 Task: Look for space in Kotabumi, Indonesia from 2nd June, 2023 to 15th June, 2023 for 2 adults and 1 pet in price range Rs.10000 to Rs.15000. Place can be entire place with 1  bedroom having 1 bed and 1 bathroom. Property type can be house, flat, guest house, hotel. Booking option can be shelf check-in. Required host language is English.
Action: Mouse moved to (471, 68)
Screenshot: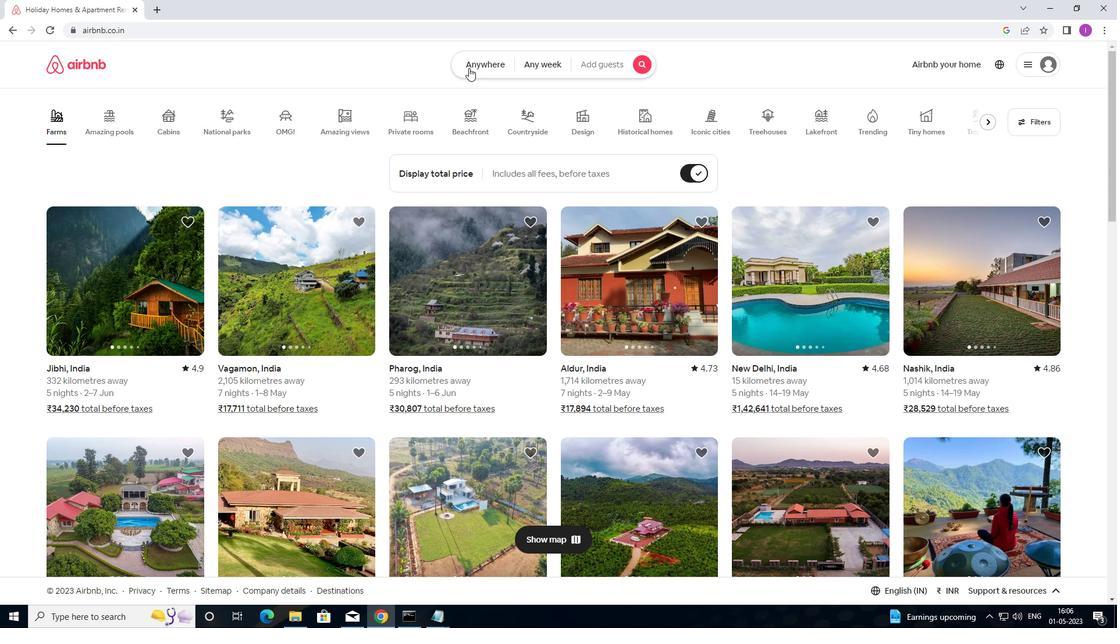 
Action: Mouse pressed left at (471, 68)
Screenshot: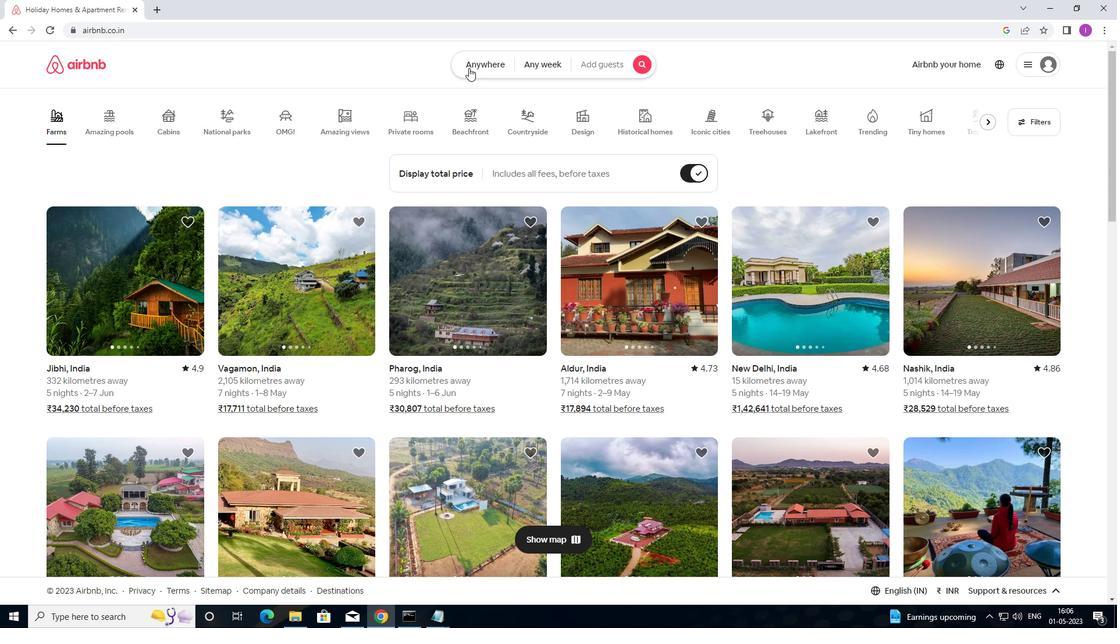 
Action: Mouse moved to (433, 112)
Screenshot: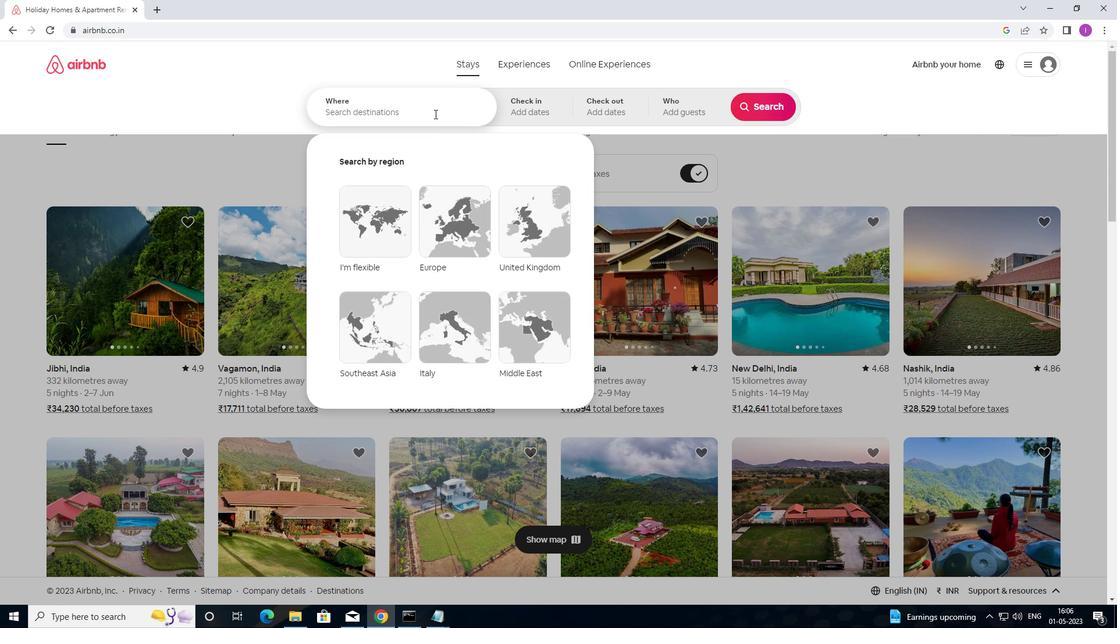 
Action: Mouse pressed left at (433, 112)
Screenshot: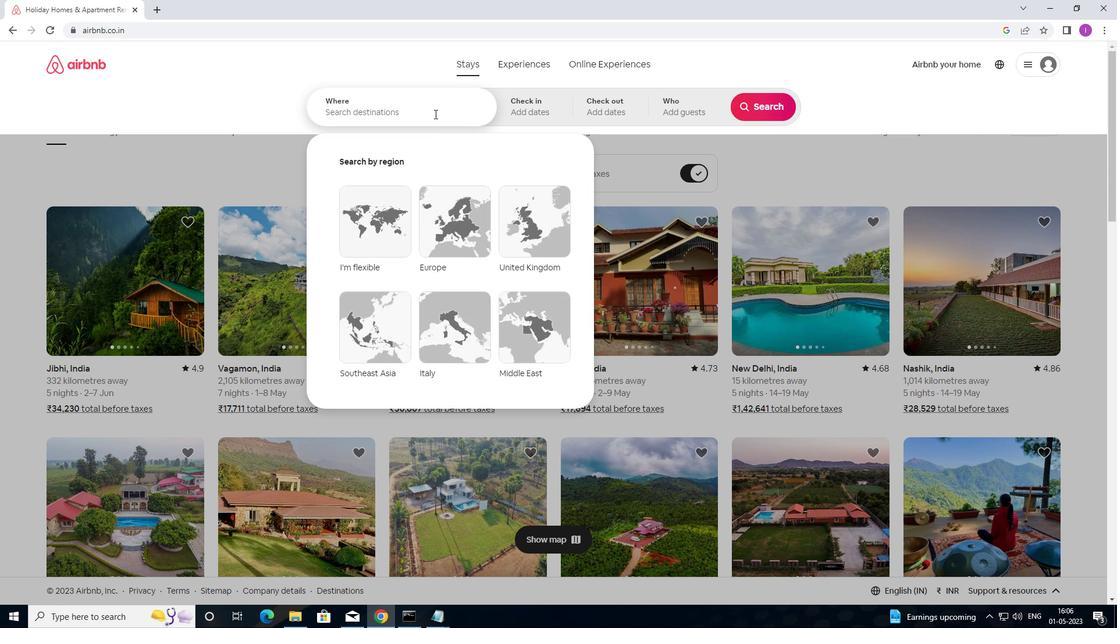 
Action: Mouse moved to (691, 49)
Screenshot: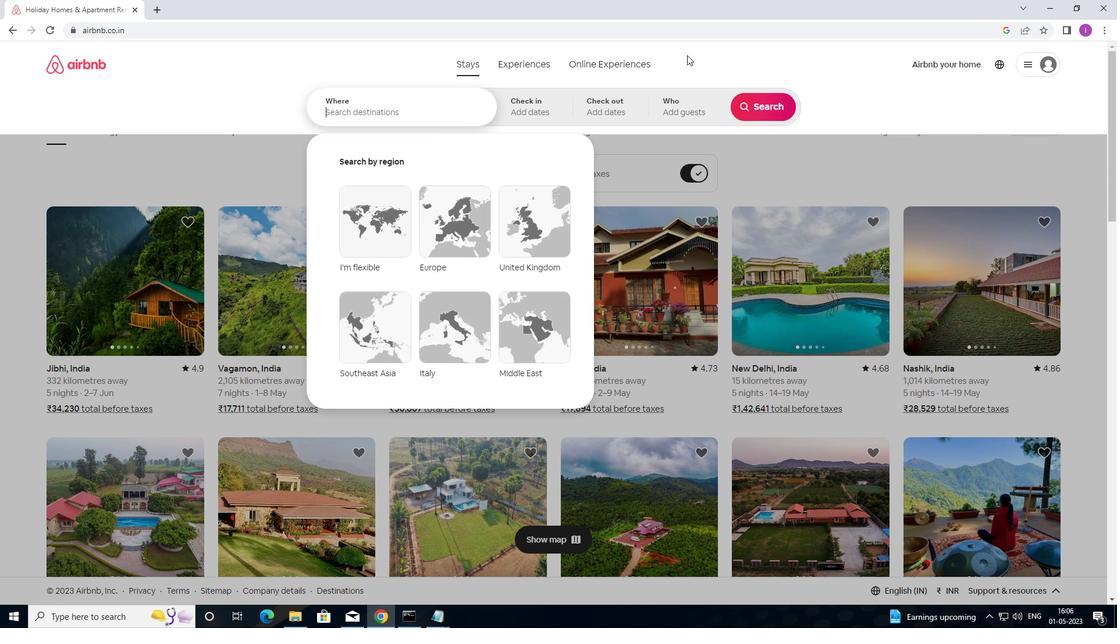 
Action: Key pressed <Key.shift>
Screenshot: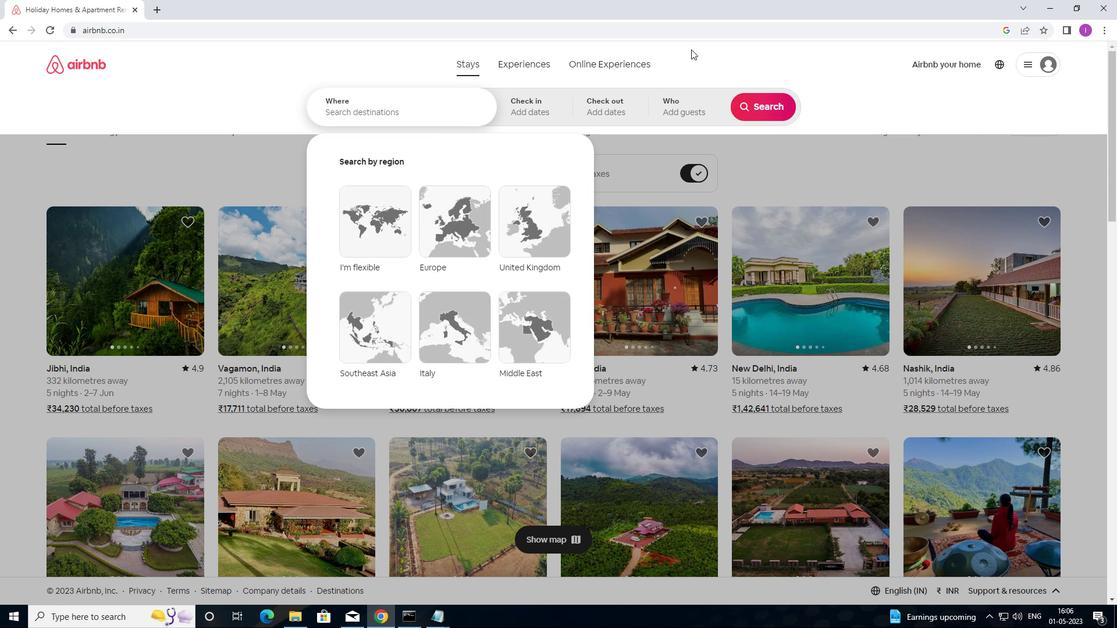
Action: Mouse moved to (727, 30)
Screenshot: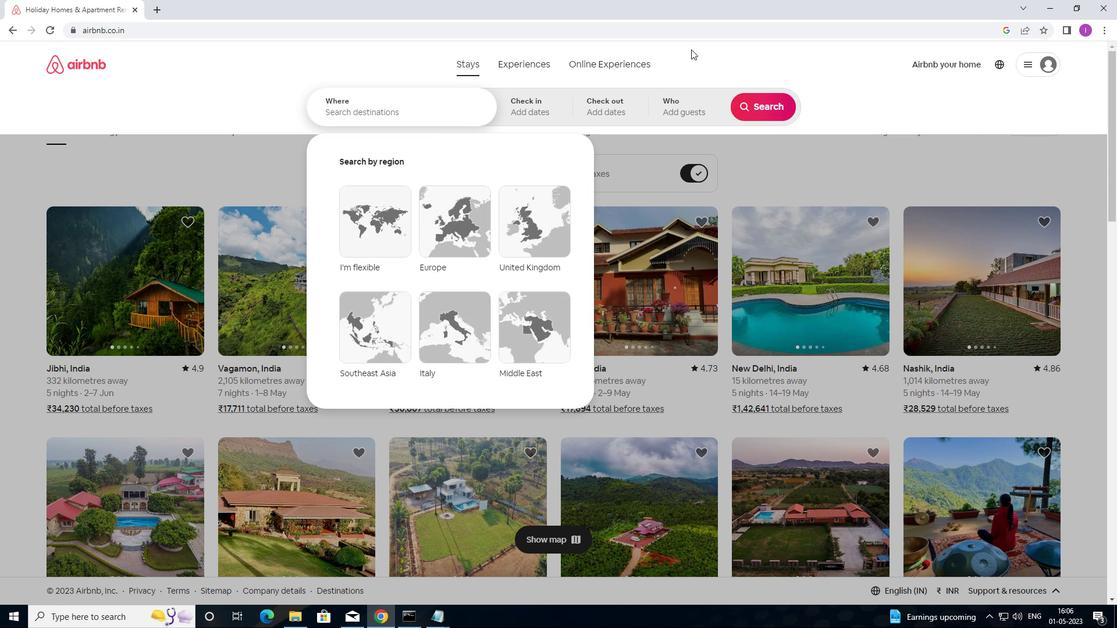 
Action: Key pressed K
Screenshot: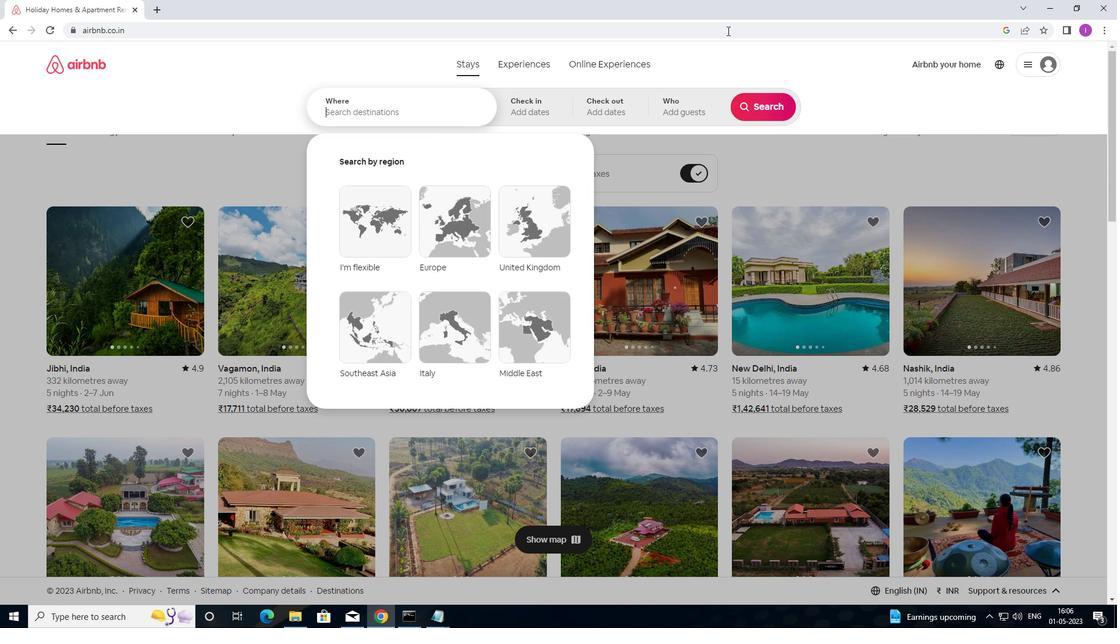
Action: Mouse moved to (734, 31)
Screenshot: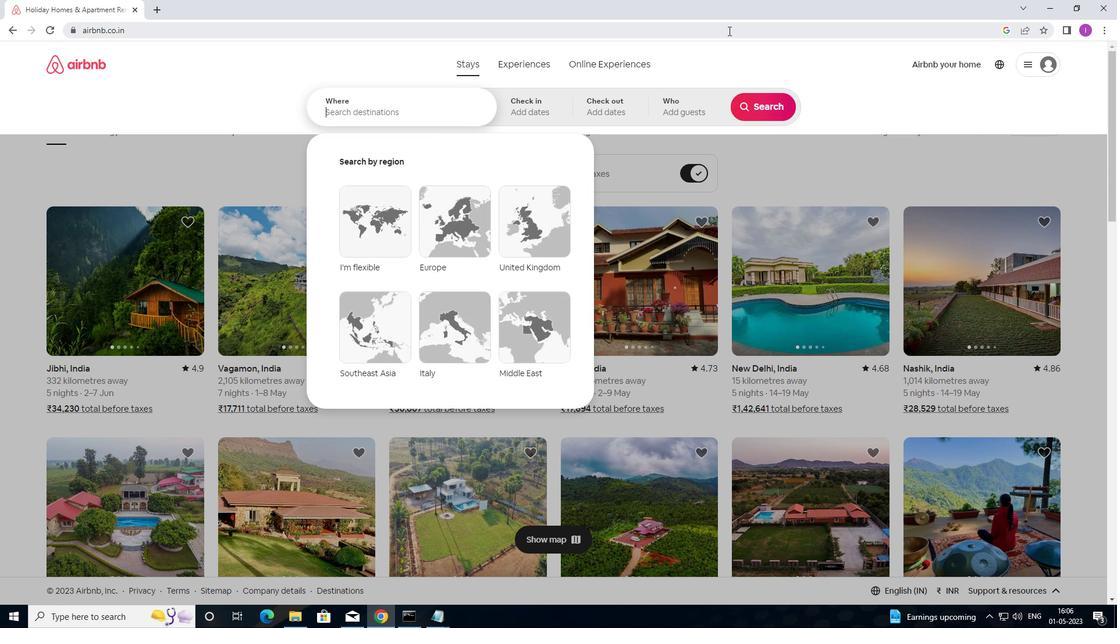 
Action: Key pressed OT
Screenshot: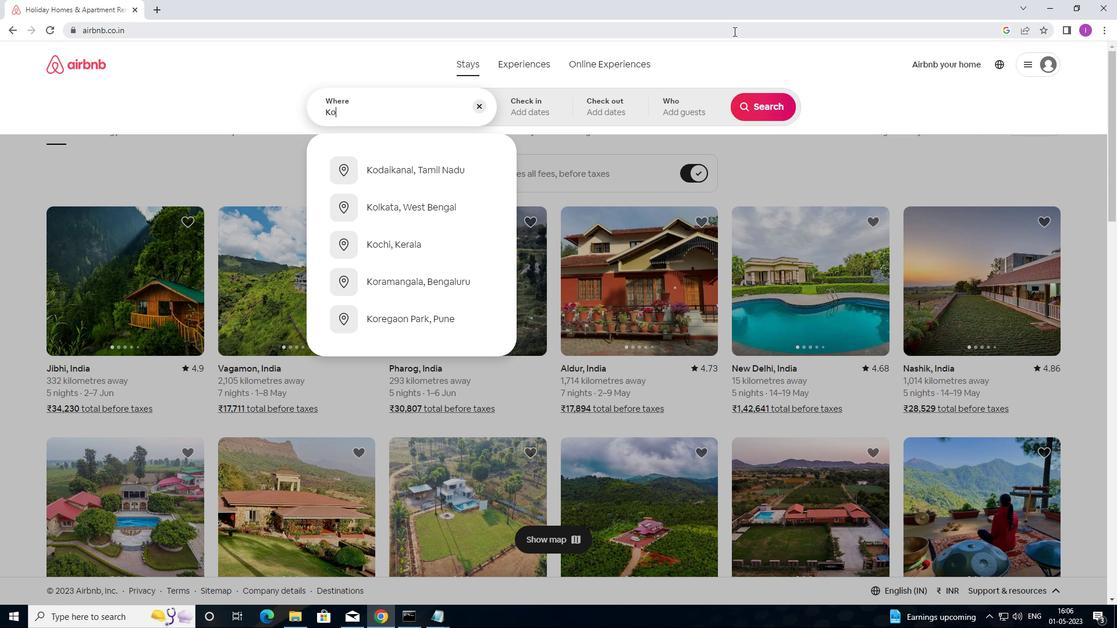 
Action: Mouse moved to (739, 31)
Screenshot: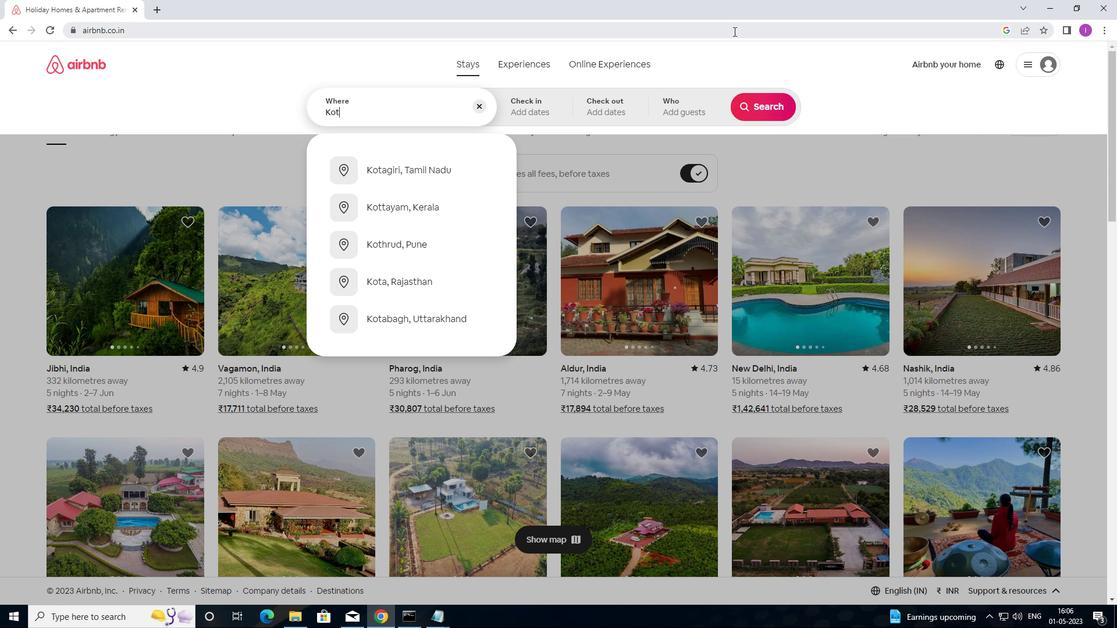 
Action: Key pressed A
Screenshot: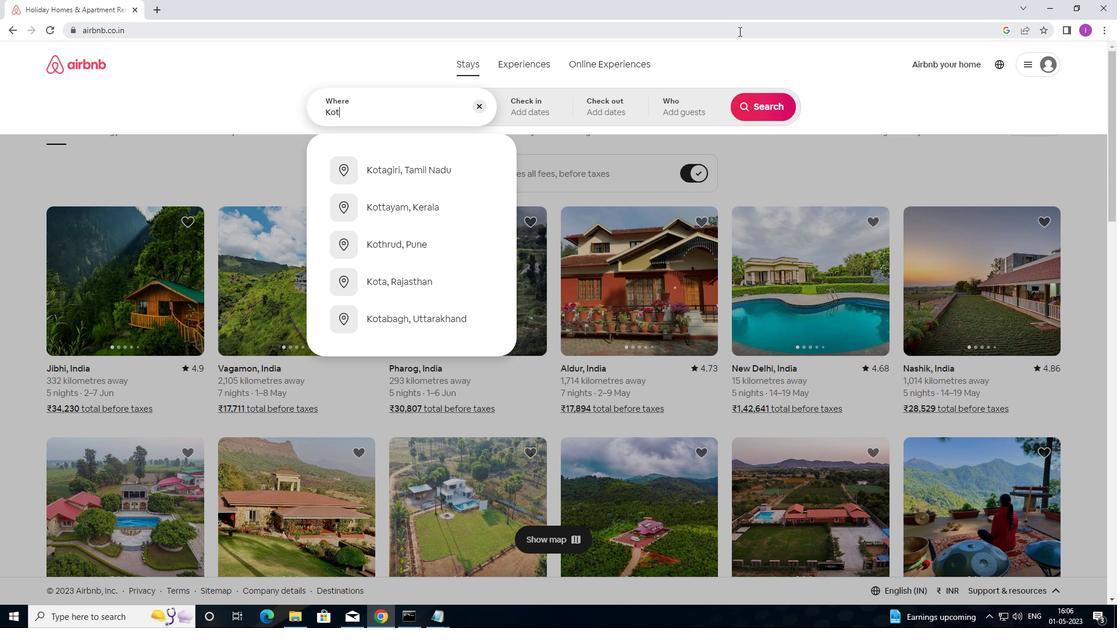 
Action: Mouse moved to (784, 54)
Screenshot: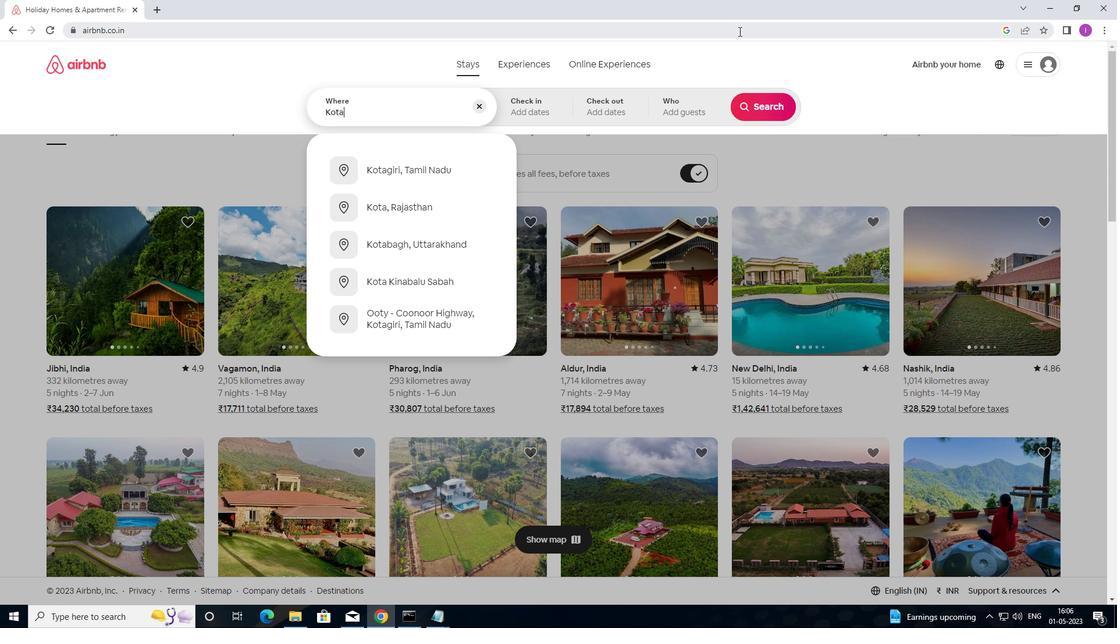 
Action: Key pressed BU
Screenshot: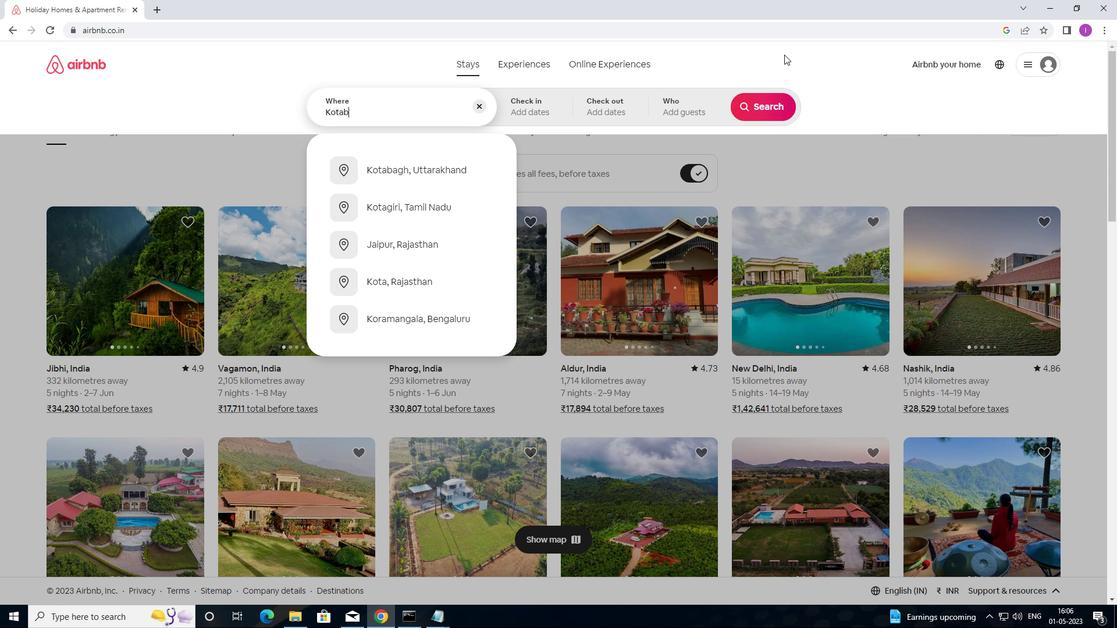 
Action: Mouse moved to (986, 68)
Screenshot: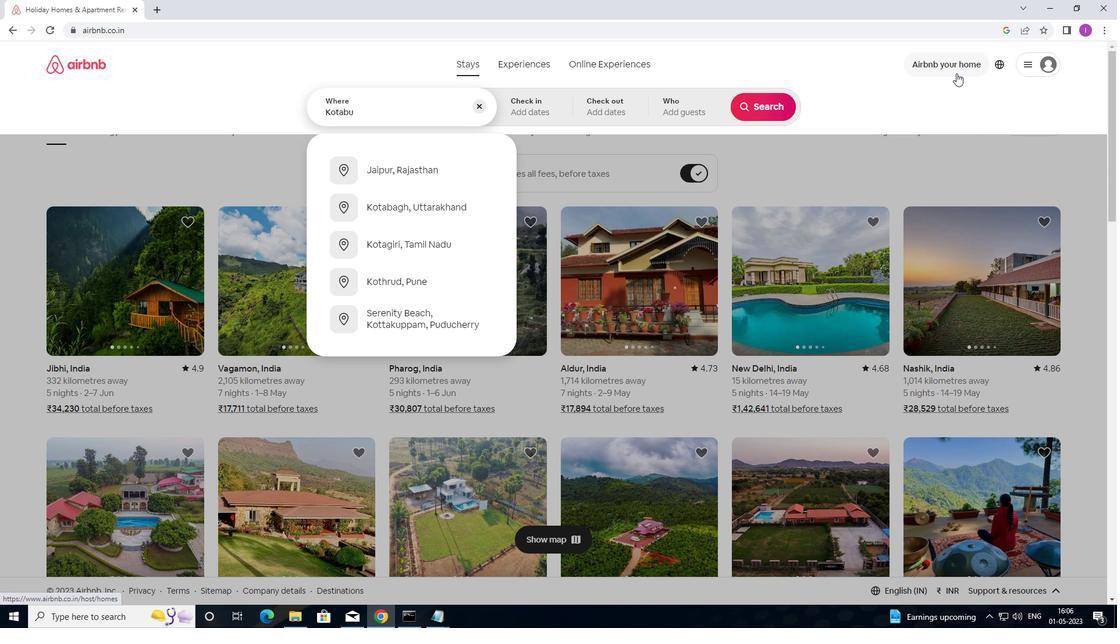 
Action: Key pressed MI,<Key.shift>INDONESIA
Screenshot: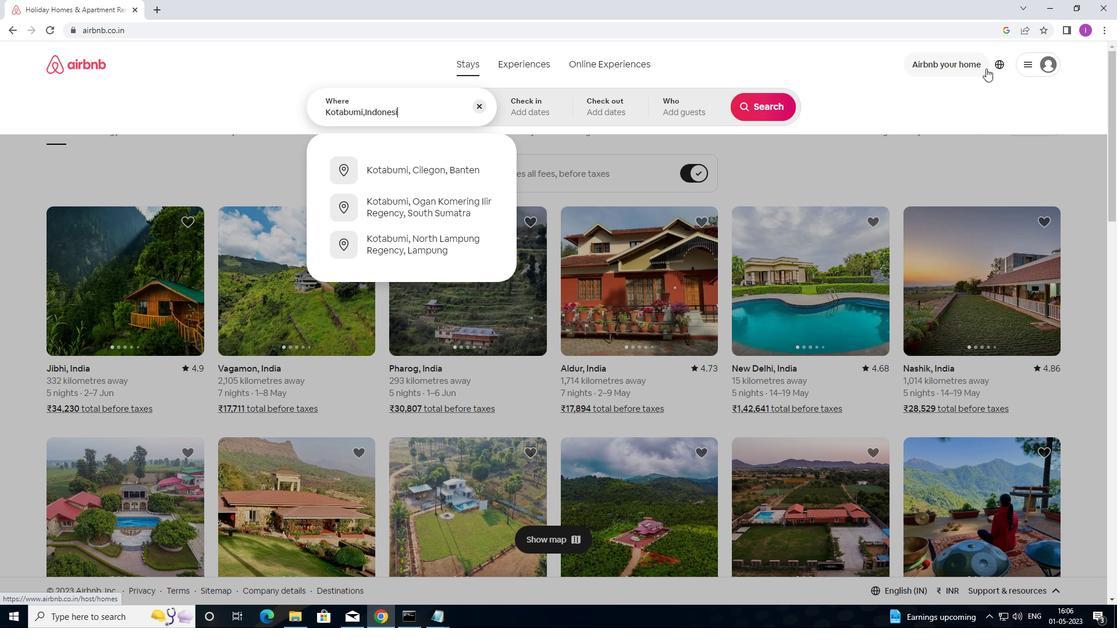 
Action: Mouse moved to (533, 114)
Screenshot: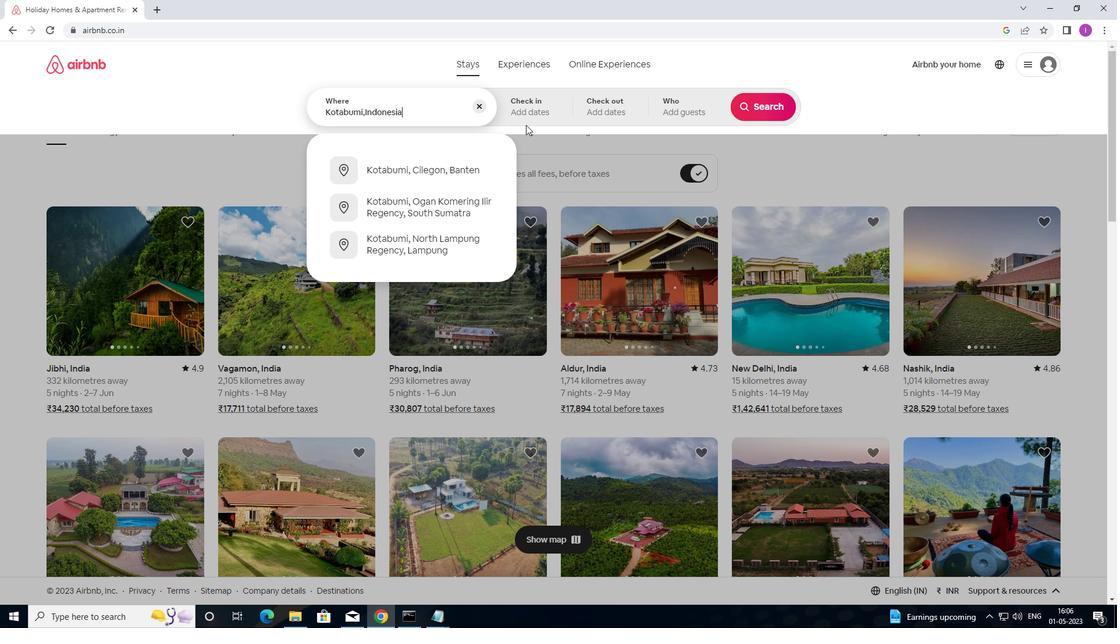 
Action: Mouse pressed left at (533, 114)
Screenshot: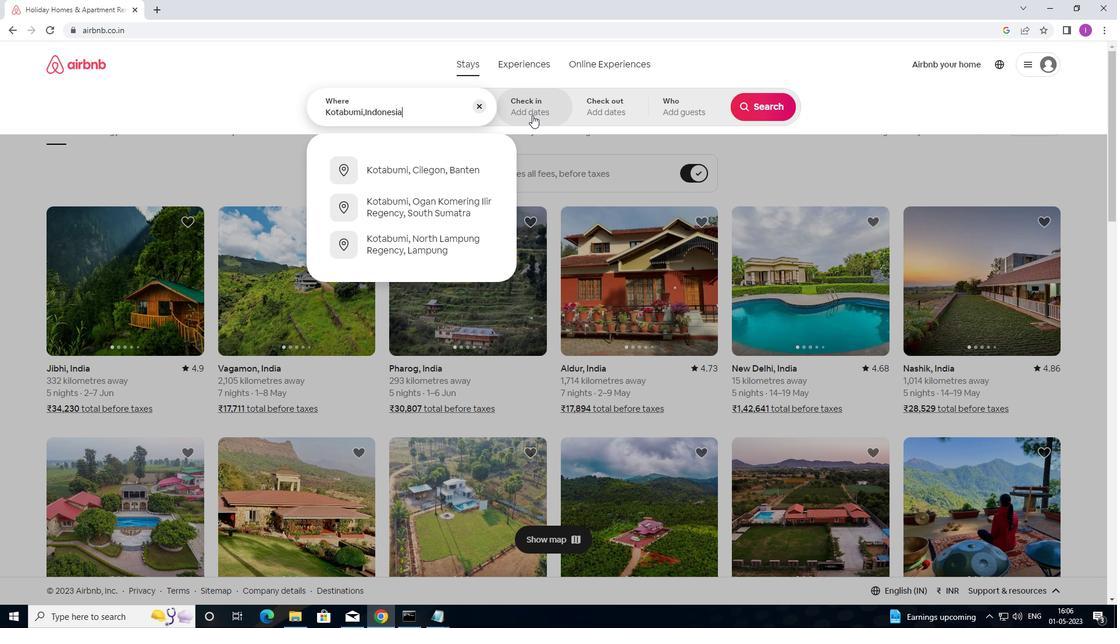 
Action: Mouse moved to (717, 245)
Screenshot: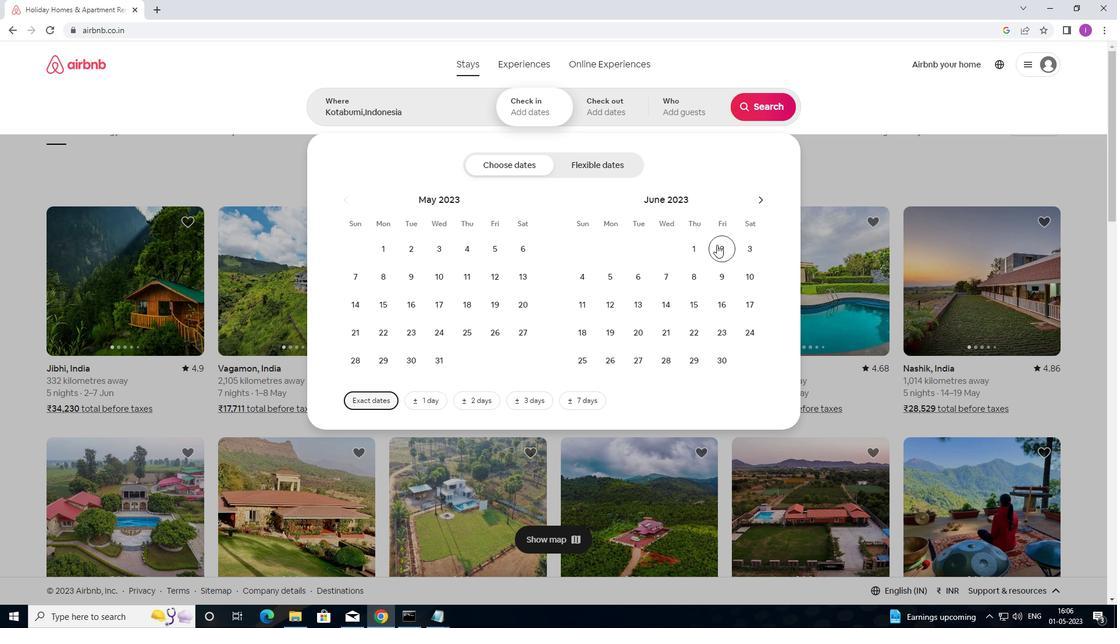 
Action: Mouse pressed left at (717, 245)
Screenshot: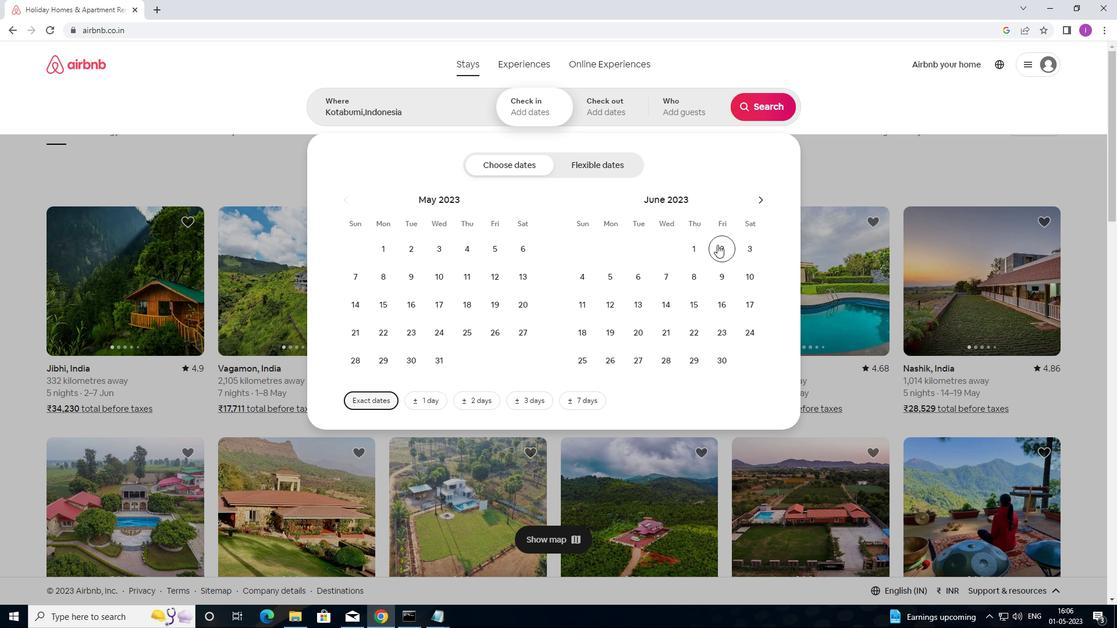 
Action: Mouse moved to (682, 304)
Screenshot: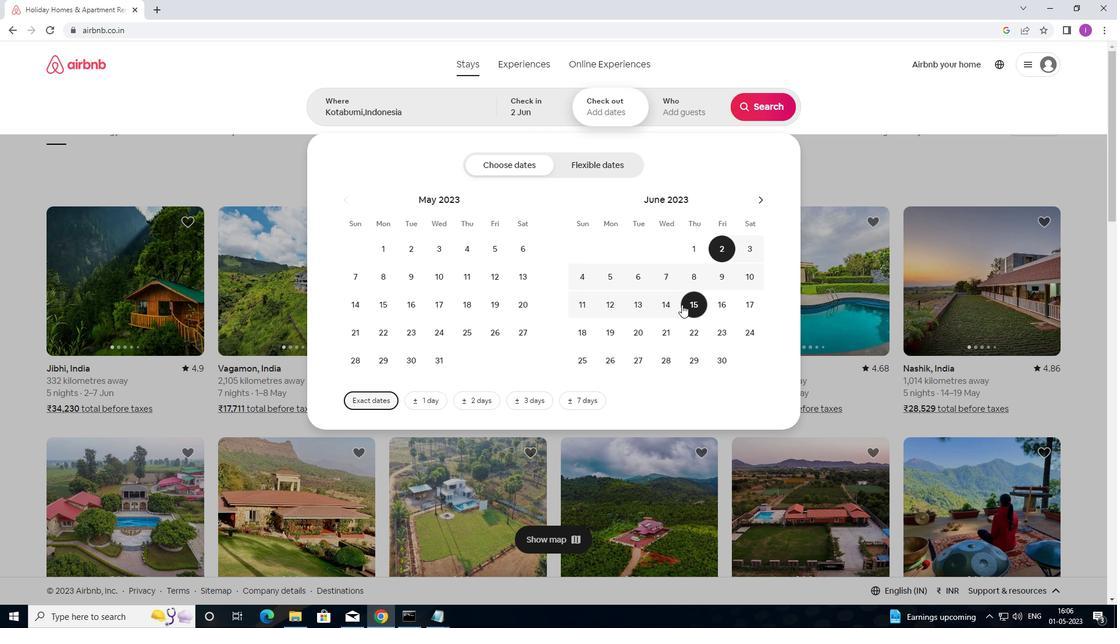 
Action: Mouse pressed left at (682, 304)
Screenshot: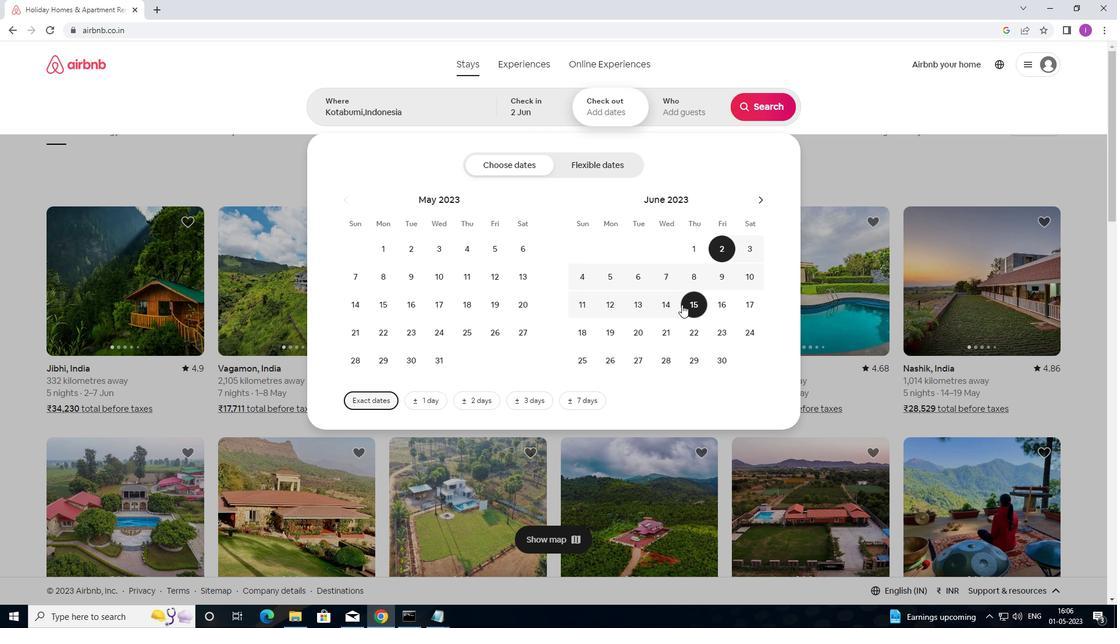 
Action: Mouse moved to (703, 115)
Screenshot: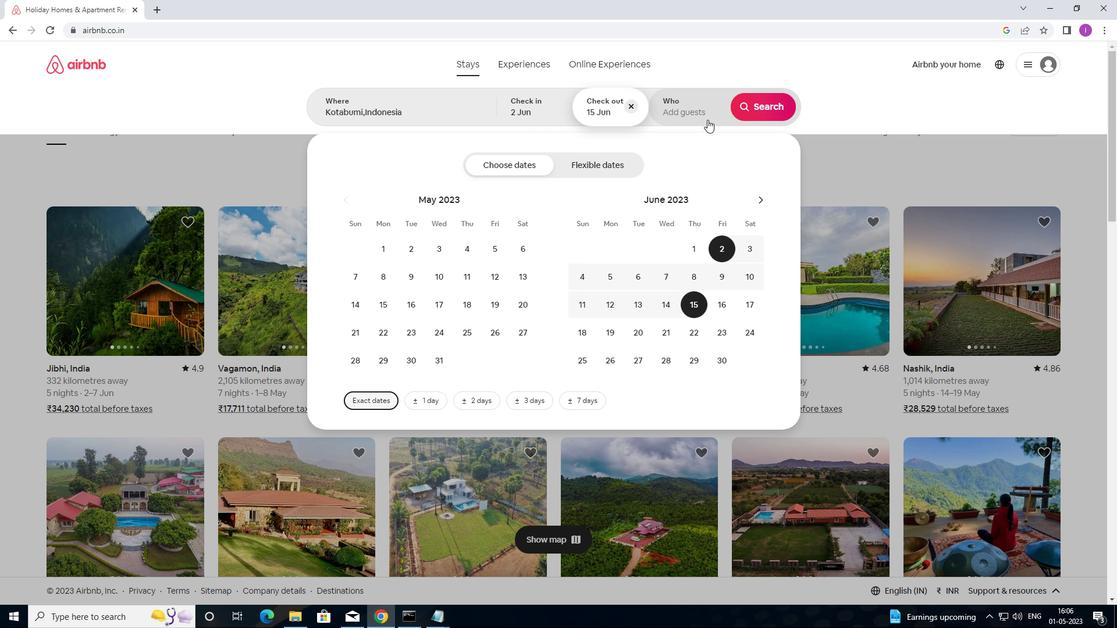 
Action: Mouse pressed left at (703, 115)
Screenshot: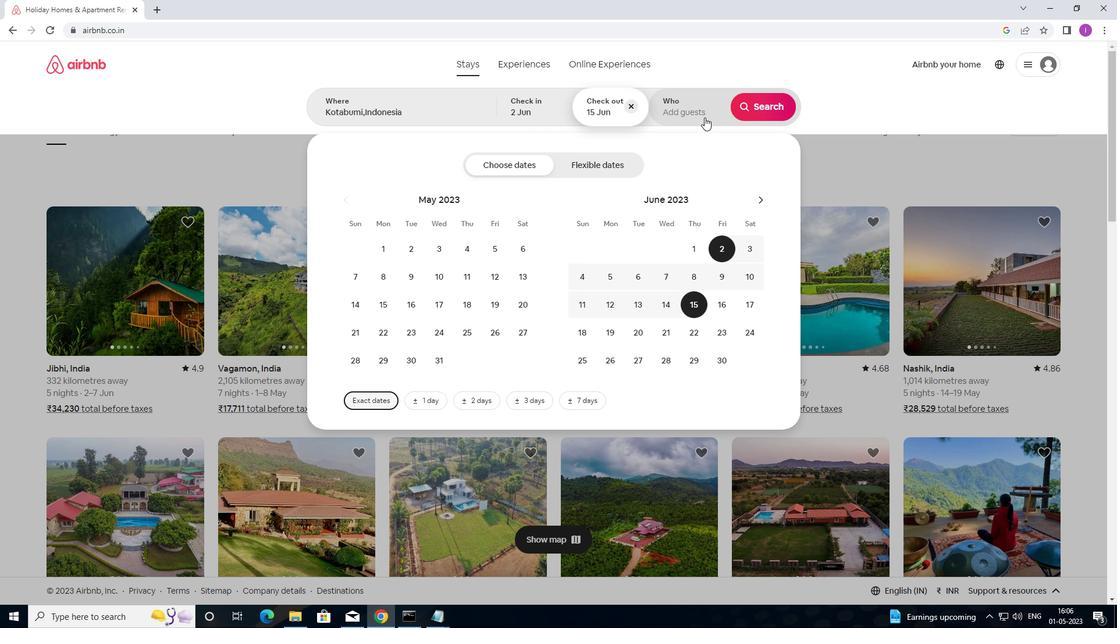 
Action: Mouse moved to (768, 167)
Screenshot: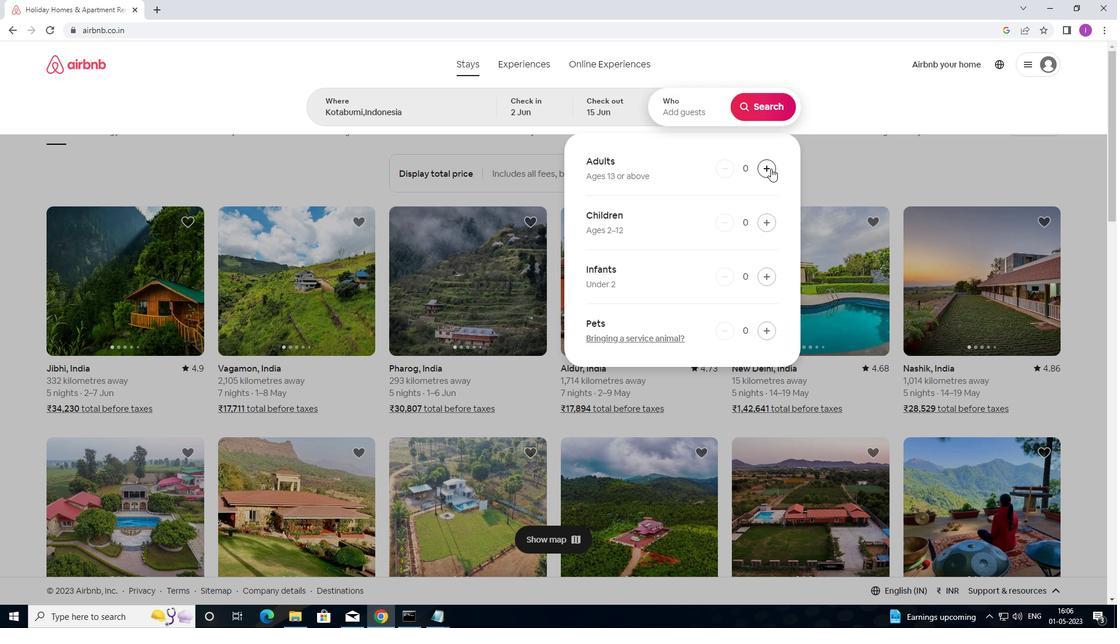 
Action: Mouse pressed left at (768, 167)
Screenshot: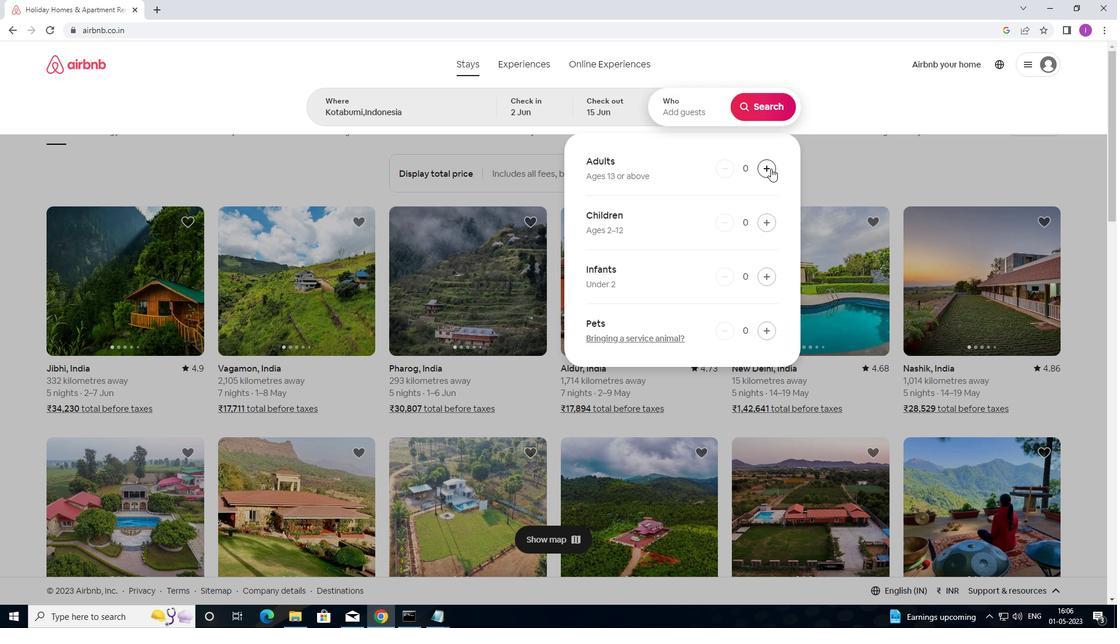 
Action: Mouse moved to (768, 167)
Screenshot: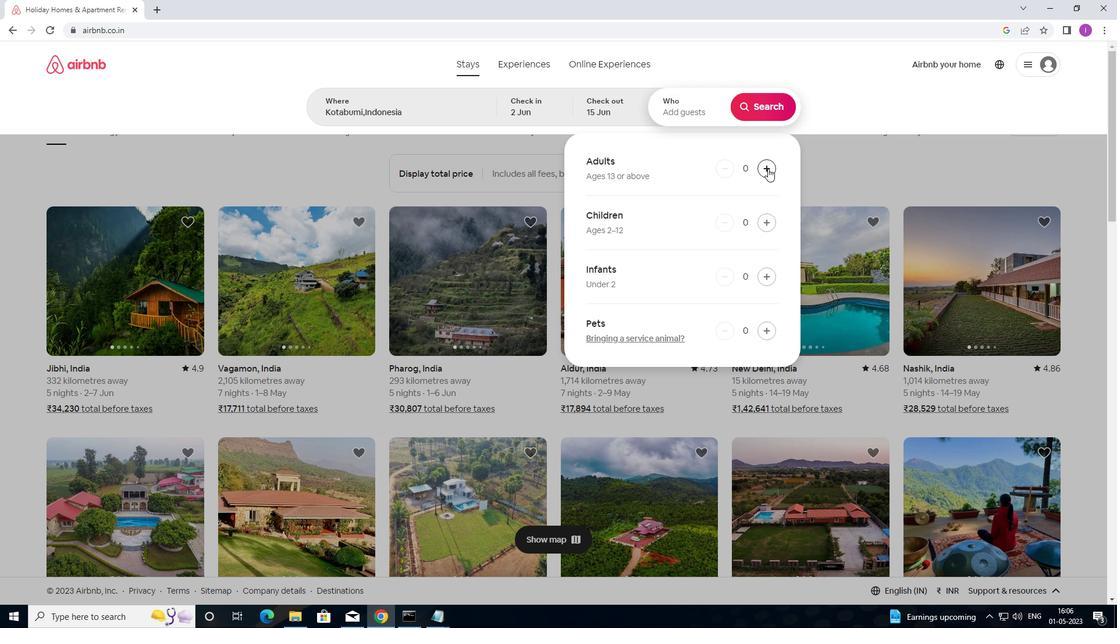 
Action: Mouse pressed left at (768, 167)
Screenshot: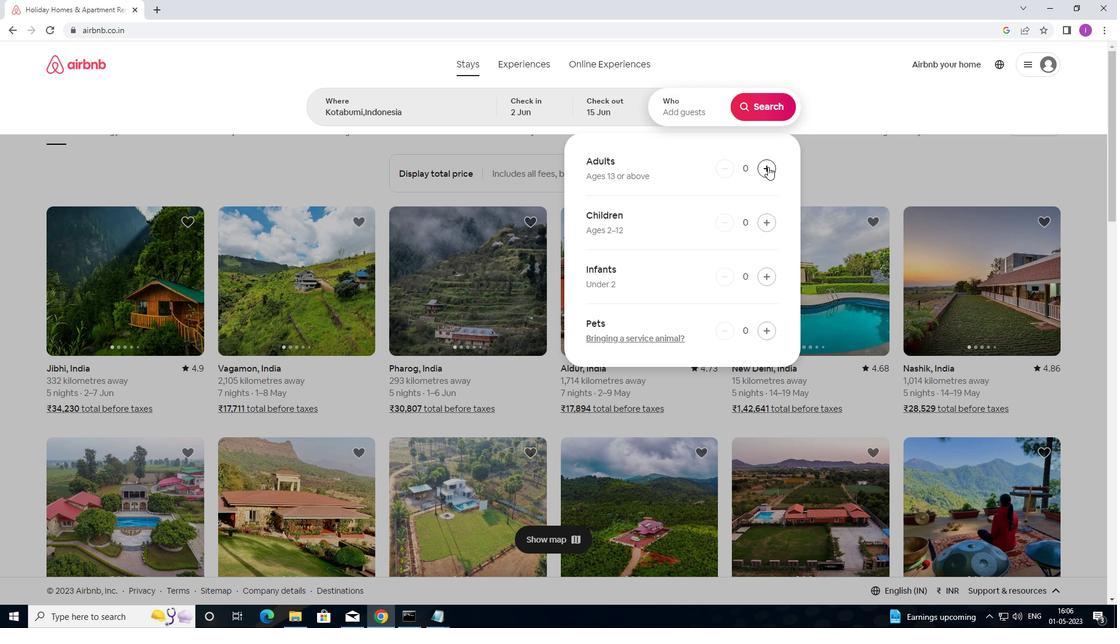 
Action: Mouse moved to (769, 340)
Screenshot: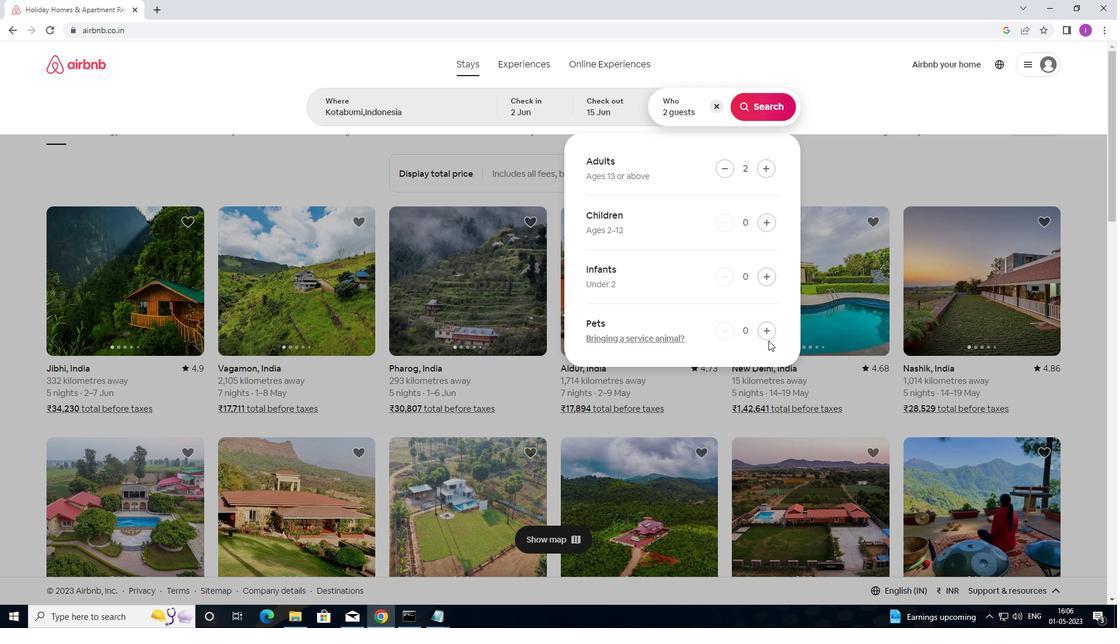 
Action: Mouse pressed left at (769, 340)
Screenshot: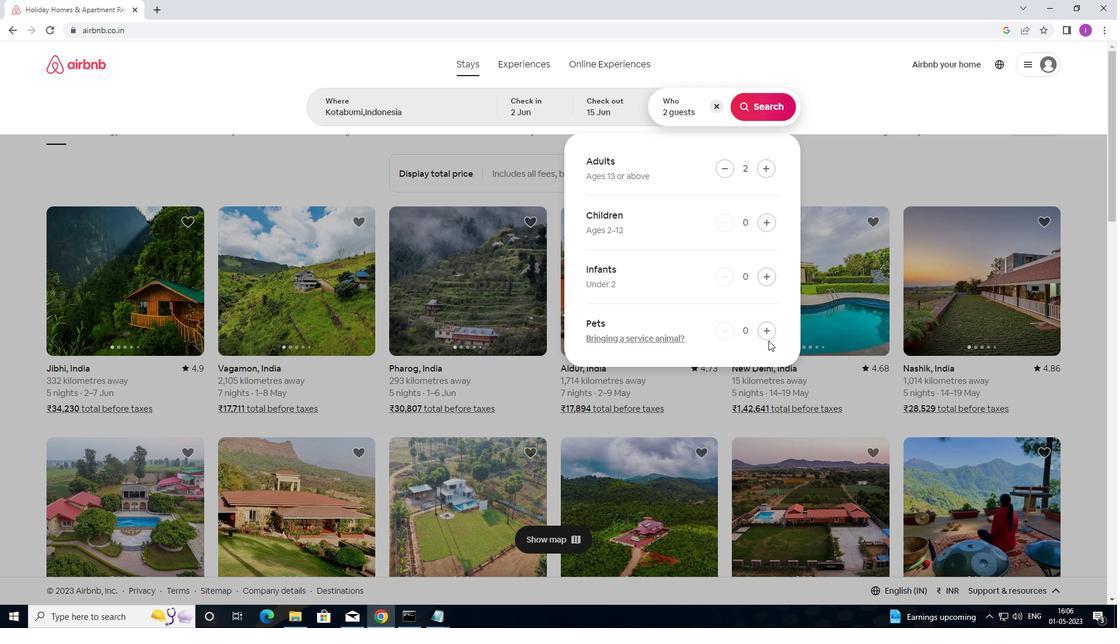 
Action: Mouse moved to (767, 332)
Screenshot: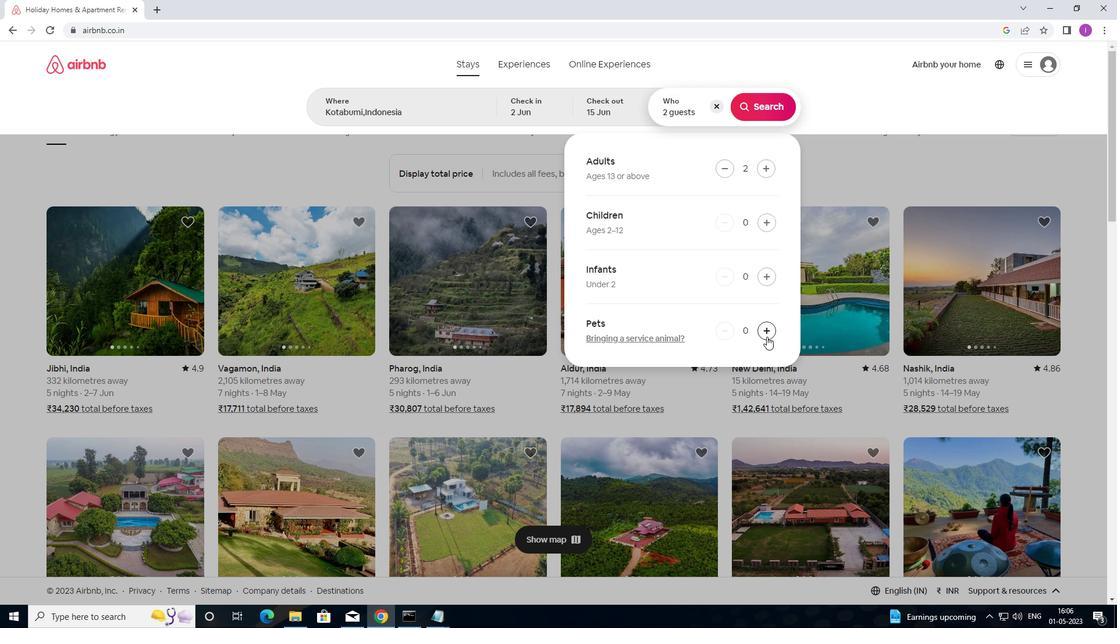 
Action: Mouse pressed left at (767, 332)
Screenshot: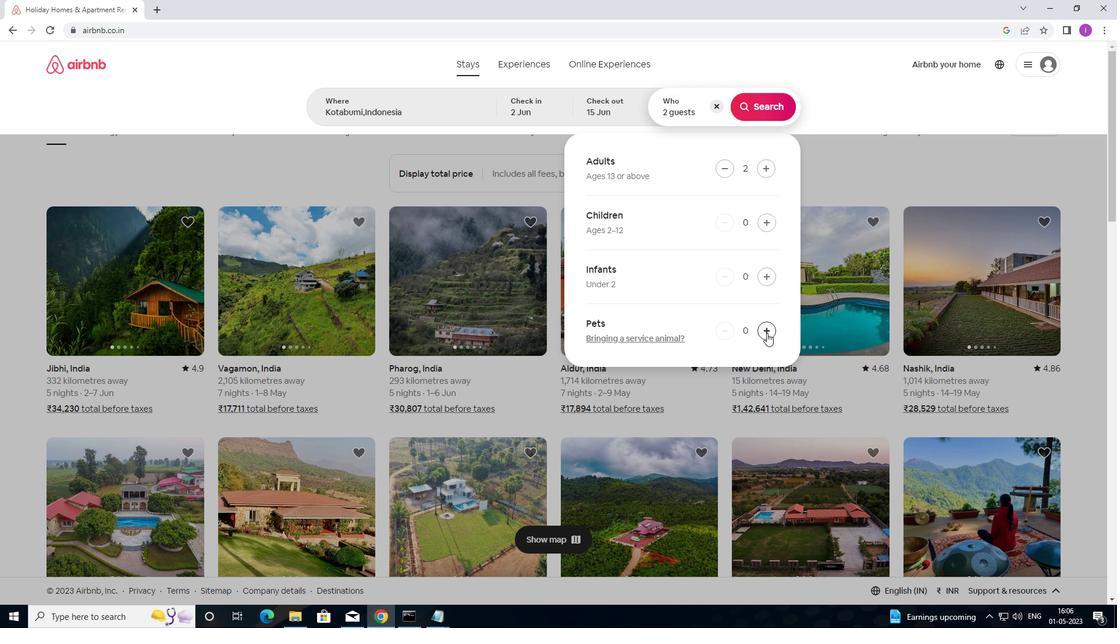 
Action: Mouse moved to (776, 104)
Screenshot: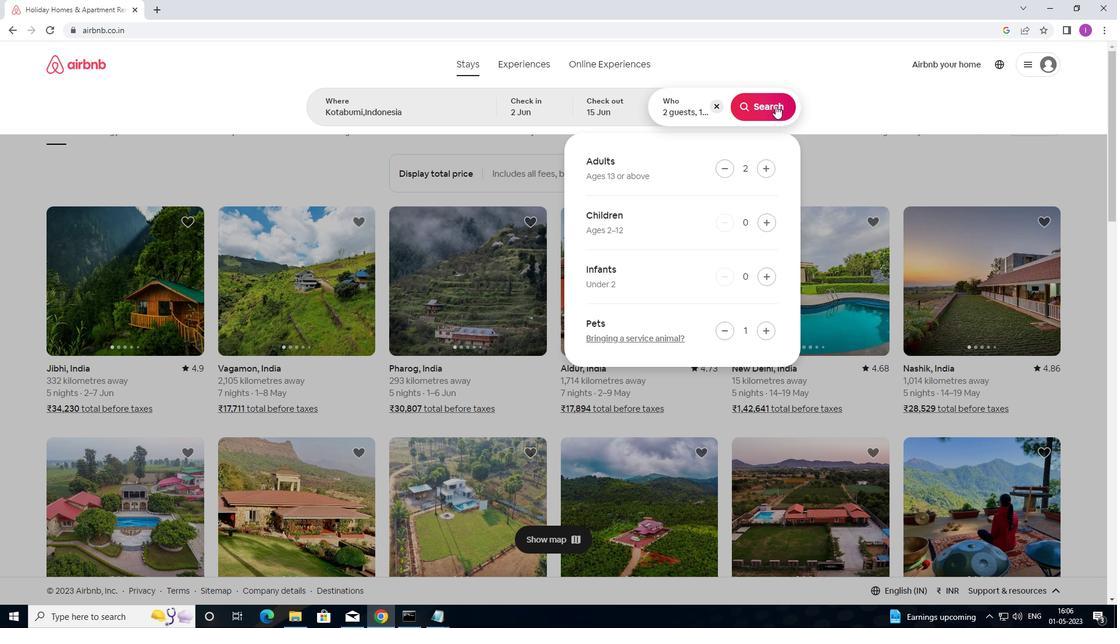 
Action: Mouse pressed left at (776, 104)
Screenshot: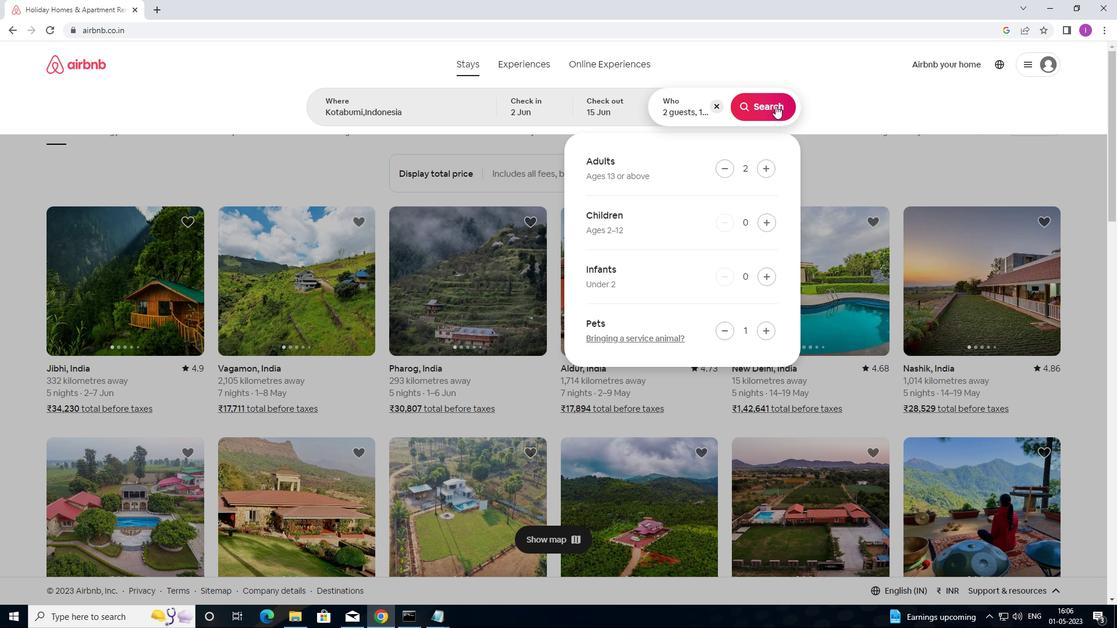 
Action: Mouse moved to (1062, 112)
Screenshot: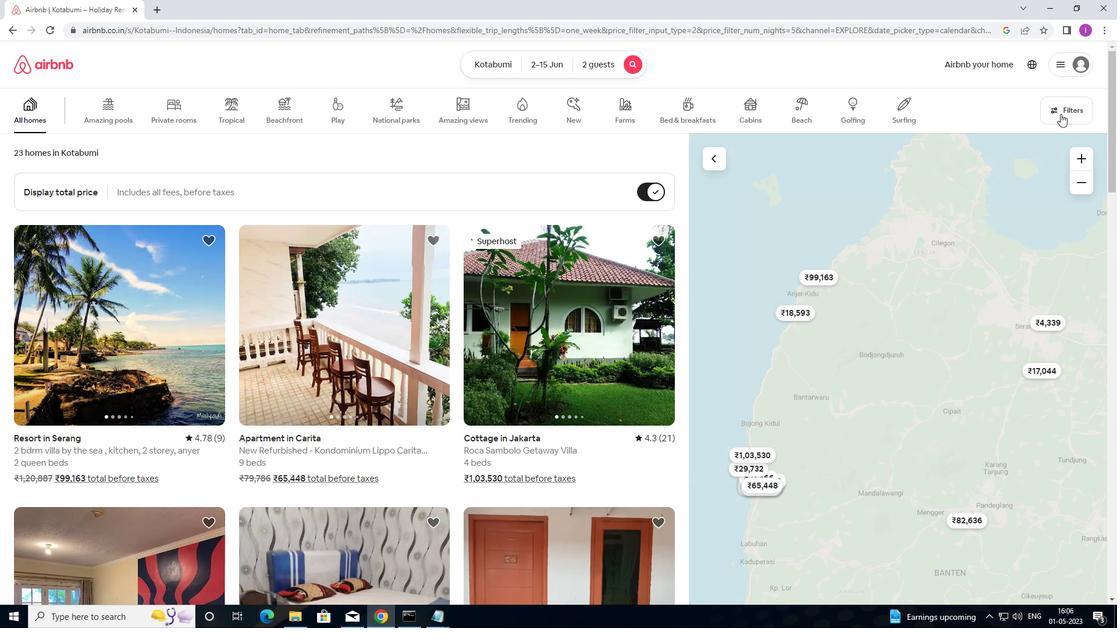 
Action: Mouse pressed left at (1062, 112)
Screenshot: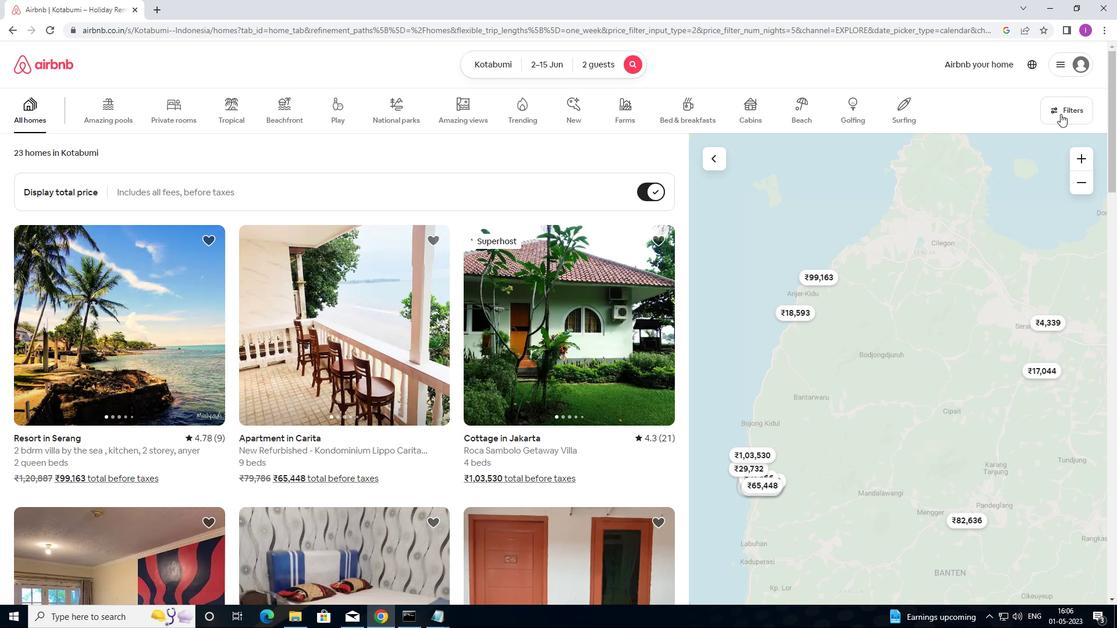 
Action: Mouse moved to (427, 259)
Screenshot: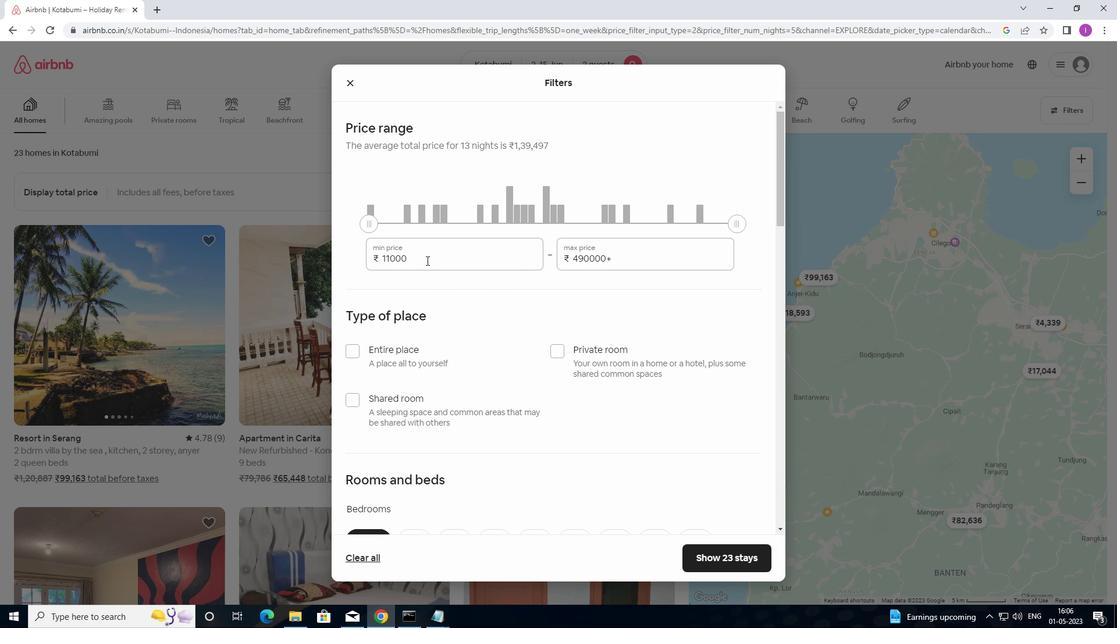 
Action: Mouse pressed left at (427, 259)
Screenshot: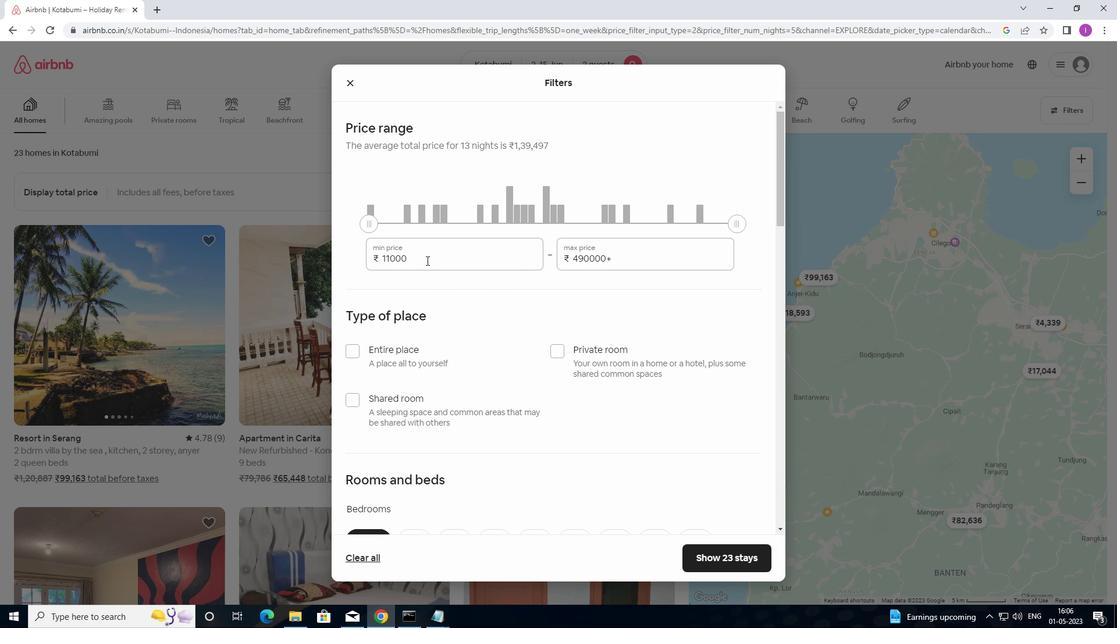 
Action: Mouse moved to (412, 288)
Screenshot: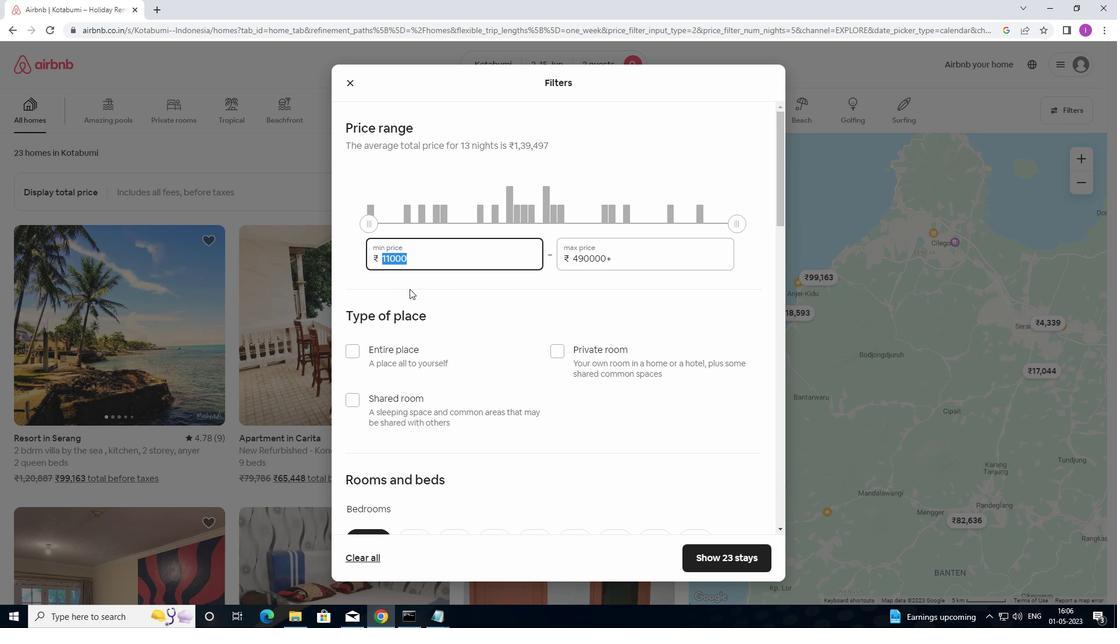
Action: Key pressed 1
Screenshot: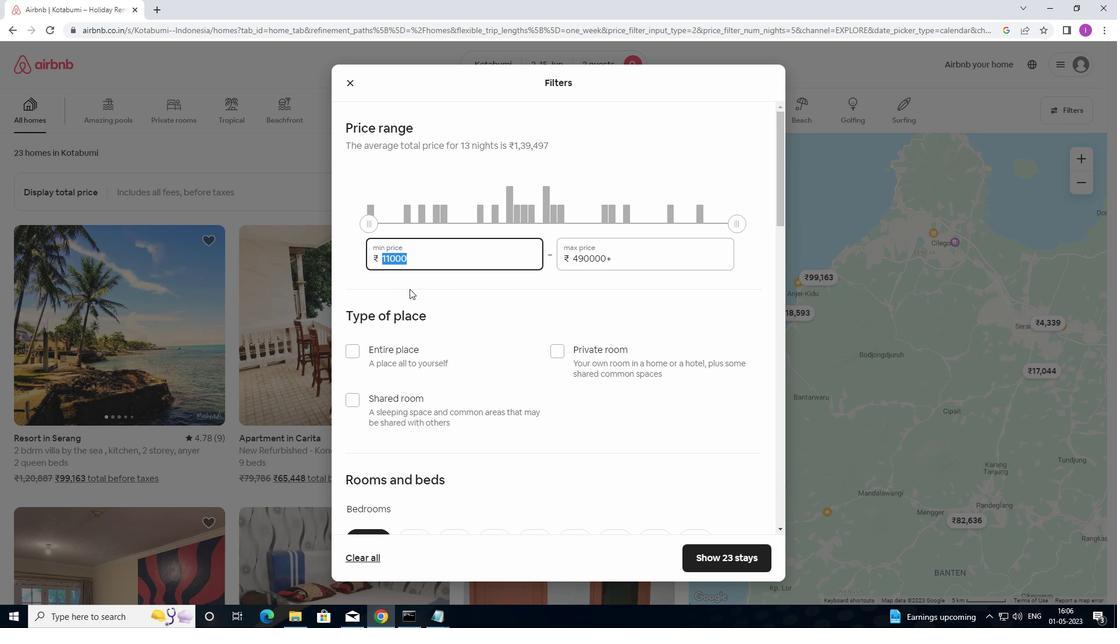 
Action: Mouse moved to (422, 282)
Screenshot: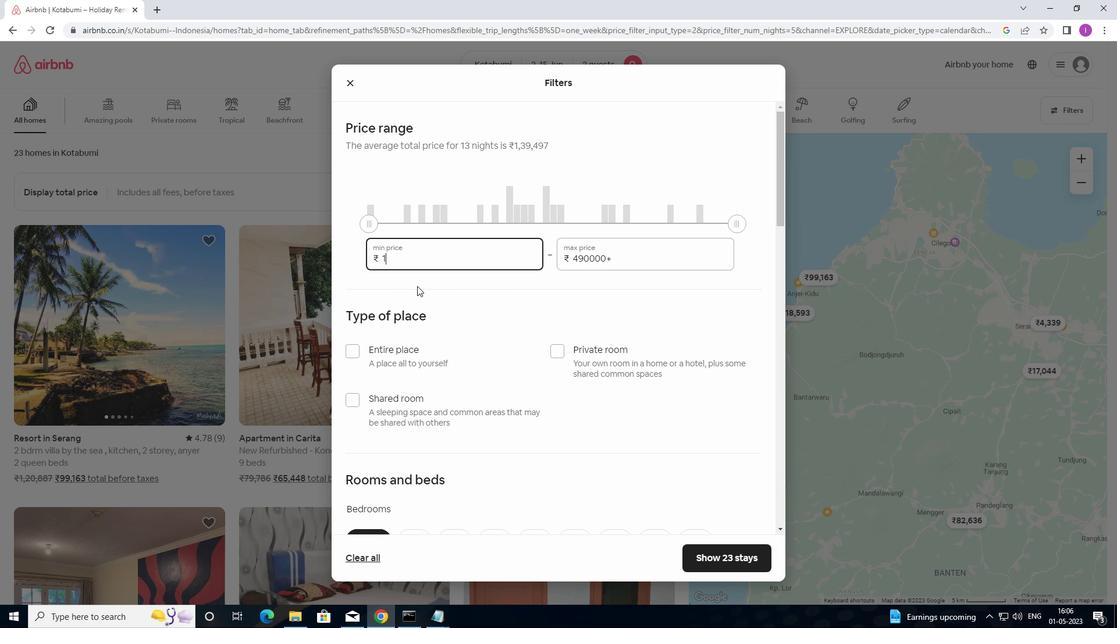 
Action: Key pressed 0
Screenshot: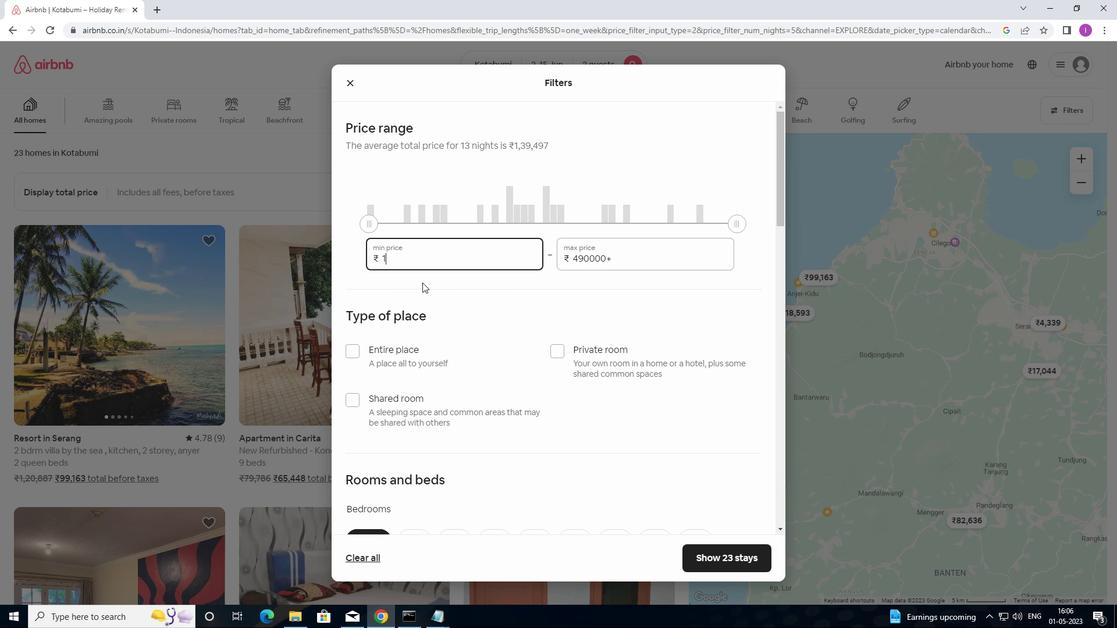 
Action: Mouse moved to (426, 280)
Screenshot: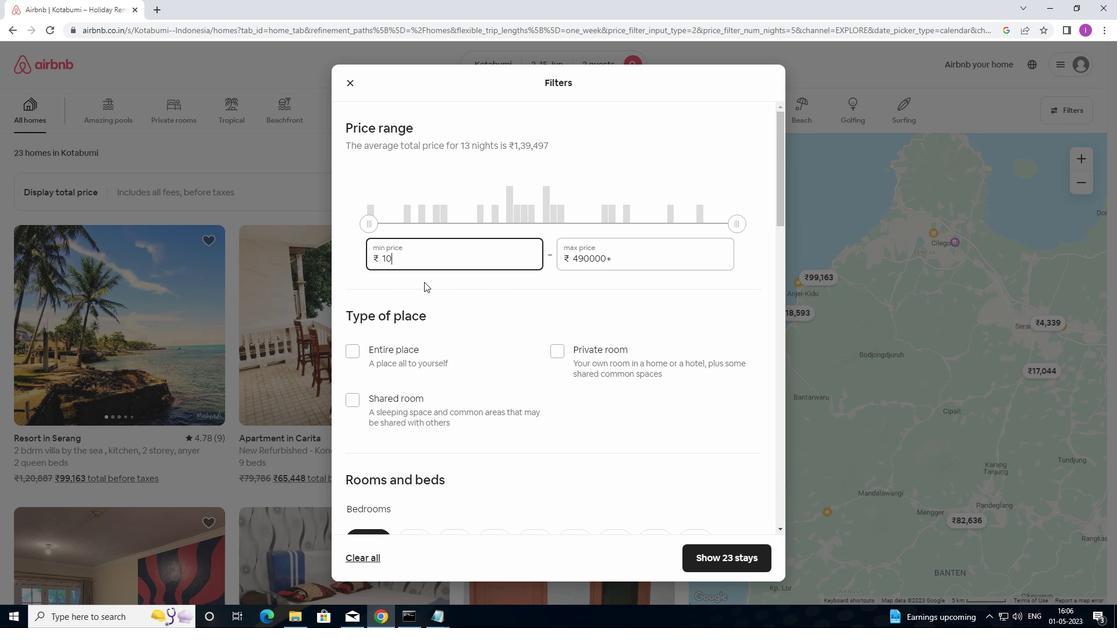 
Action: Key pressed 0
Screenshot: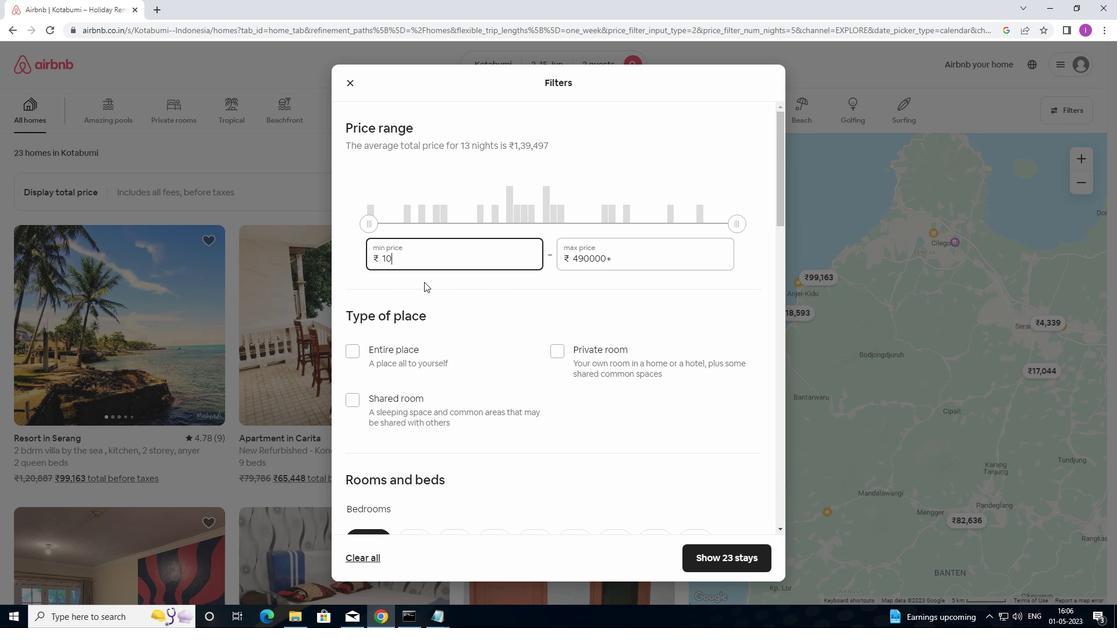 
Action: Mouse moved to (431, 277)
Screenshot: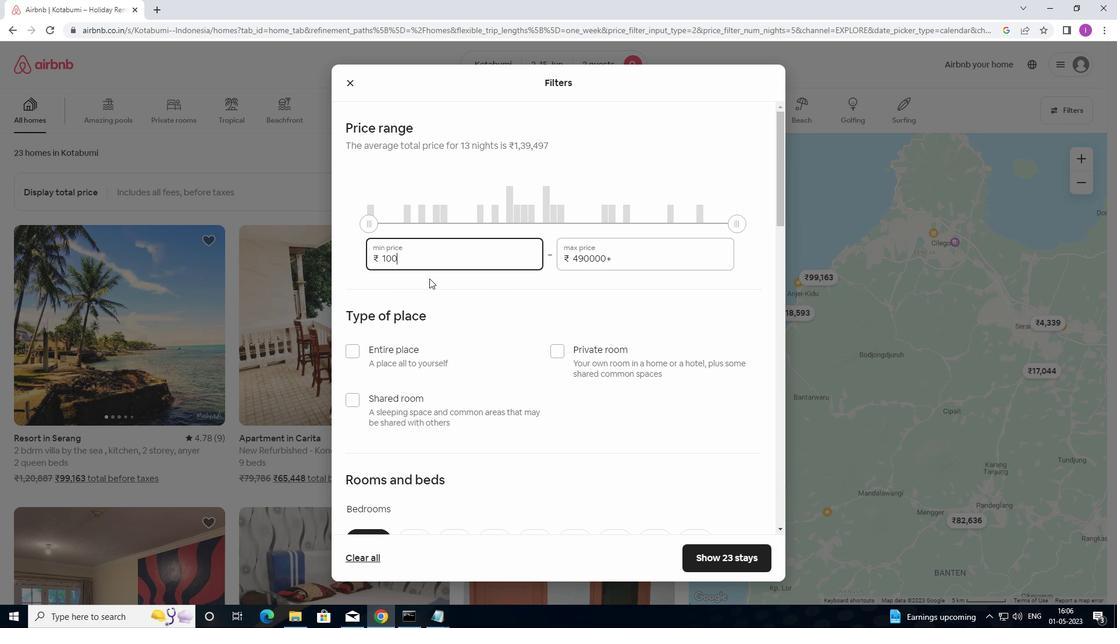 
Action: Key pressed 0
Screenshot: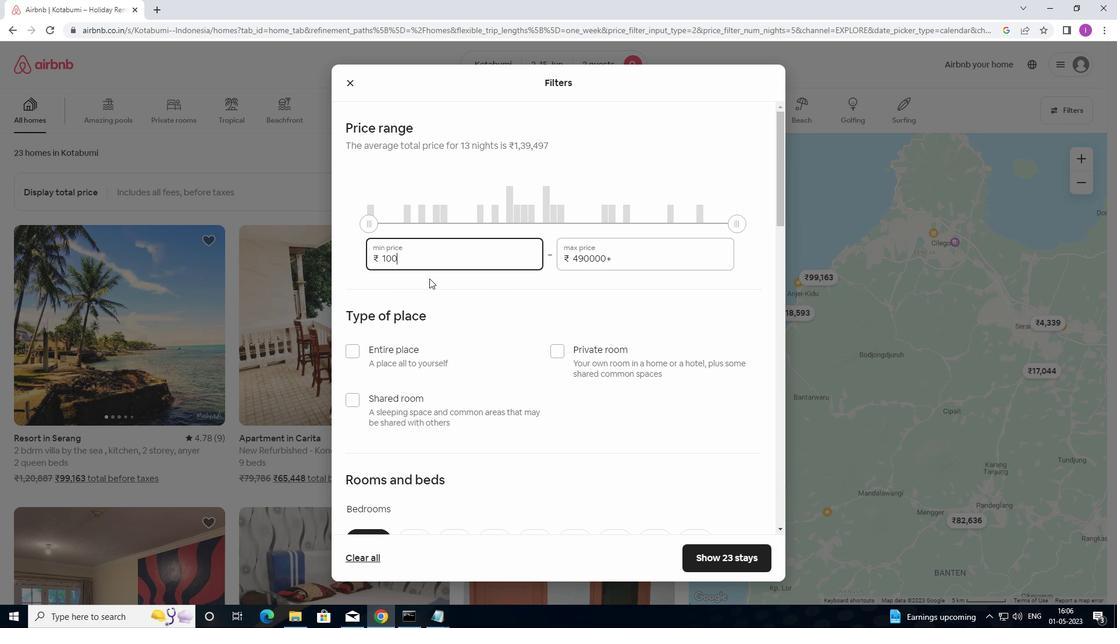 
Action: Mouse moved to (435, 274)
Screenshot: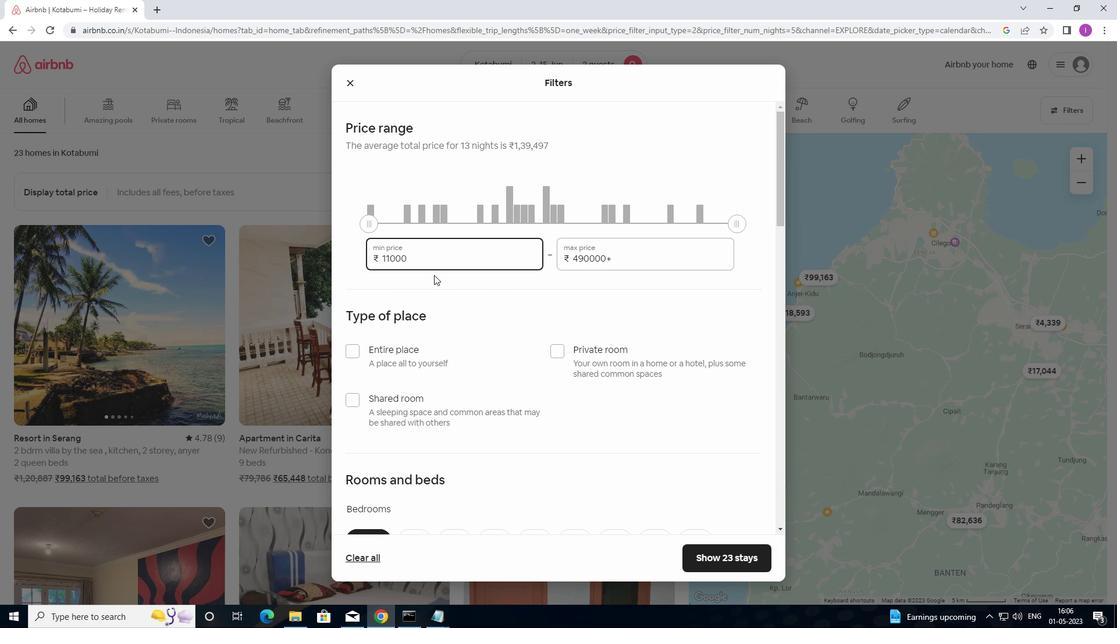 
Action: Key pressed <Key.backspace><Key.backspace><Key.backspace>
Screenshot: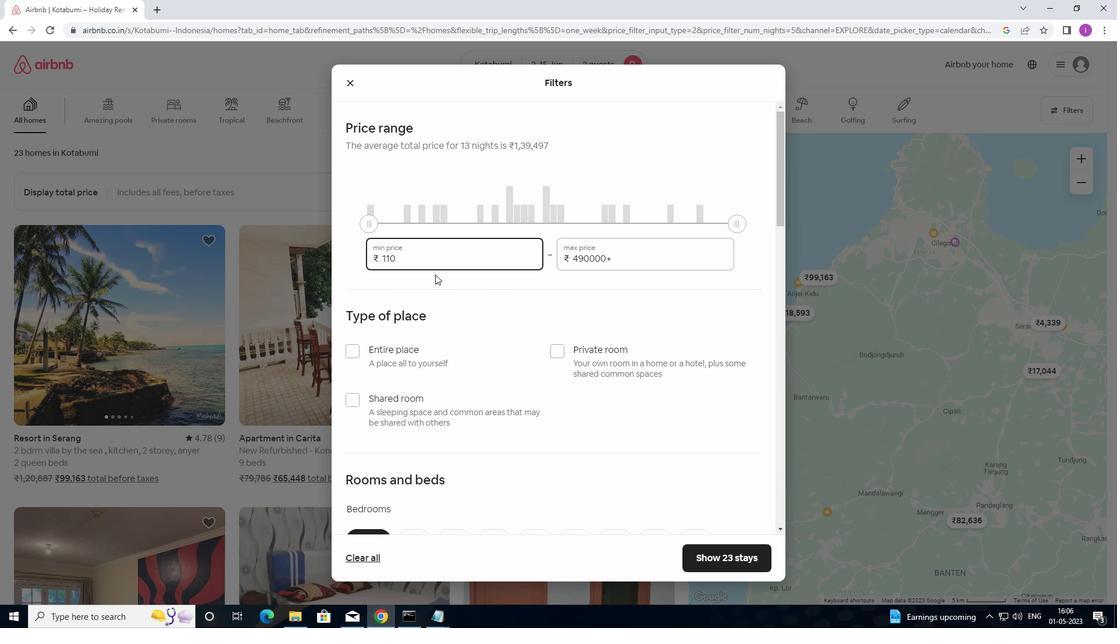 
Action: Mouse moved to (436, 274)
Screenshot: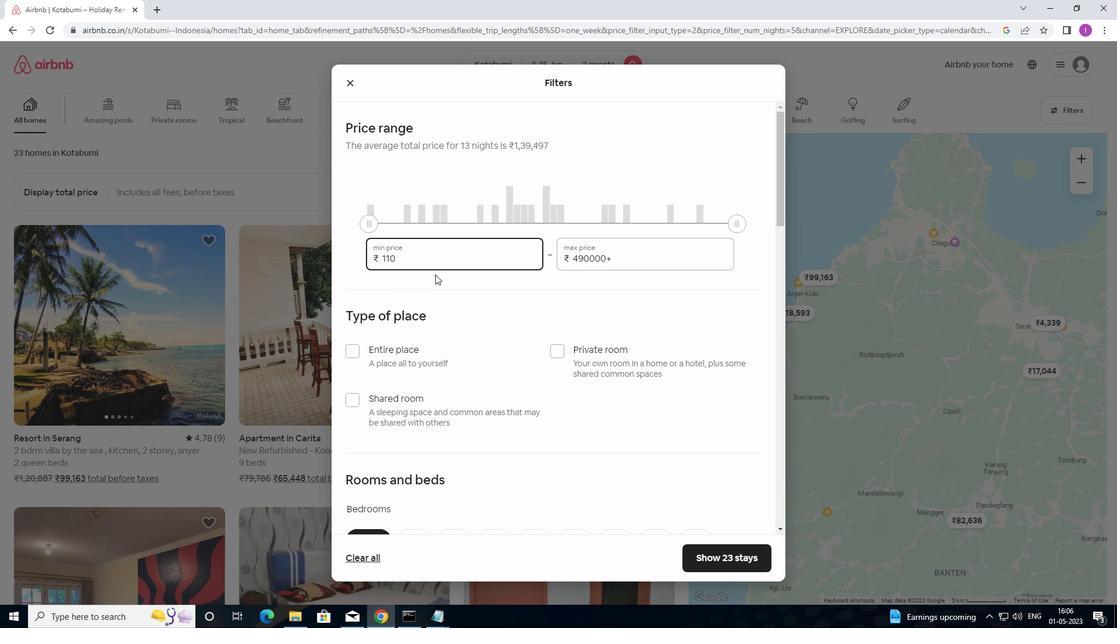 
Action: Key pressed <Key.backspace>
Screenshot: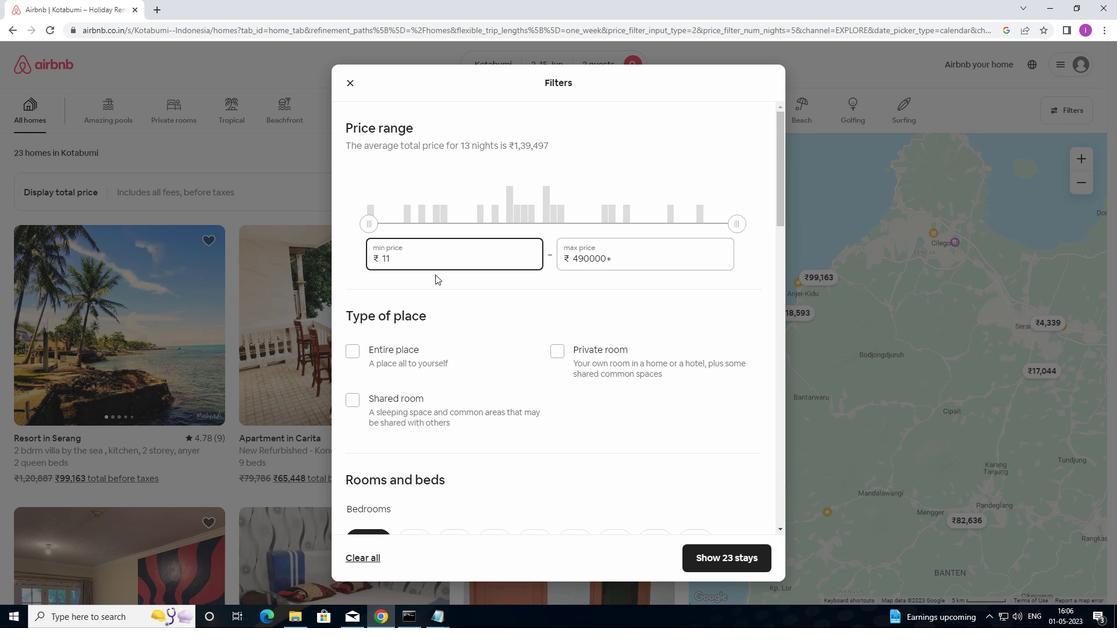 
Action: Mouse moved to (437, 273)
Screenshot: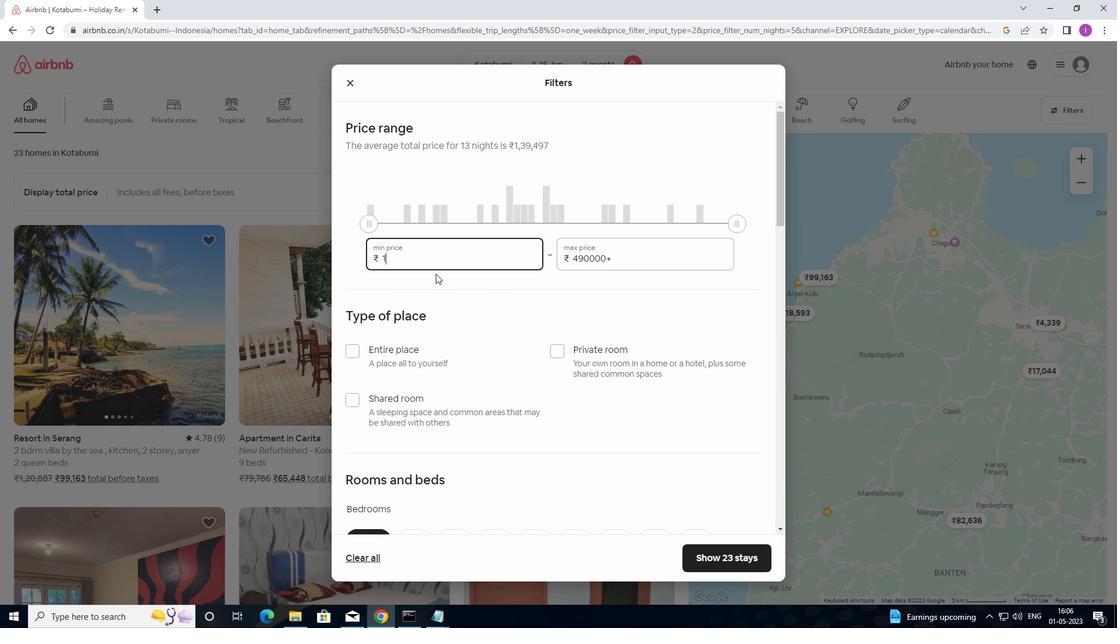 
Action: Key pressed 0
Screenshot: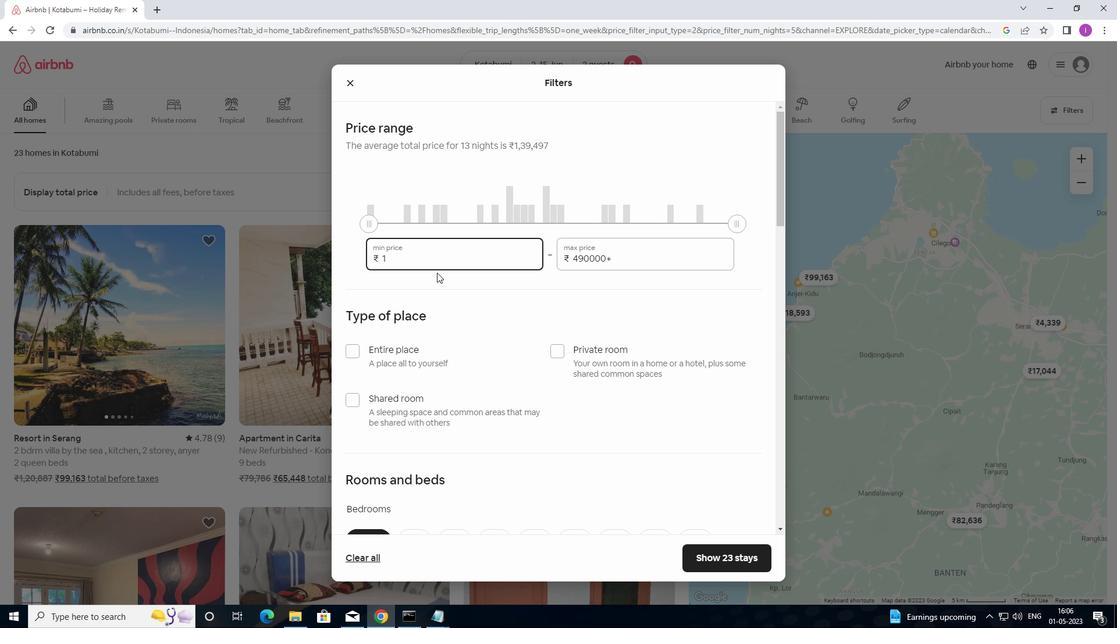 
Action: Mouse moved to (438, 272)
Screenshot: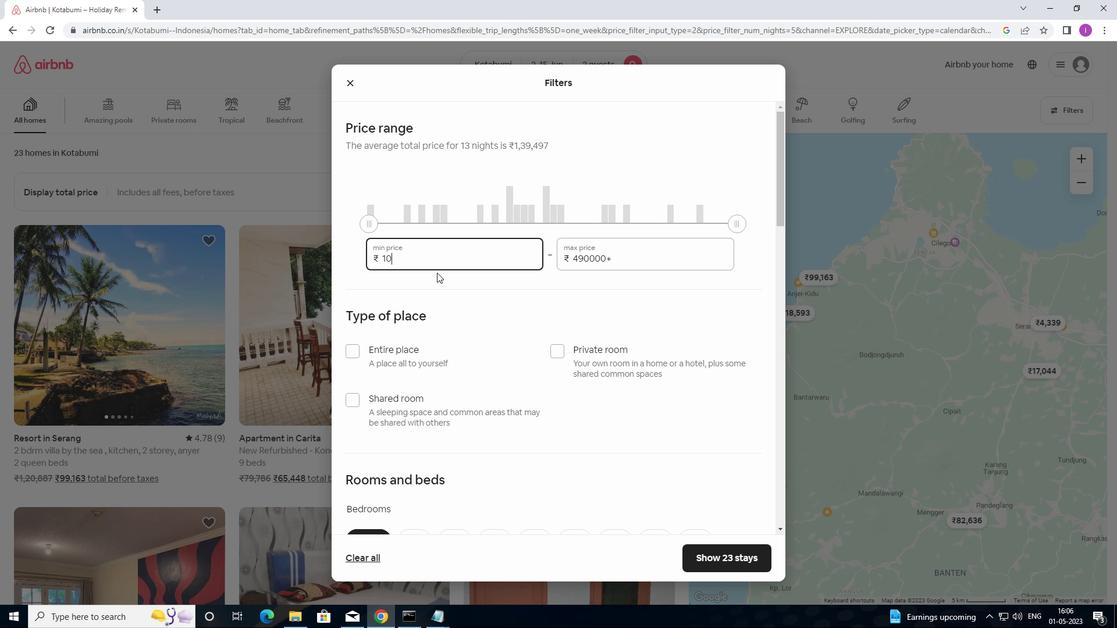 
Action: Key pressed 000
Screenshot: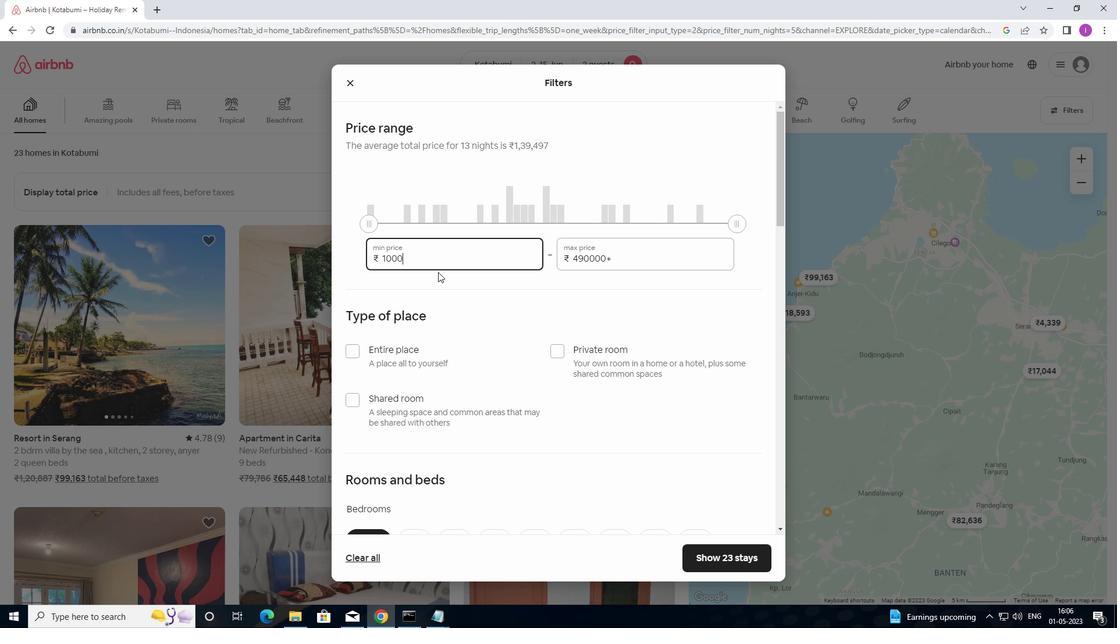 
Action: Mouse moved to (615, 257)
Screenshot: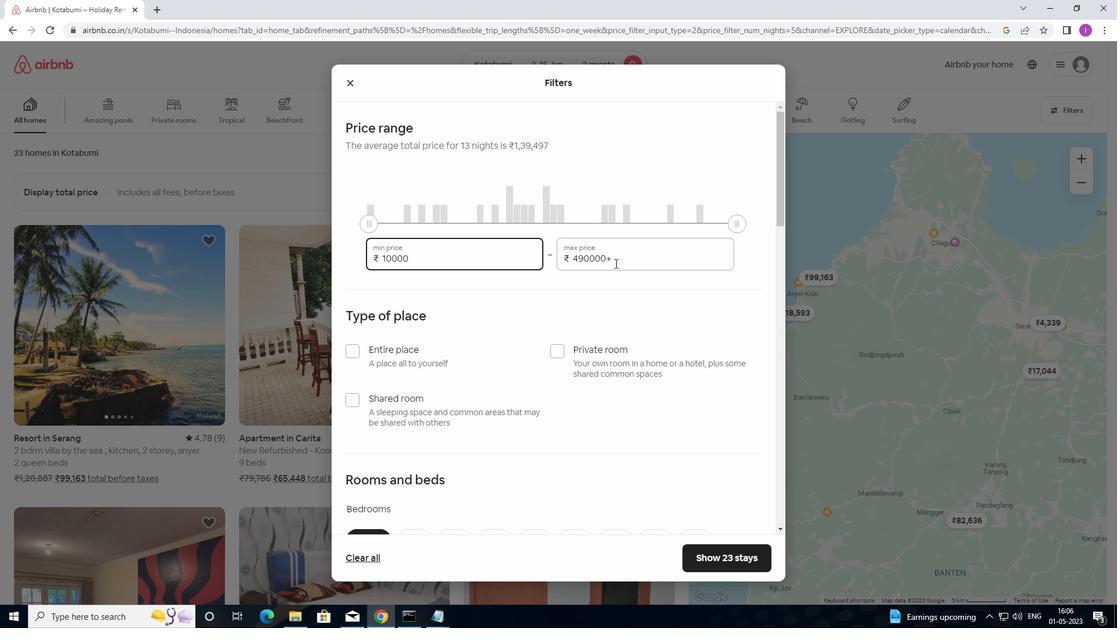 
Action: Mouse pressed left at (615, 257)
Screenshot: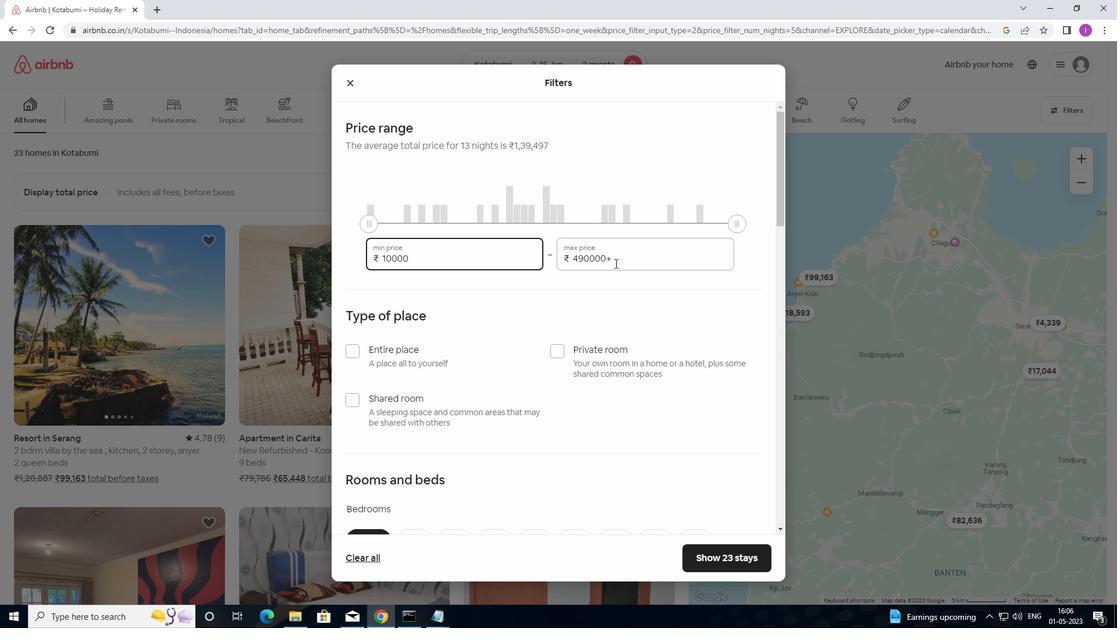
Action: Mouse moved to (567, 255)
Screenshot: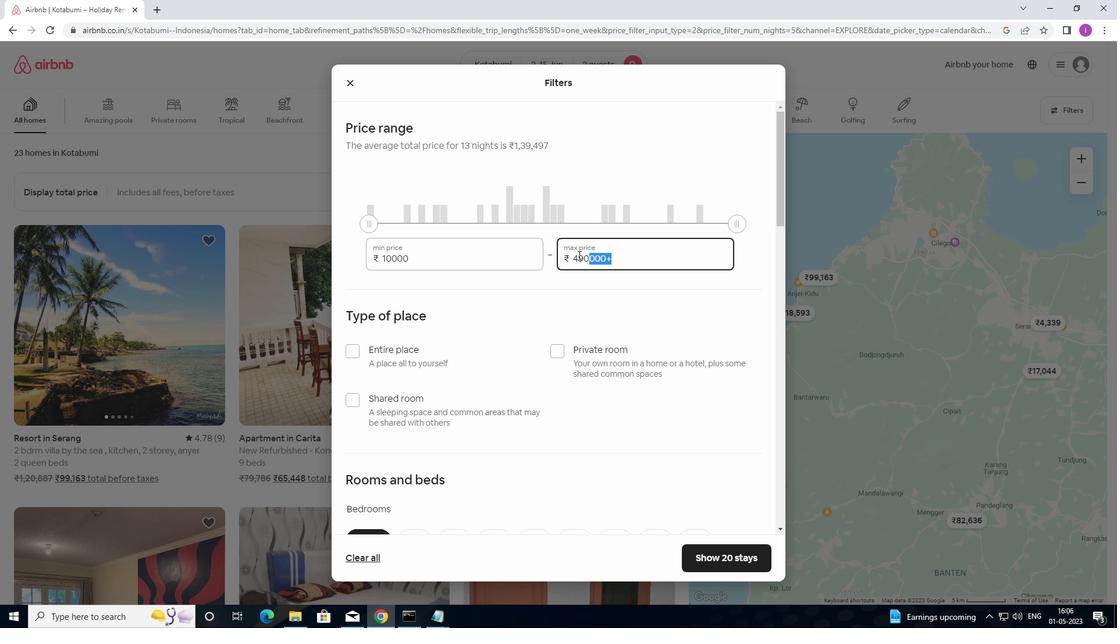 
Action: Mouse pressed left at (567, 255)
Screenshot: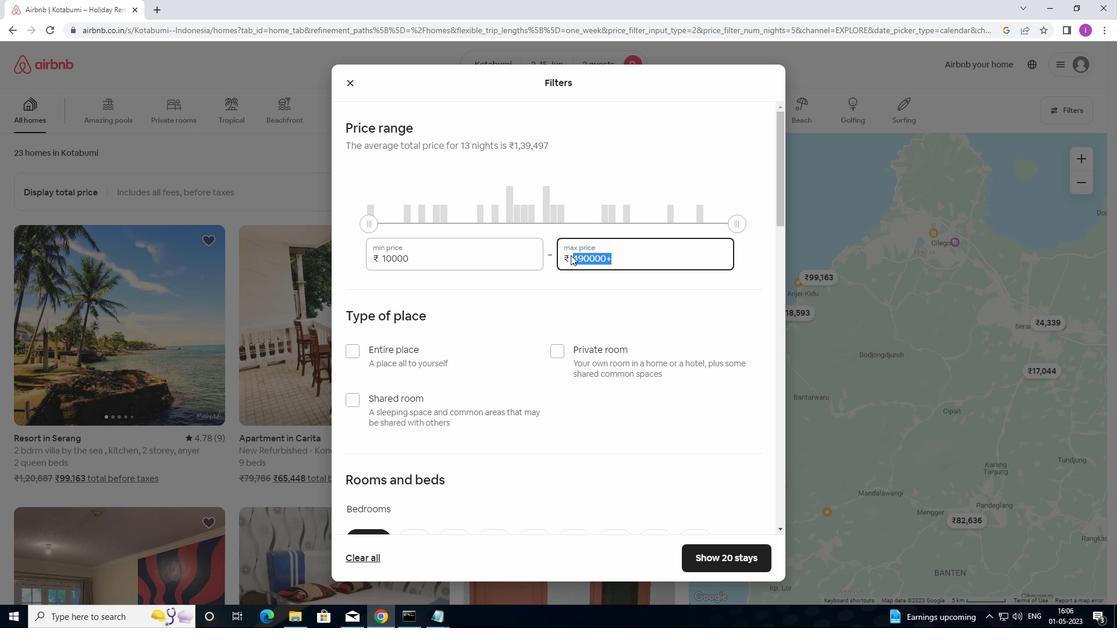 
Action: Mouse moved to (567, 260)
Screenshot: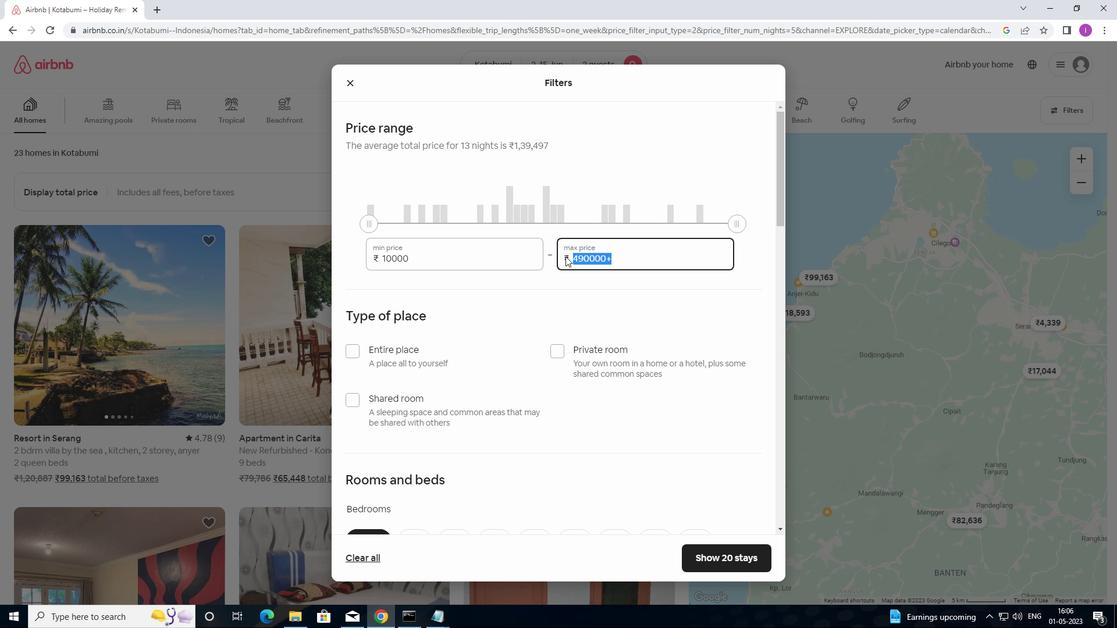 
Action: Key pressed 1
Screenshot: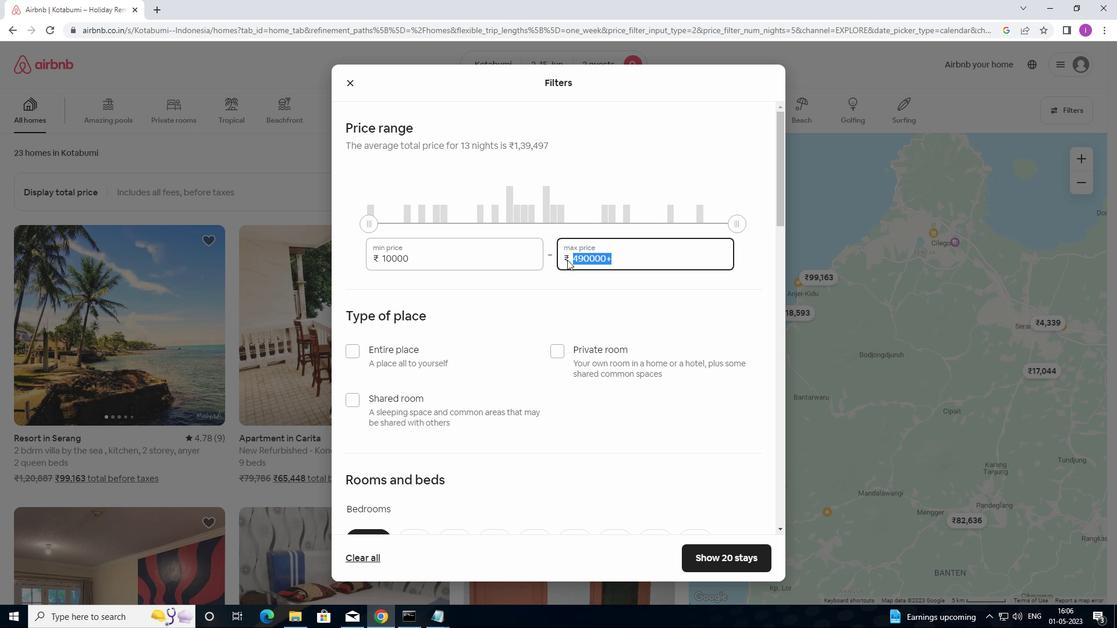 
Action: Mouse moved to (568, 260)
Screenshot: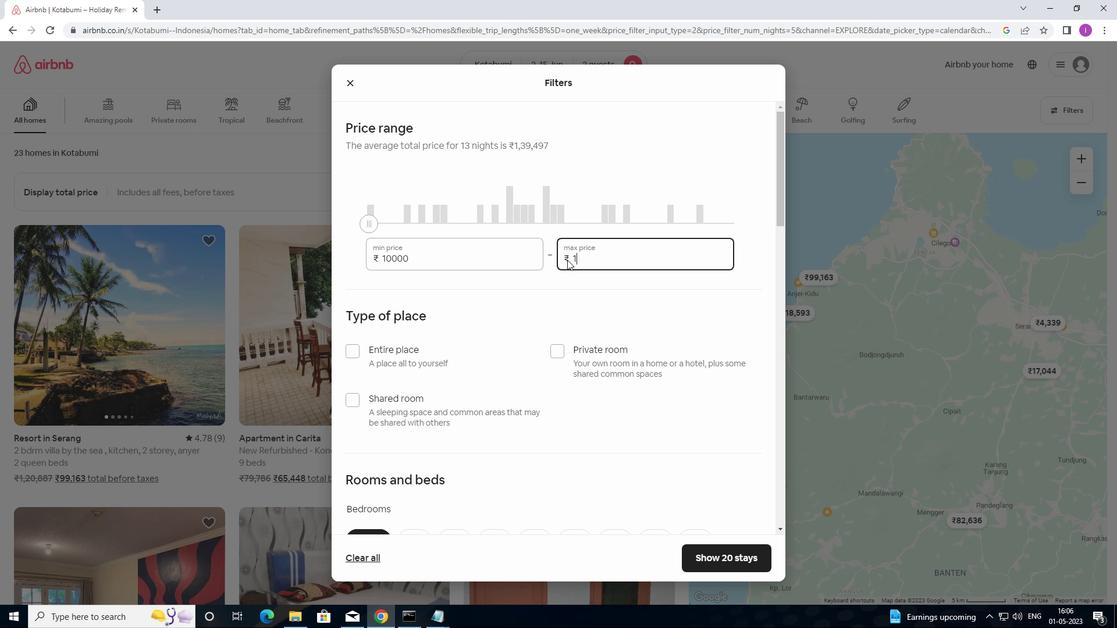 
Action: Key pressed 5
Screenshot: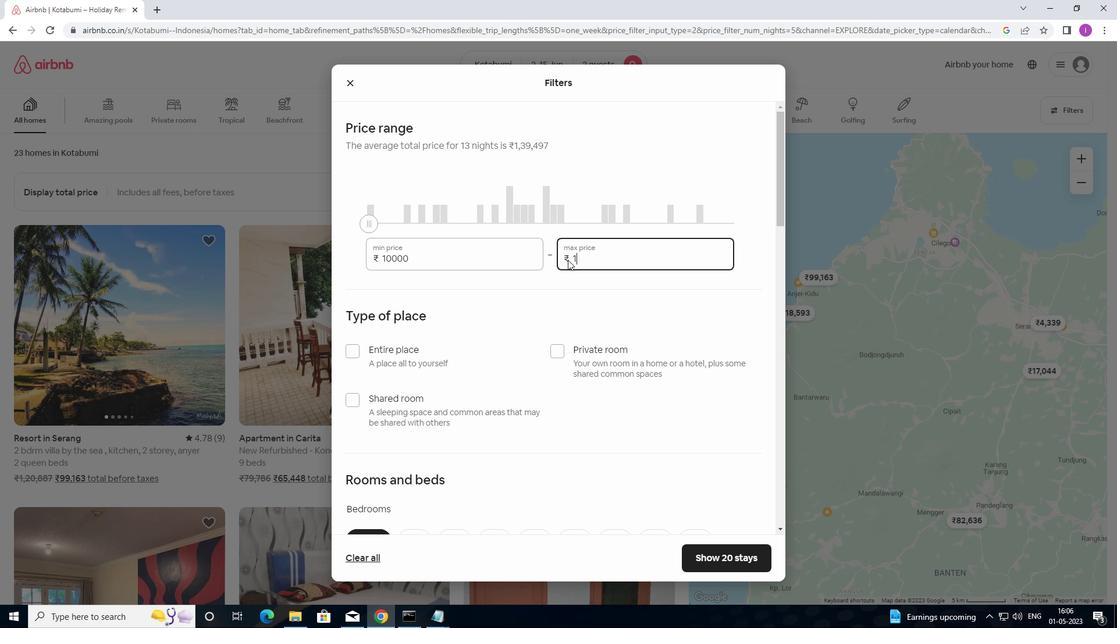 
Action: Mouse moved to (568, 260)
Screenshot: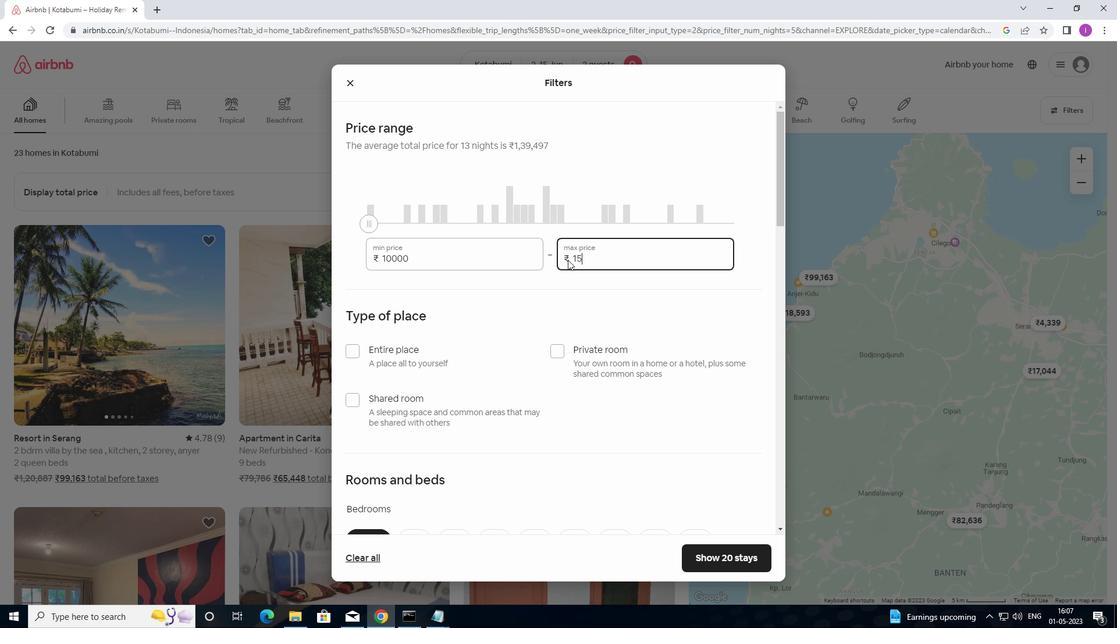 
Action: Key pressed 00
Screenshot: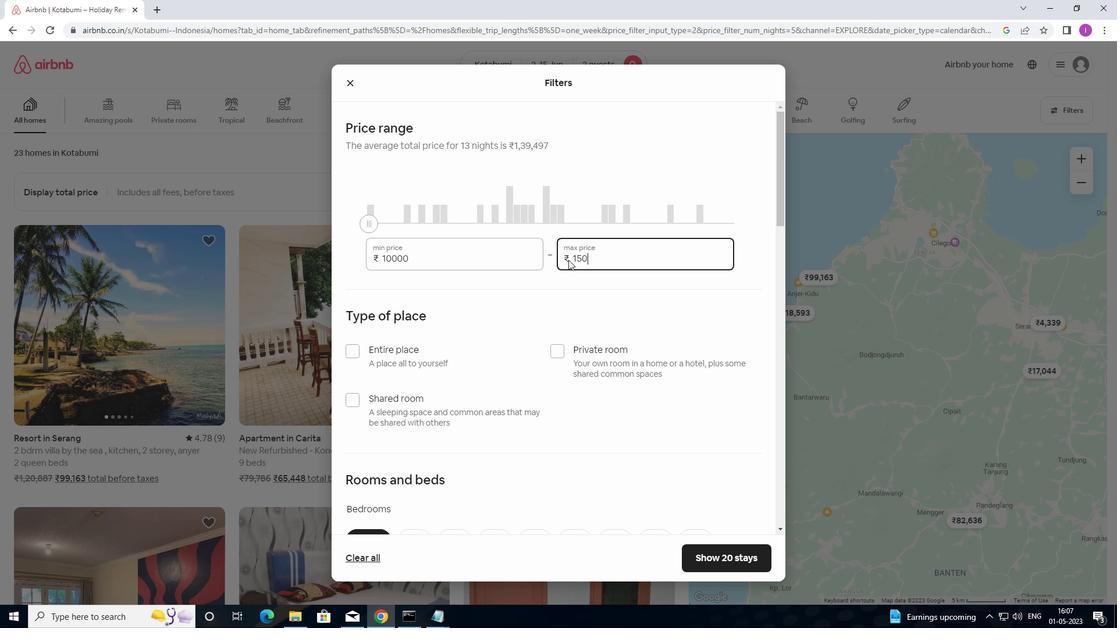 
Action: Mouse moved to (568, 259)
Screenshot: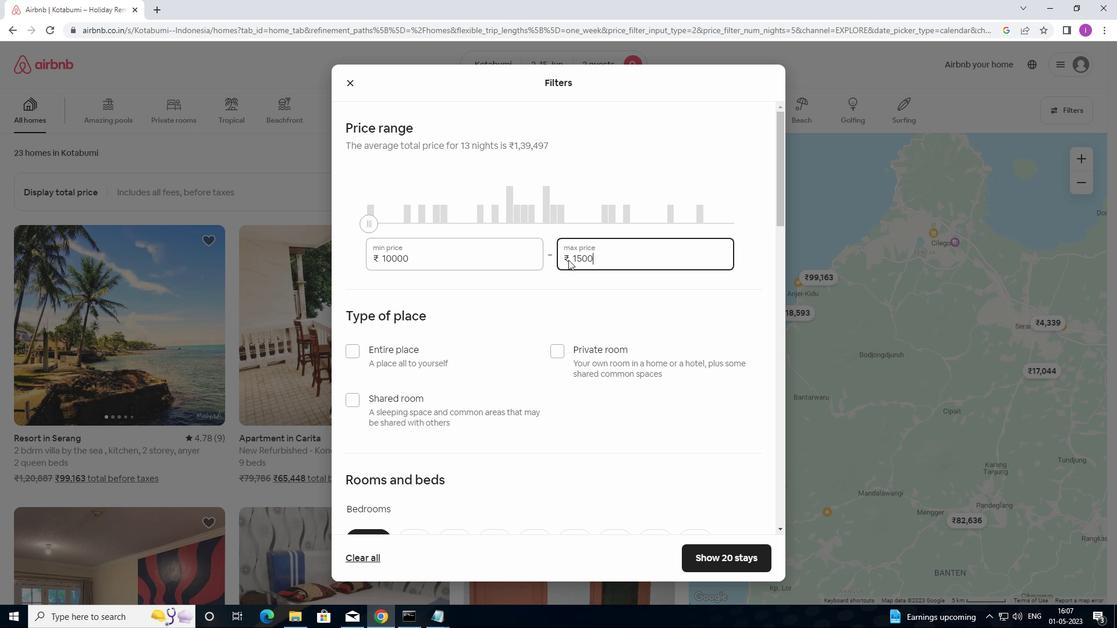 
Action: Key pressed 0
Screenshot: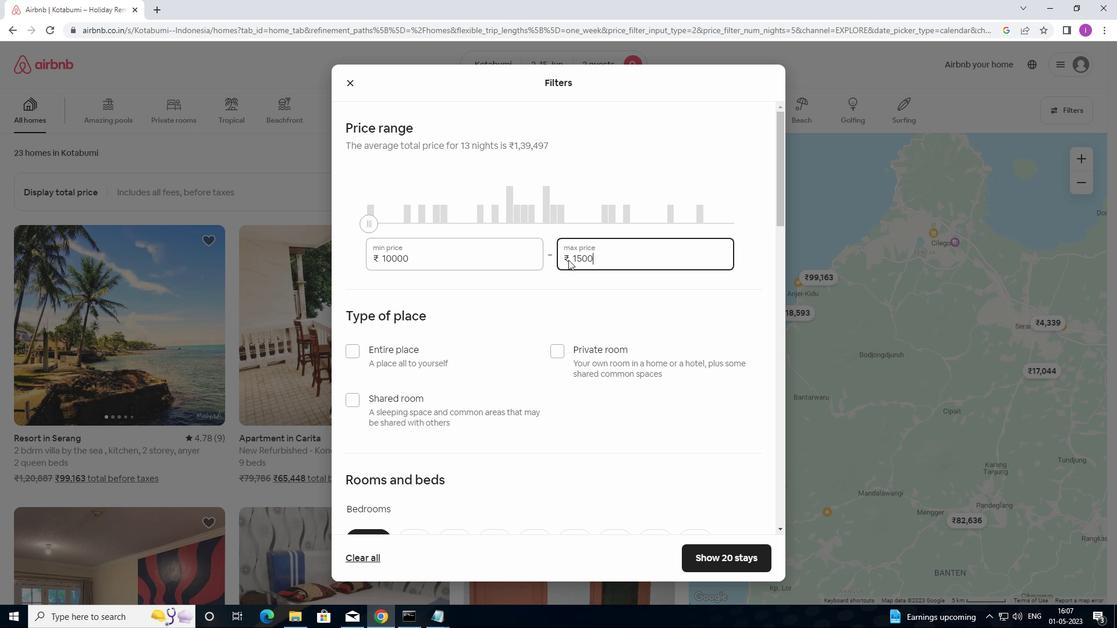 
Action: Mouse moved to (547, 302)
Screenshot: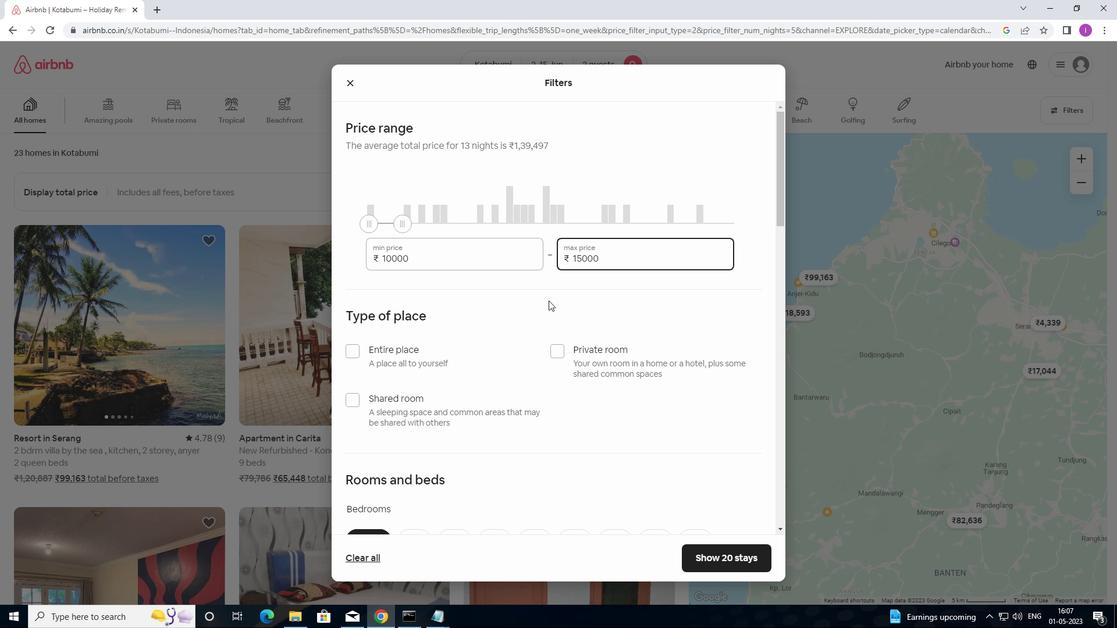 
Action: Mouse scrolled (547, 302) with delta (0, 0)
Screenshot: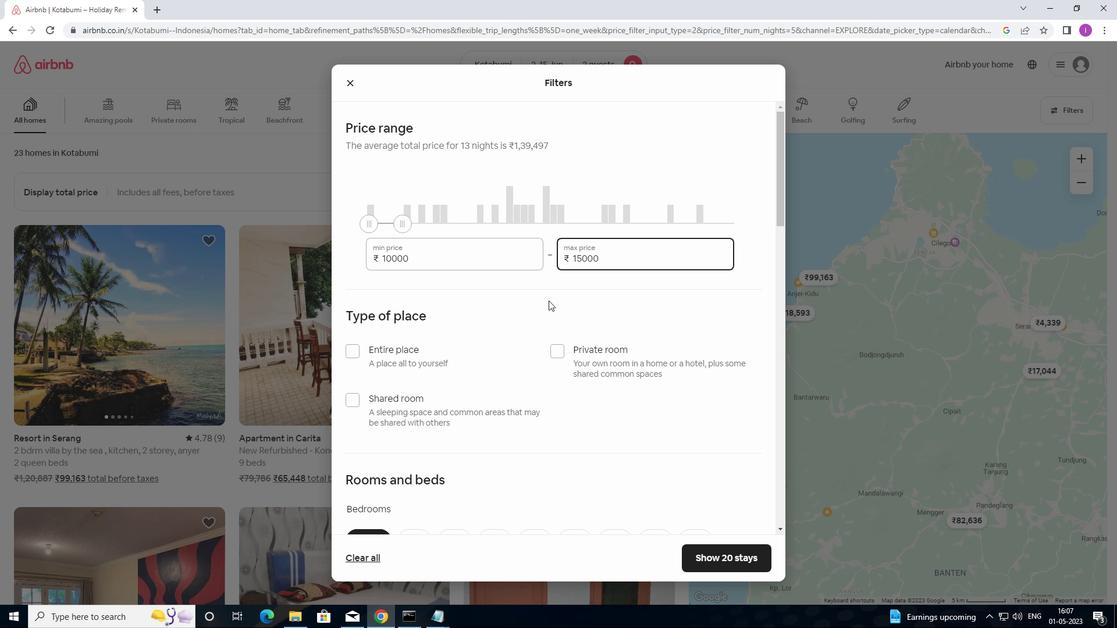 
Action: Mouse moved to (353, 288)
Screenshot: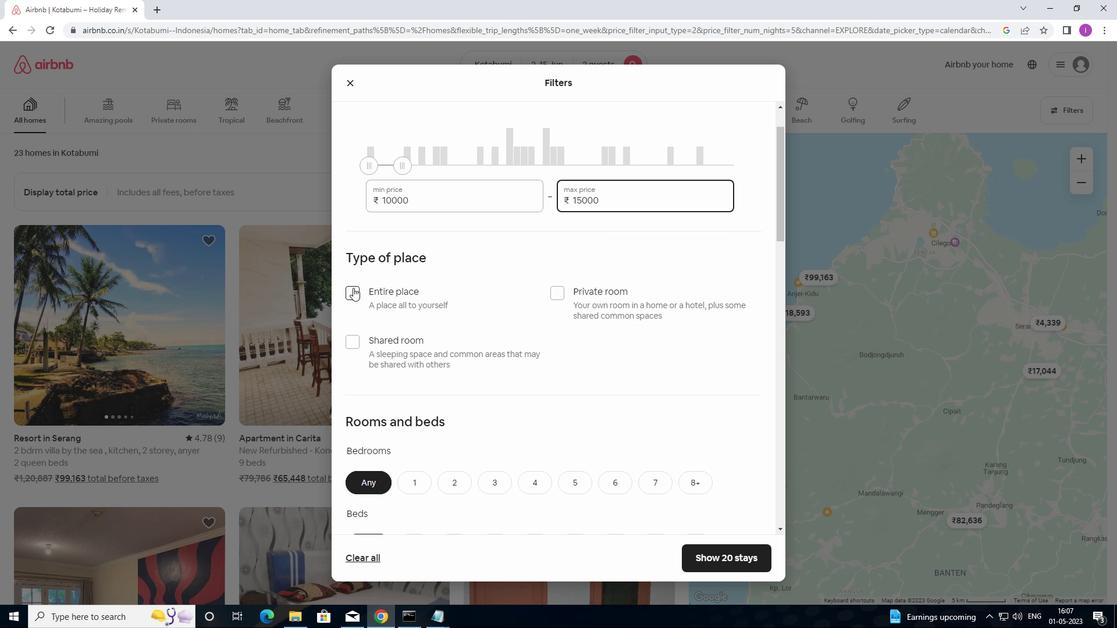 
Action: Mouse pressed left at (353, 288)
Screenshot: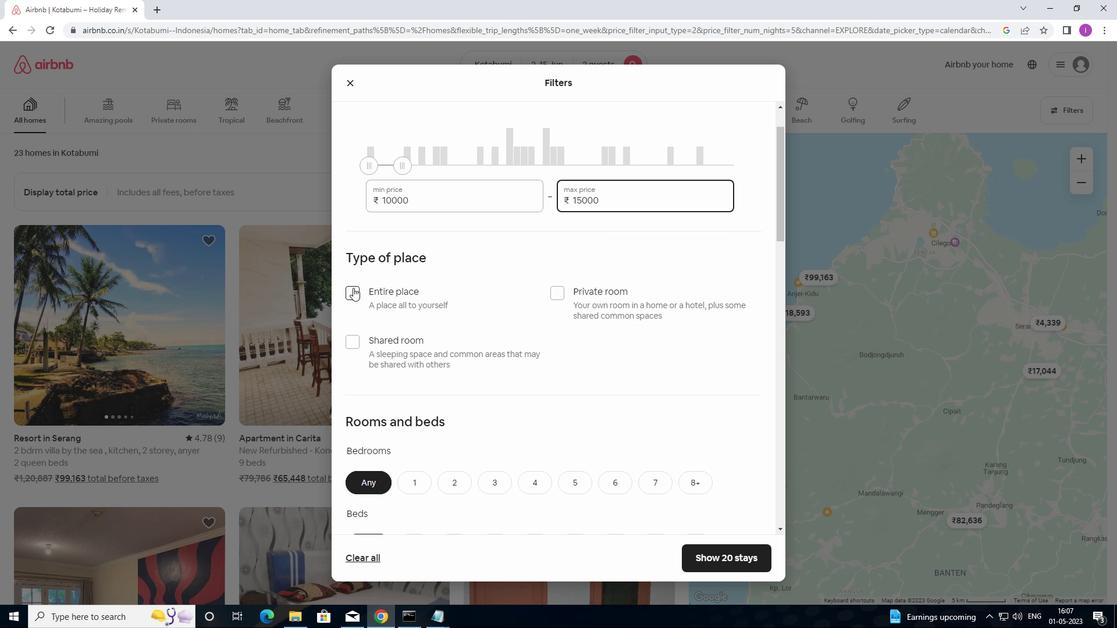 
Action: Mouse moved to (403, 298)
Screenshot: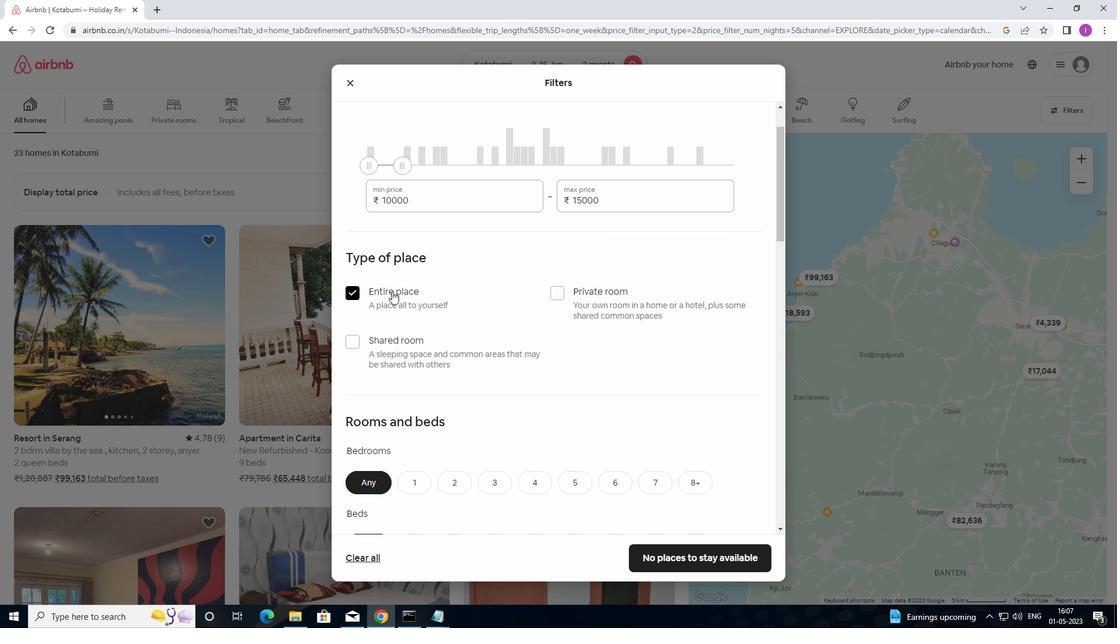 
Action: Mouse scrolled (403, 298) with delta (0, 0)
Screenshot: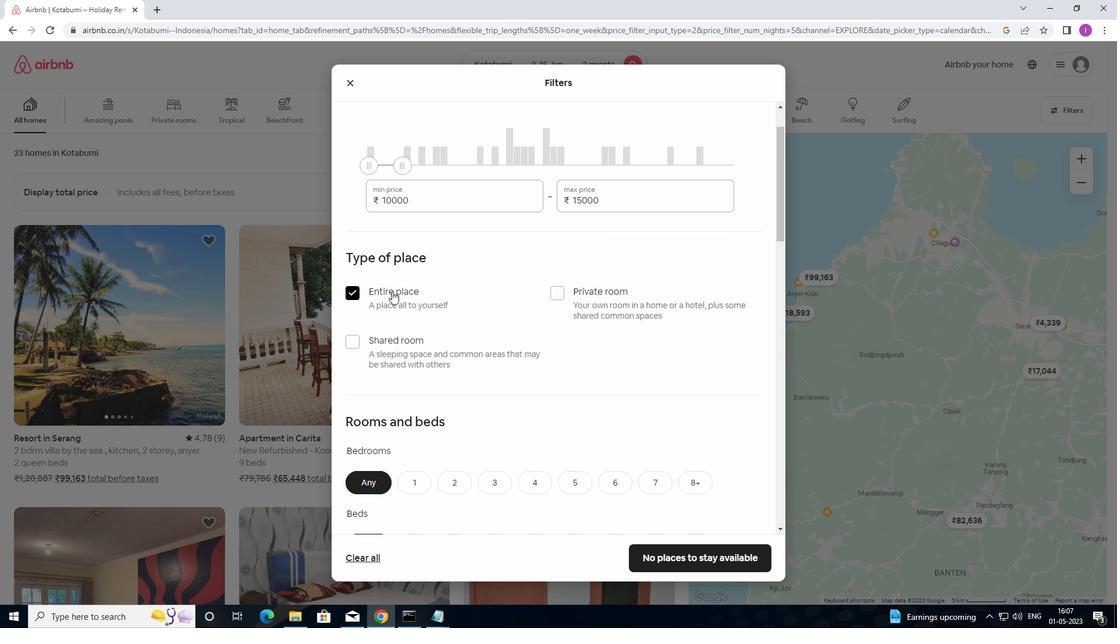 
Action: Mouse moved to (407, 302)
Screenshot: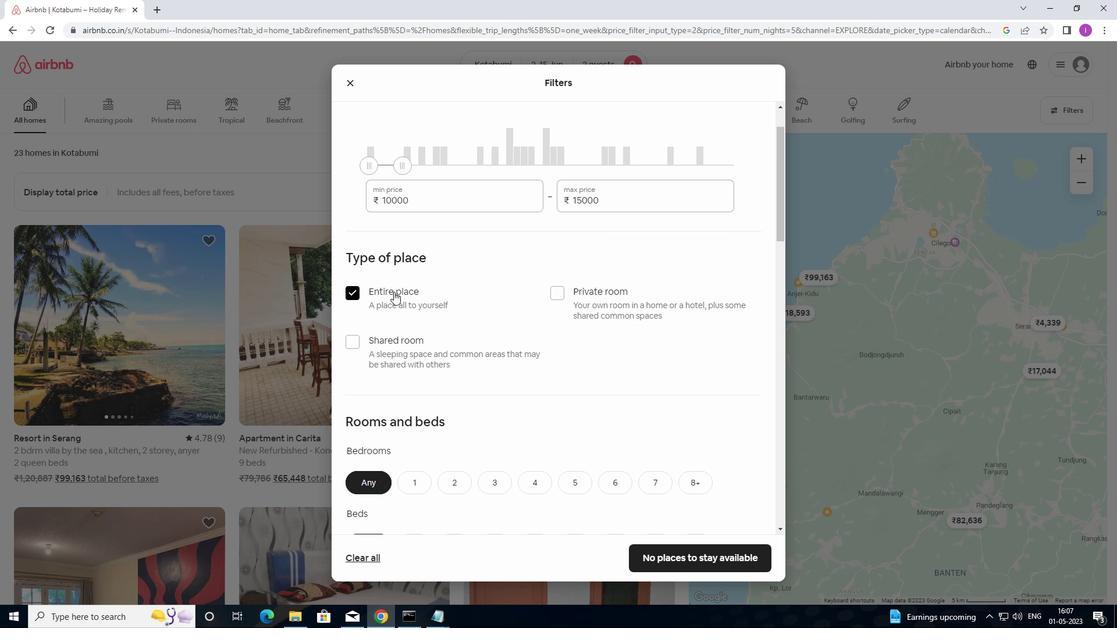 
Action: Mouse scrolled (407, 301) with delta (0, 0)
Screenshot: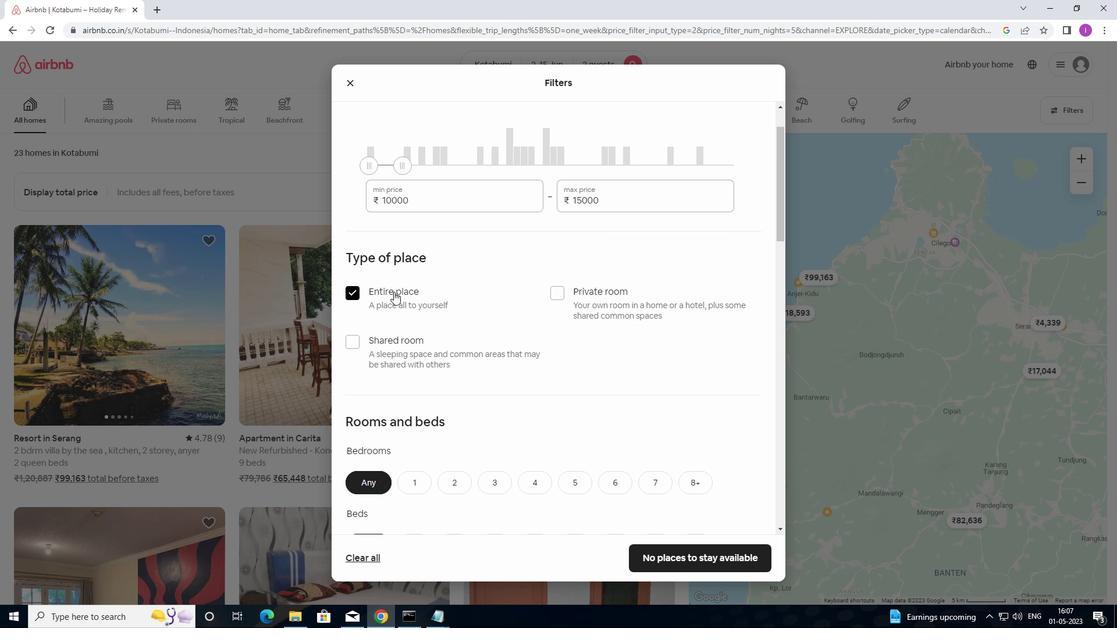 
Action: Mouse moved to (415, 306)
Screenshot: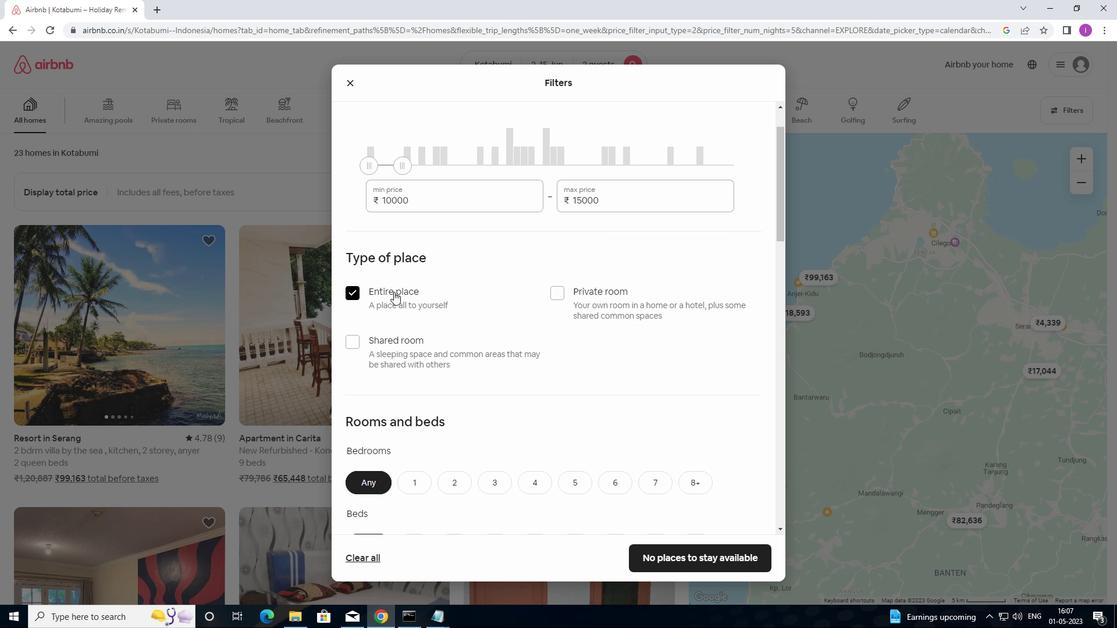 
Action: Mouse scrolled (415, 306) with delta (0, 0)
Screenshot: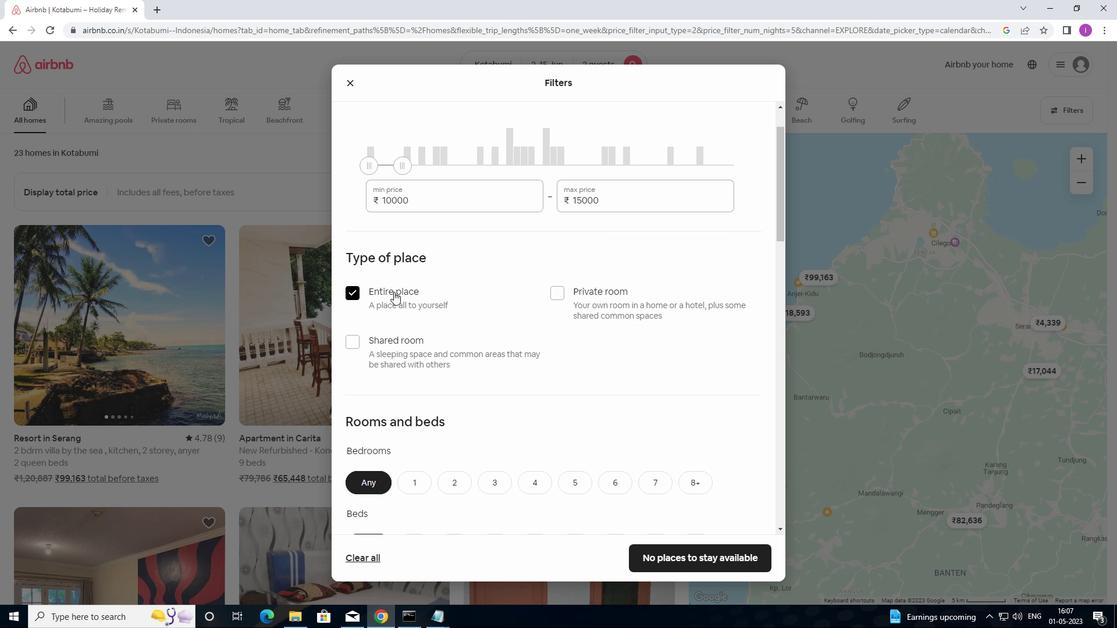 
Action: Mouse moved to (415, 306)
Screenshot: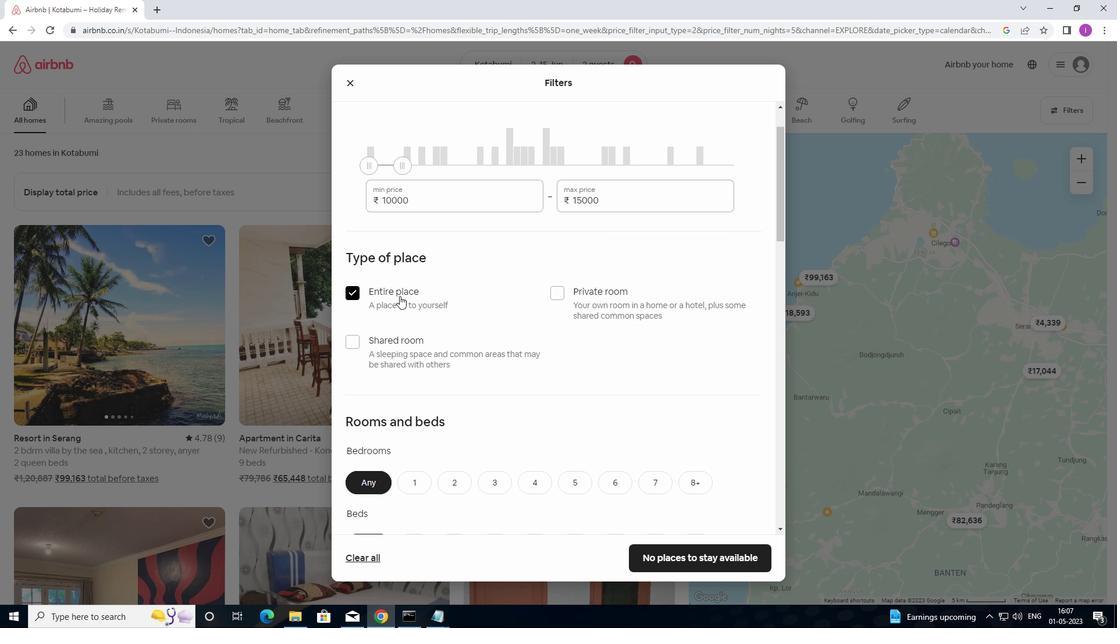 
Action: Mouse scrolled (415, 306) with delta (0, 0)
Screenshot: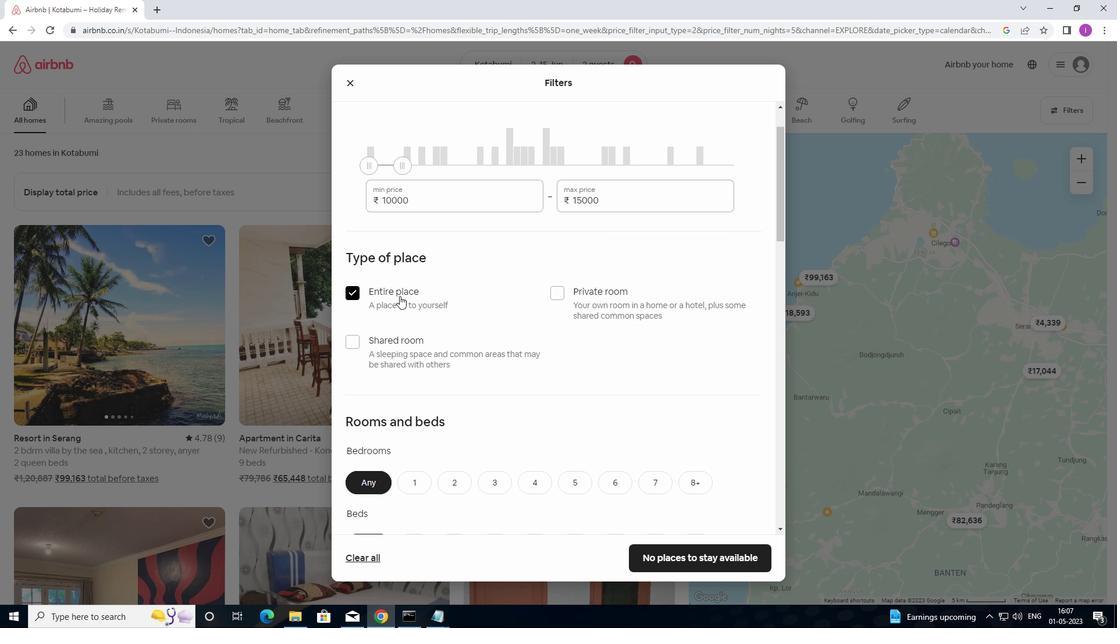 
Action: Mouse moved to (416, 253)
Screenshot: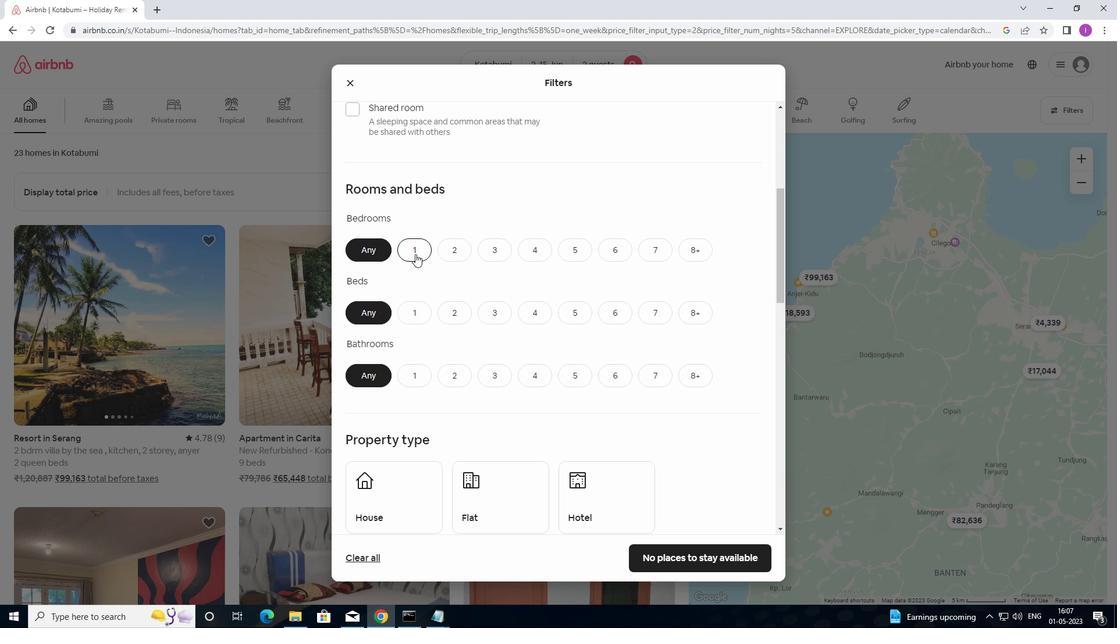 
Action: Mouse pressed left at (416, 253)
Screenshot: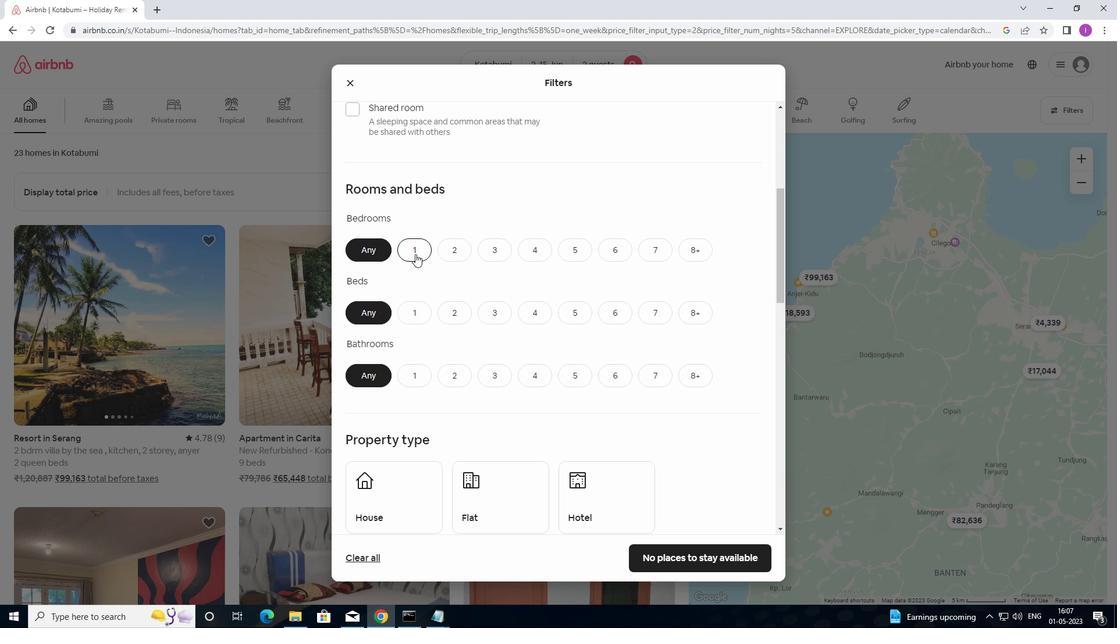 
Action: Mouse moved to (421, 314)
Screenshot: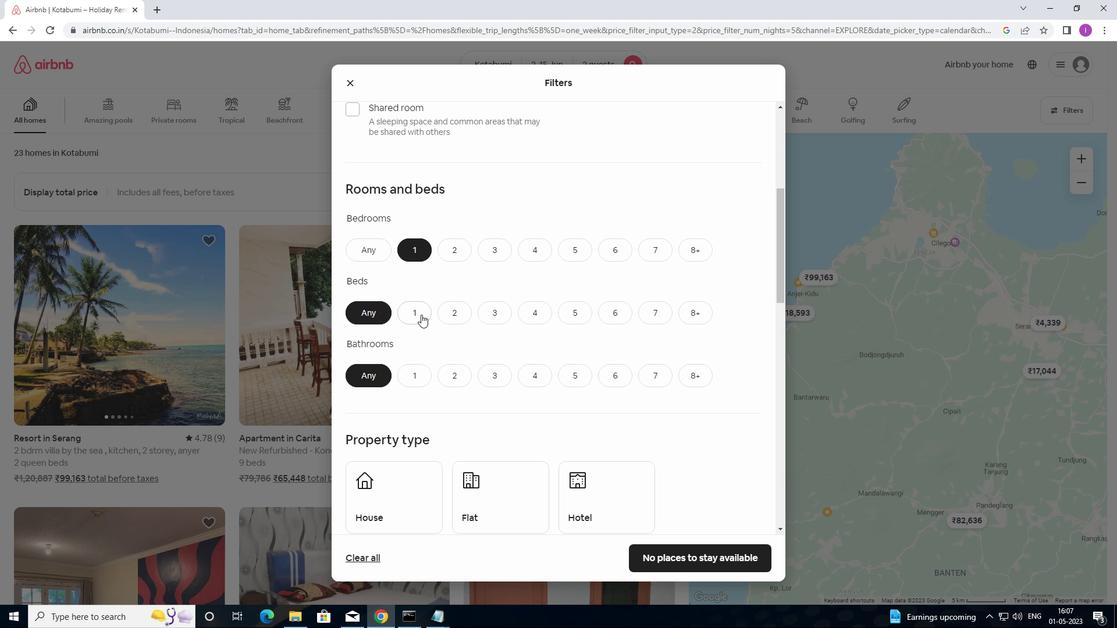 
Action: Mouse pressed left at (421, 314)
Screenshot: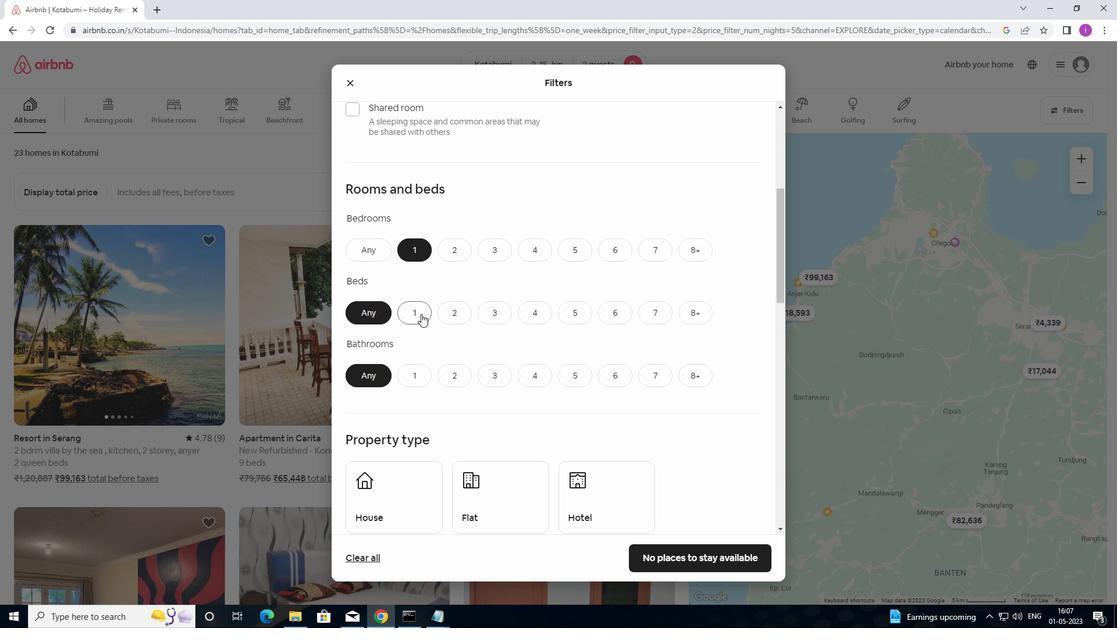 
Action: Mouse moved to (418, 365)
Screenshot: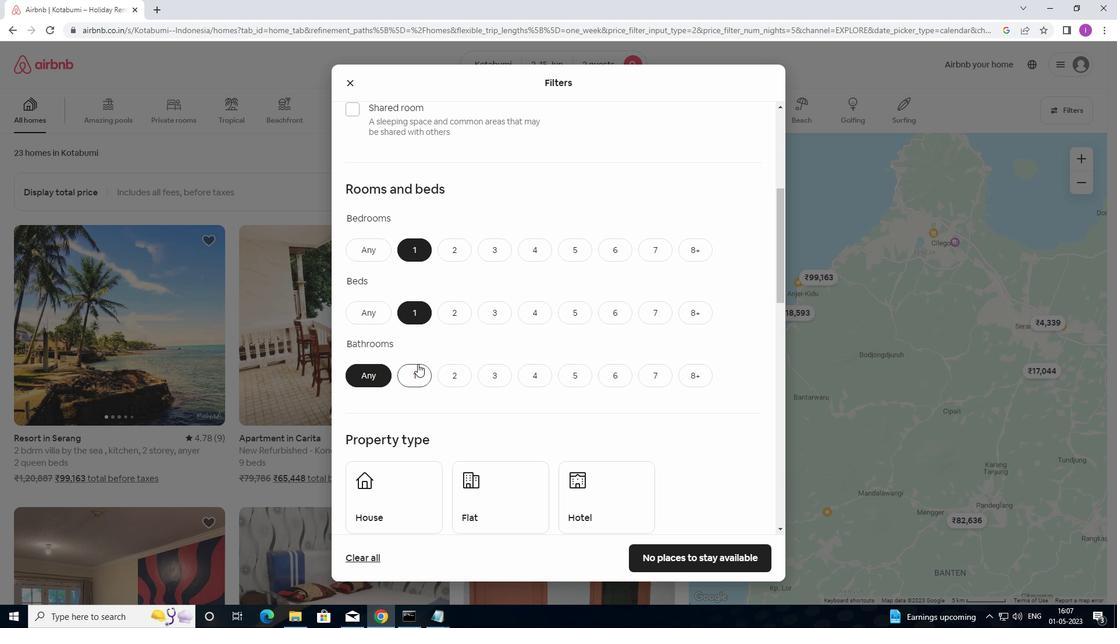 
Action: Mouse pressed left at (418, 365)
Screenshot: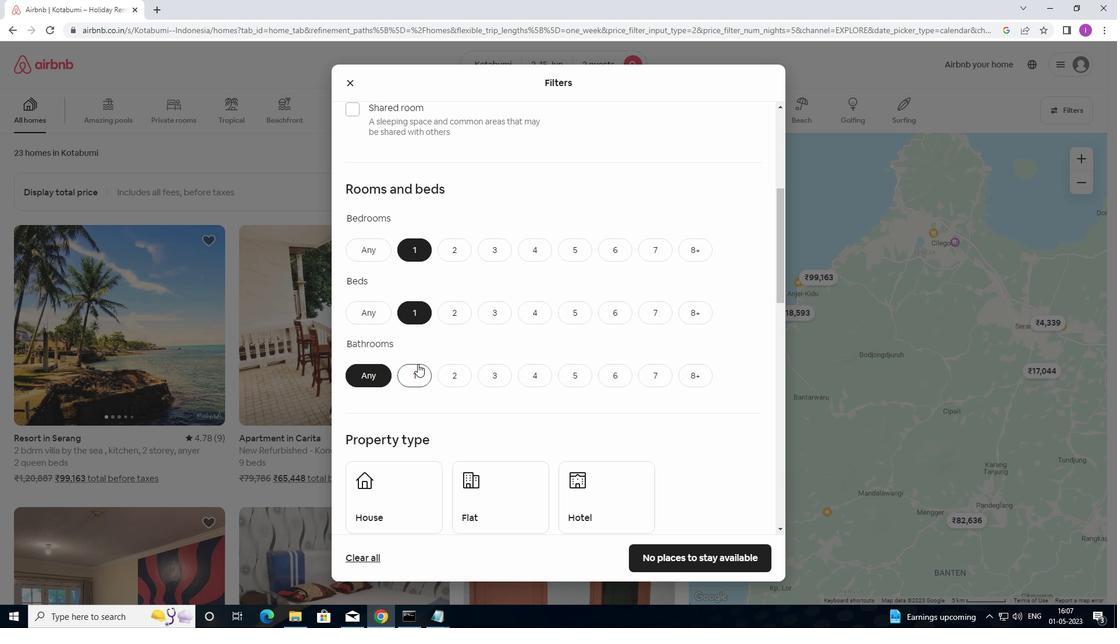 
Action: Mouse moved to (458, 361)
Screenshot: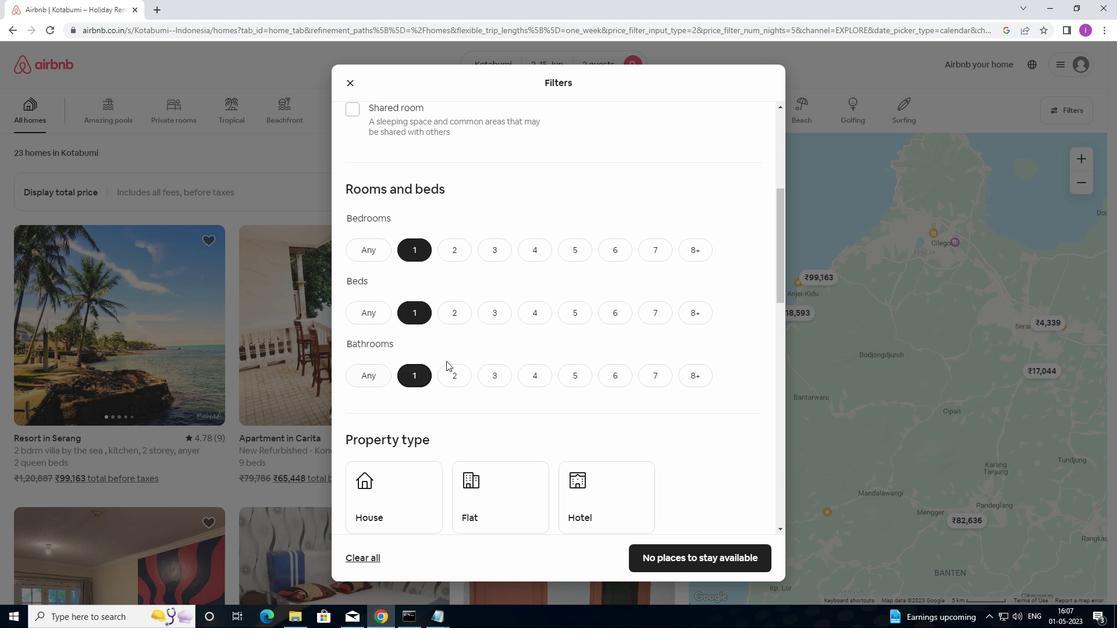 
Action: Mouse scrolled (458, 361) with delta (0, 0)
Screenshot: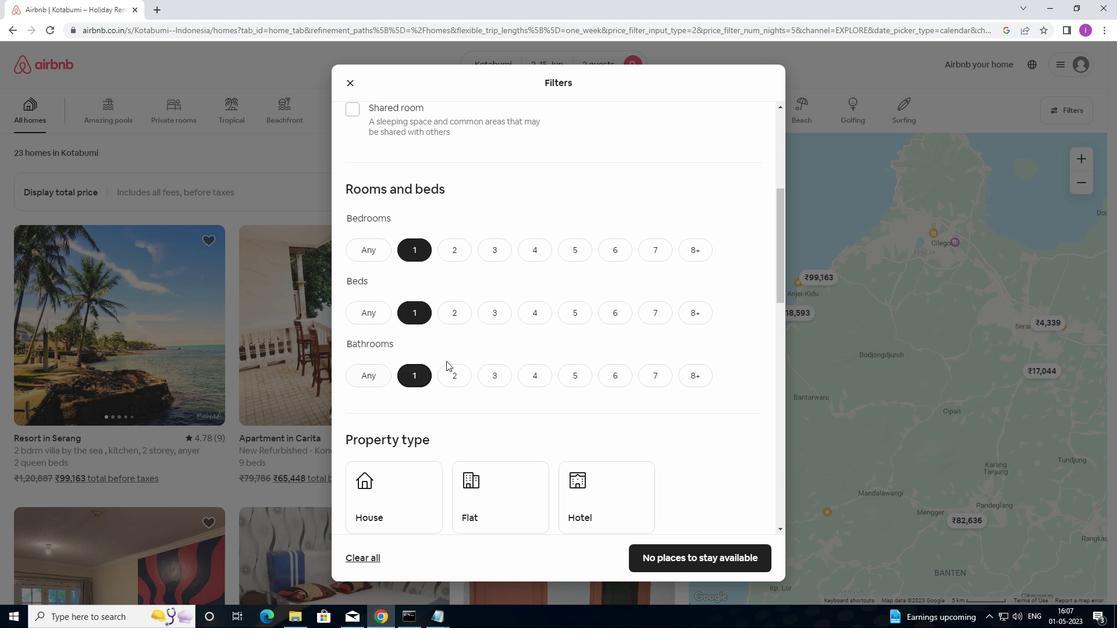 
Action: Mouse moved to (461, 363)
Screenshot: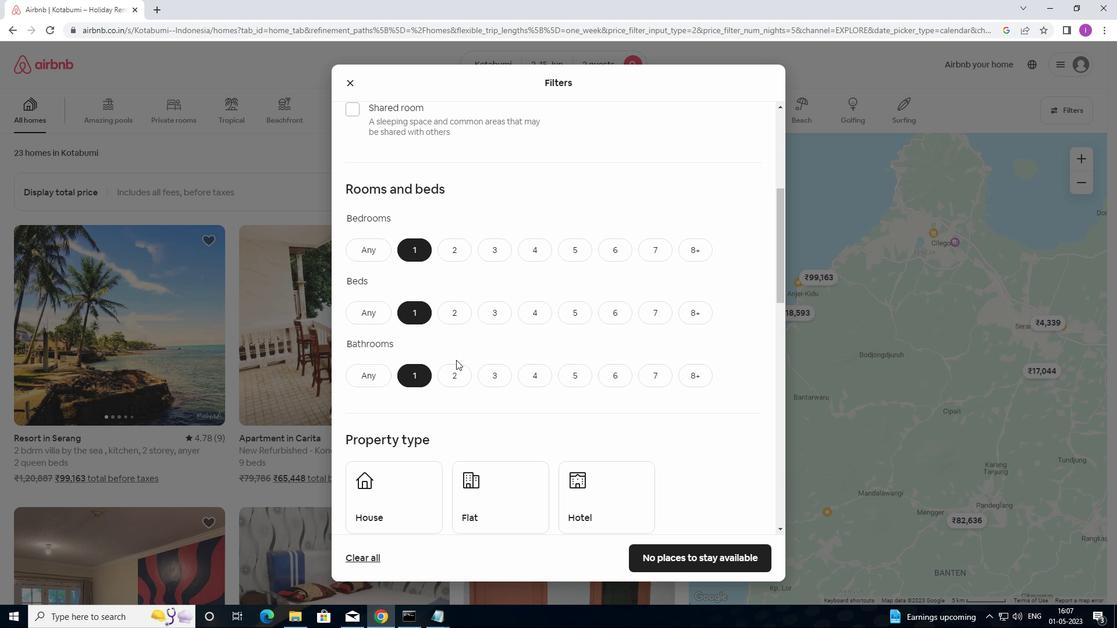 
Action: Mouse scrolled (461, 363) with delta (0, 0)
Screenshot: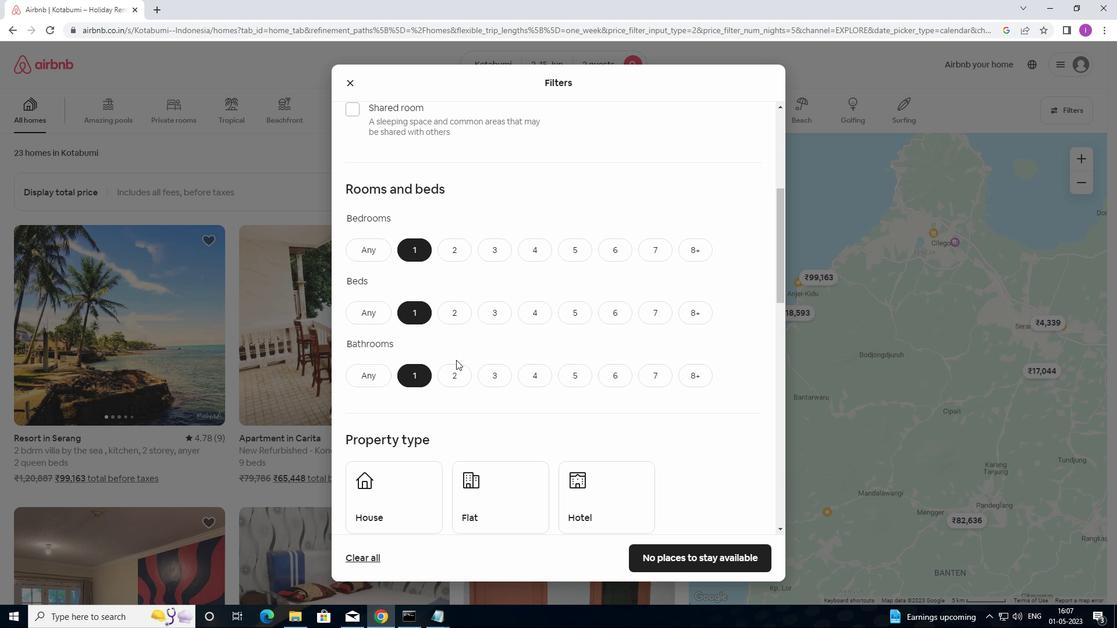 
Action: Mouse moved to (461, 370)
Screenshot: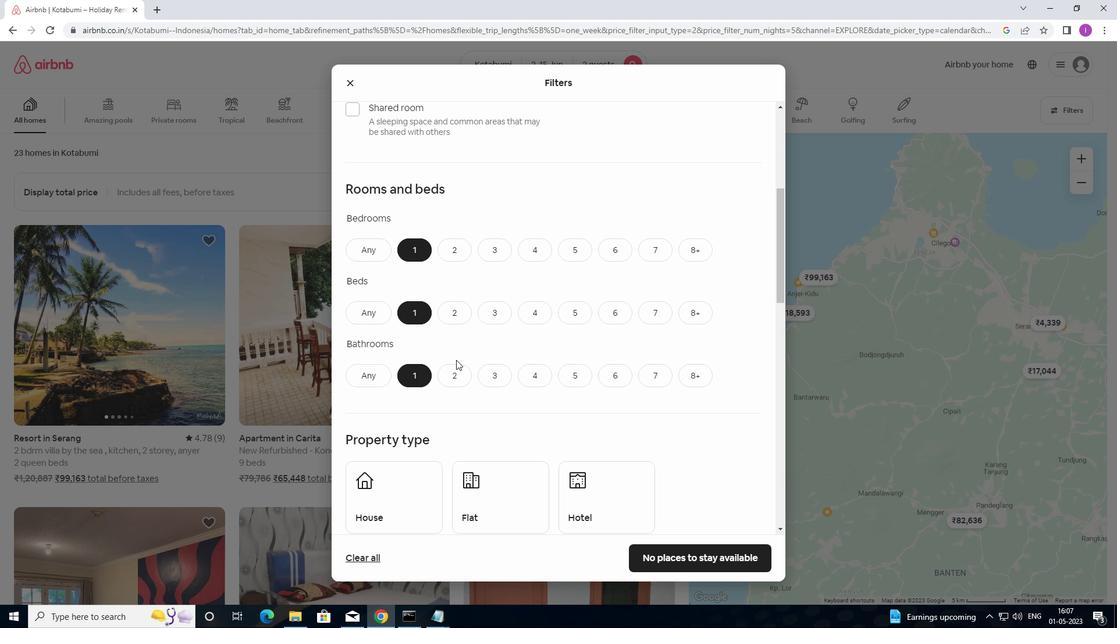 
Action: Mouse scrolled (461, 370) with delta (0, 0)
Screenshot: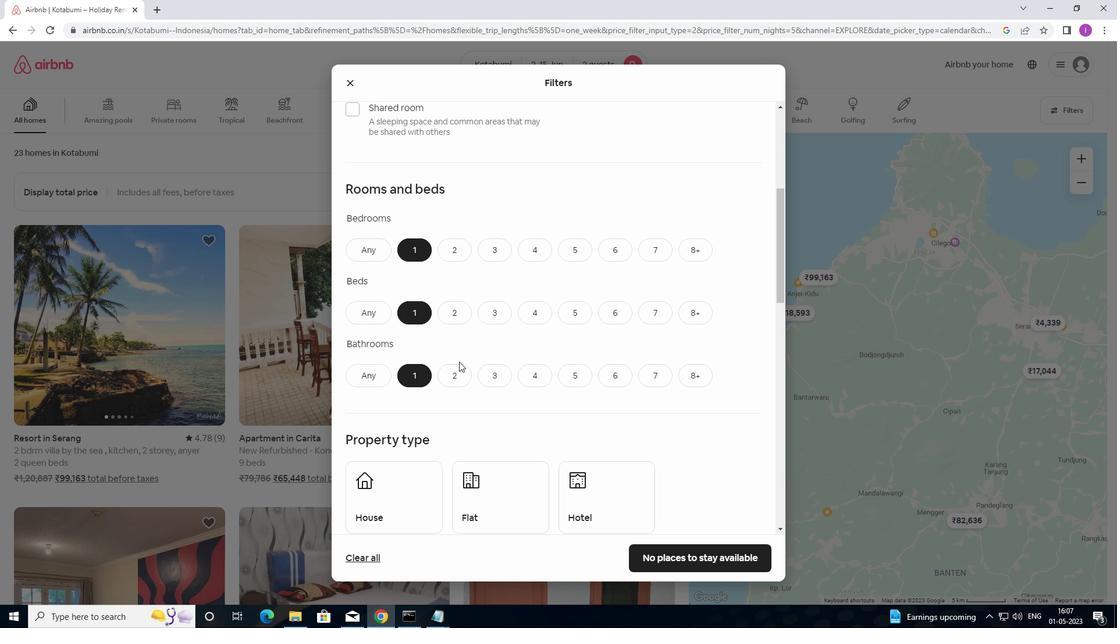 
Action: Mouse moved to (382, 339)
Screenshot: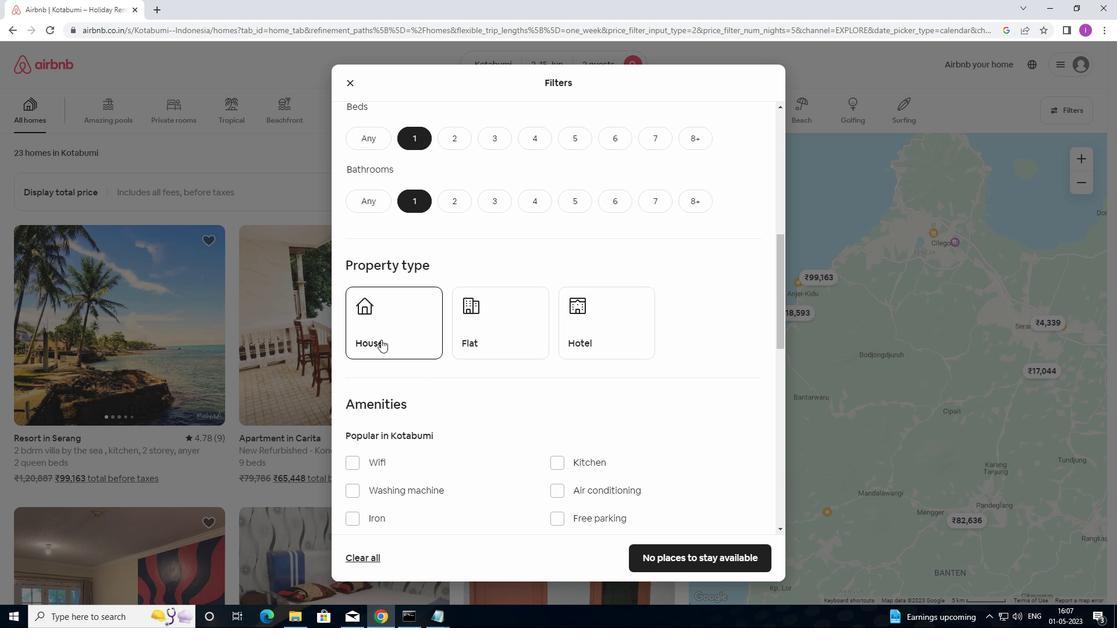 
Action: Mouse pressed left at (382, 339)
Screenshot: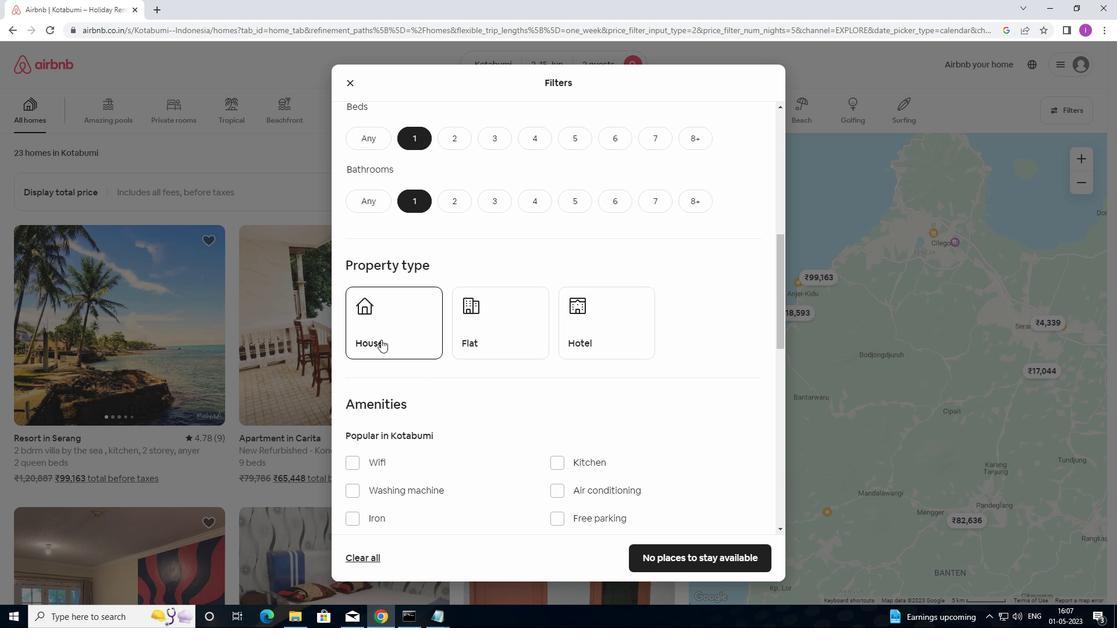 
Action: Mouse moved to (493, 354)
Screenshot: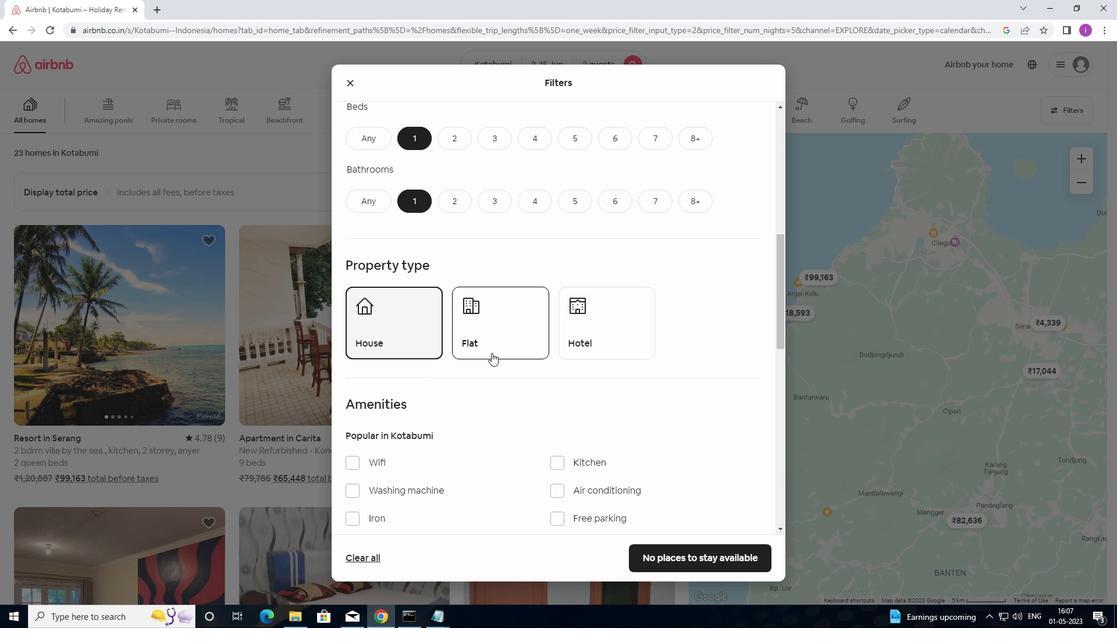 
Action: Mouse pressed left at (493, 354)
Screenshot: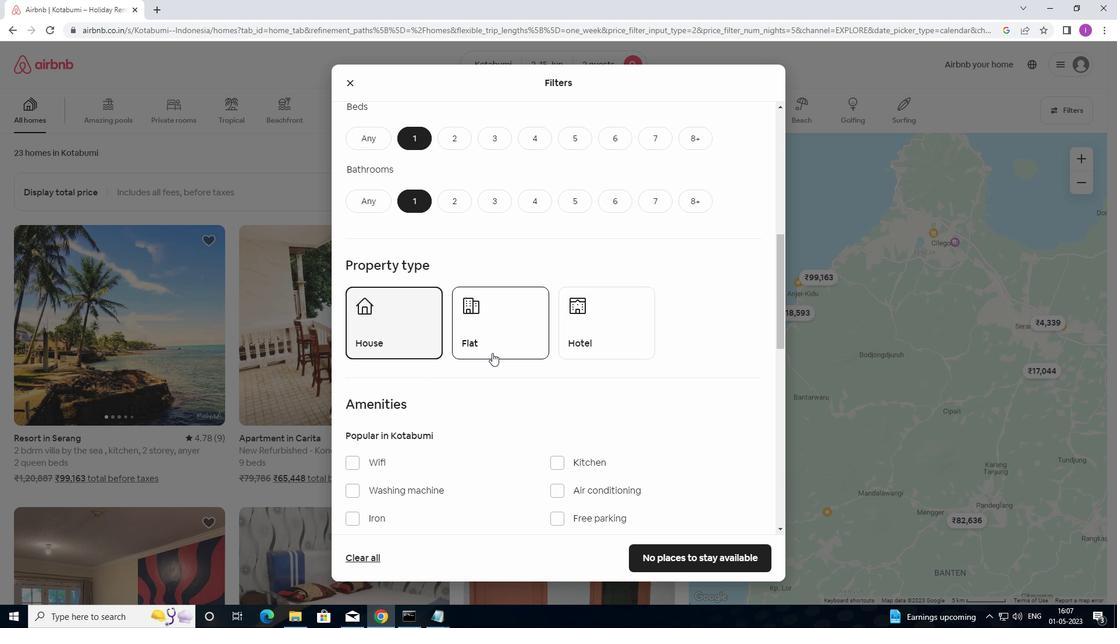 
Action: Mouse moved to (622, 333)
Screenshot: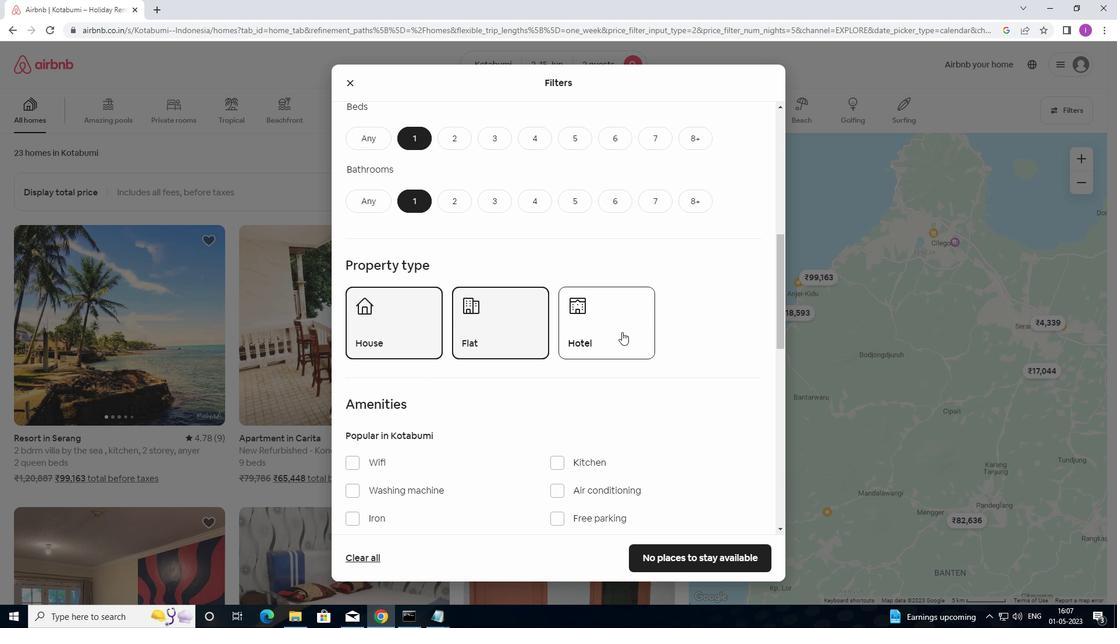 
Action: Mouse pressed left at (622, 333)
Screenshot: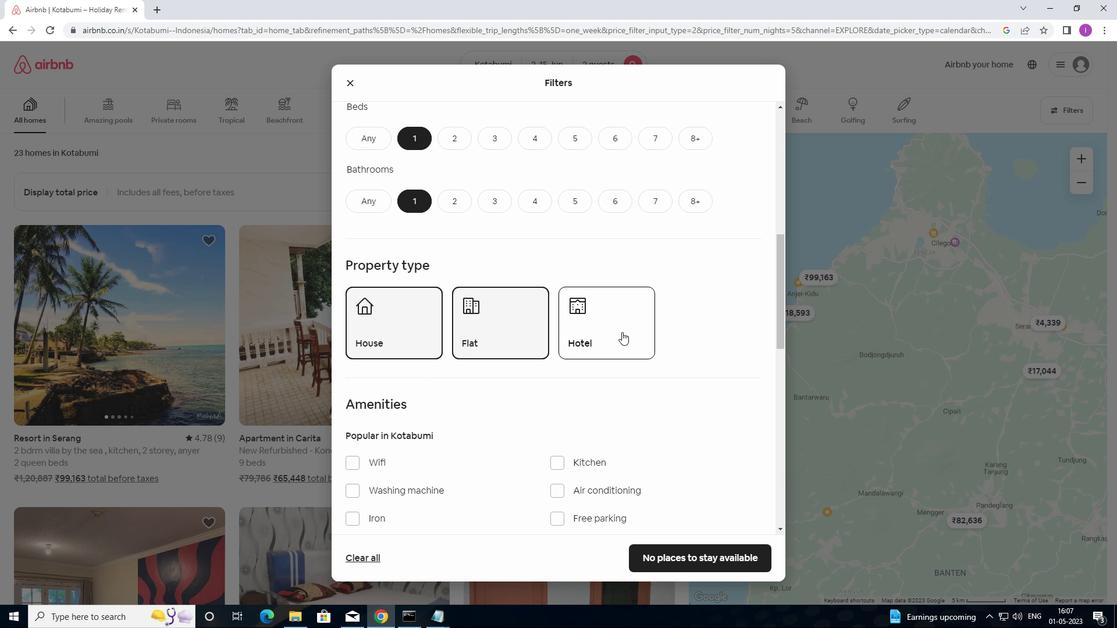
Action: Mouse moved to (621, 342)
Screenshot: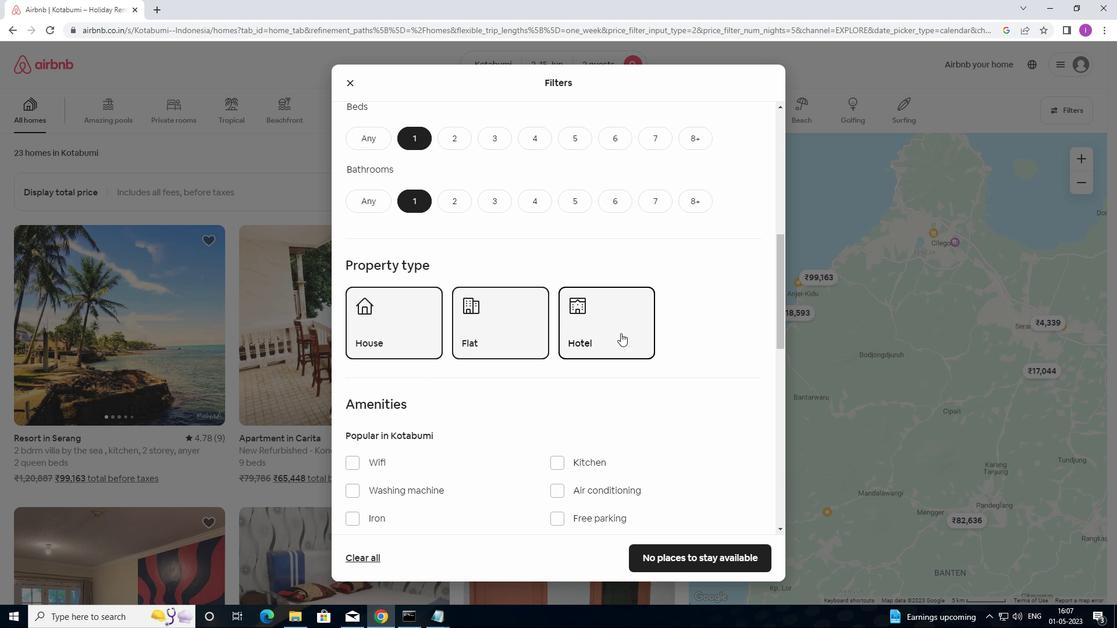 
Action: Mouse scrolled (621, 341) with delta (0, 0)
Screenshot: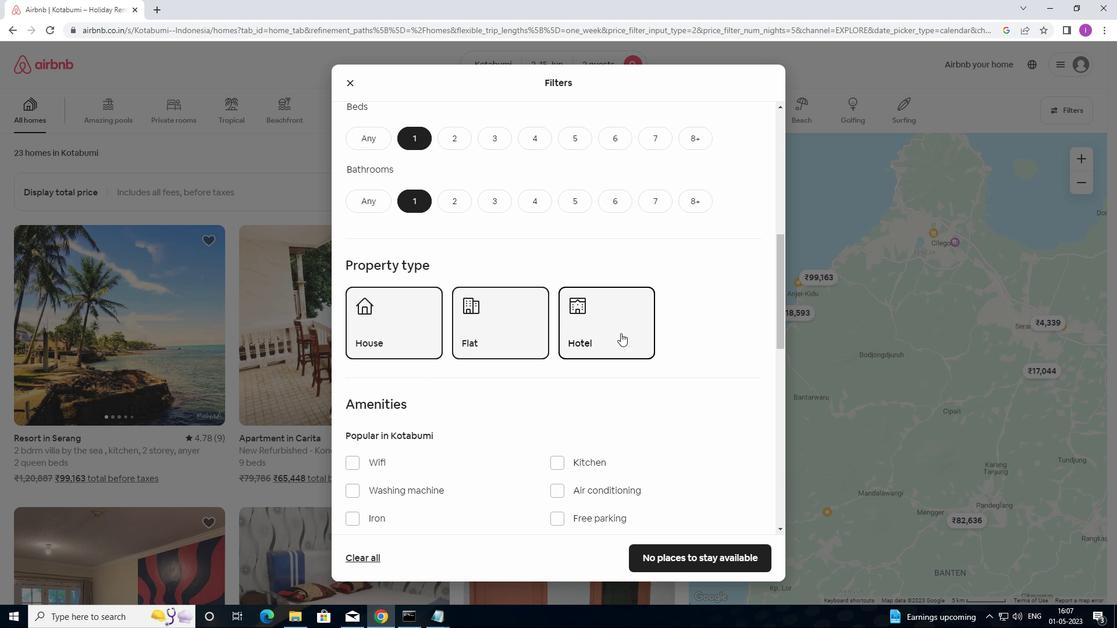 
Action: Mouse moved to (620, 343)
Screenshot: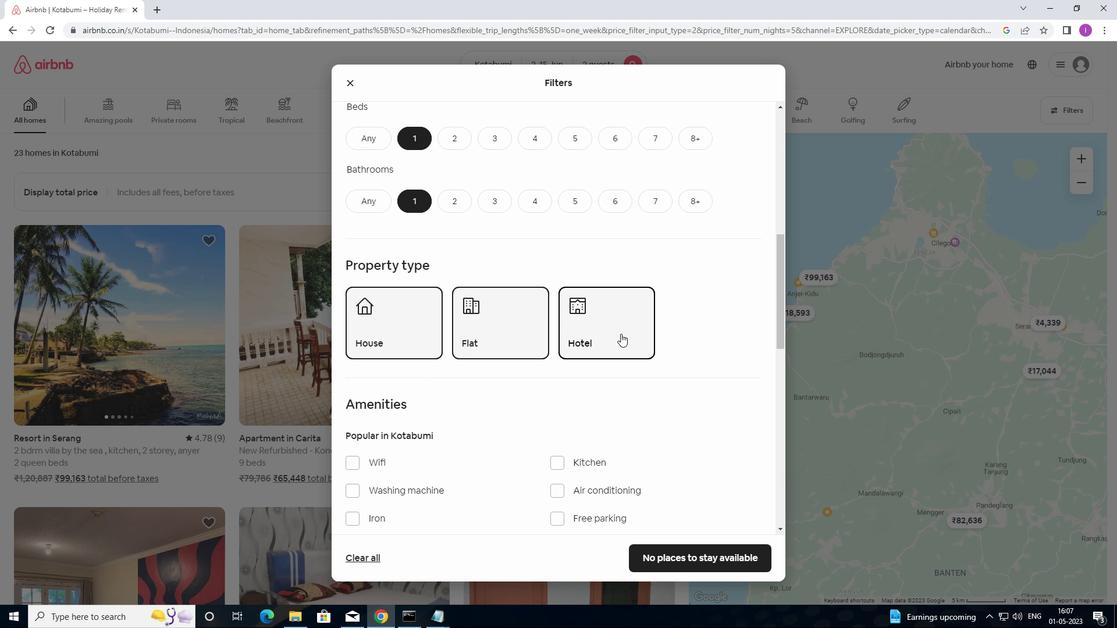 
Action: Mouse scrolled (620, 342) with delta (0, 0)
Screenshot: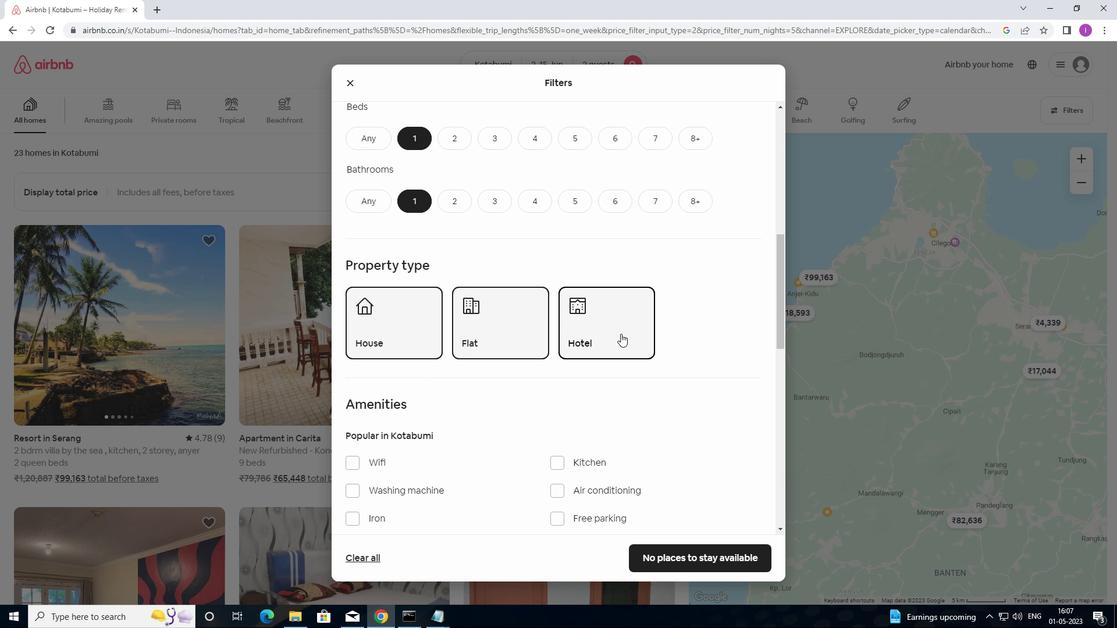 
Action: Mouse scrolled (620, 342) with delta (0, 0)
Screenshot: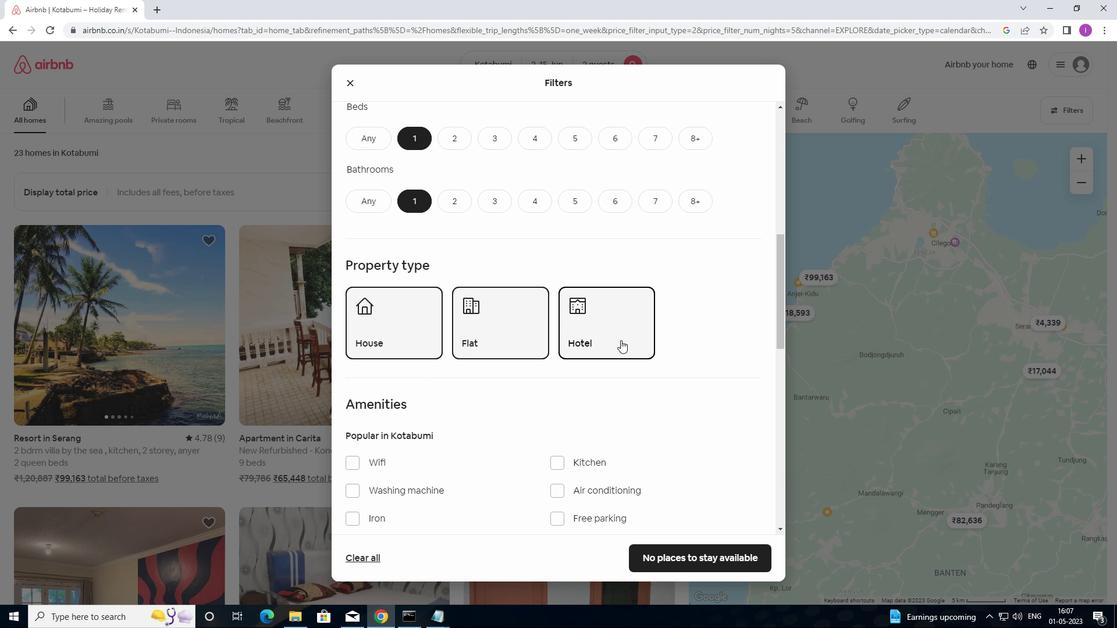 
Action: Mouse scrolled (620, 342) with delta (0, 0)
Screenshot: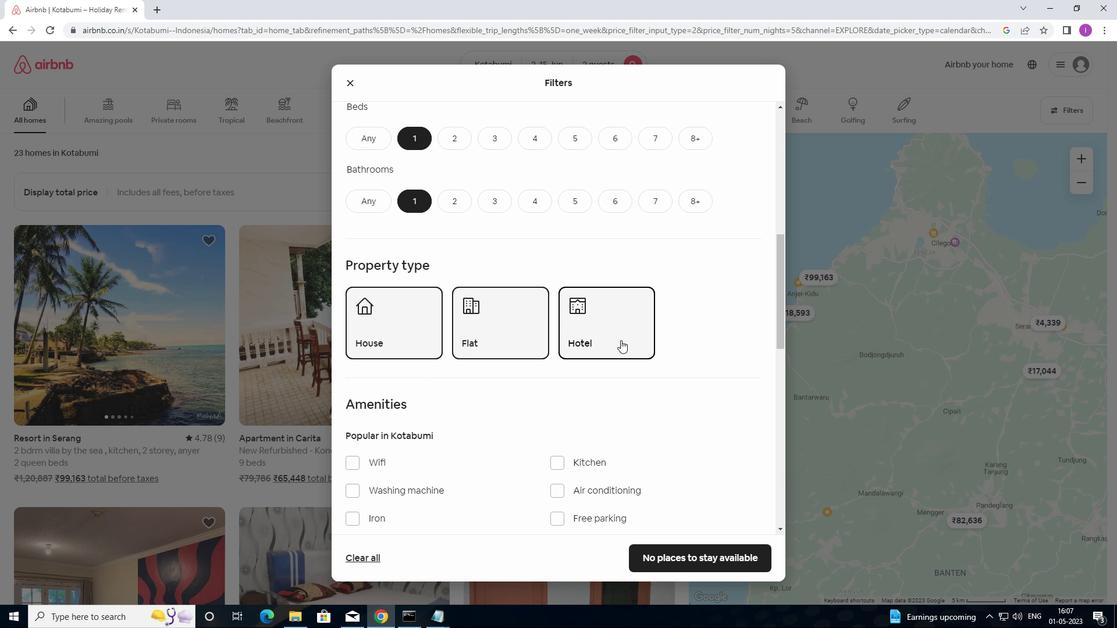 
Action: Mouse scrolled (620, 342) with delta (0, 0)
Screenshot: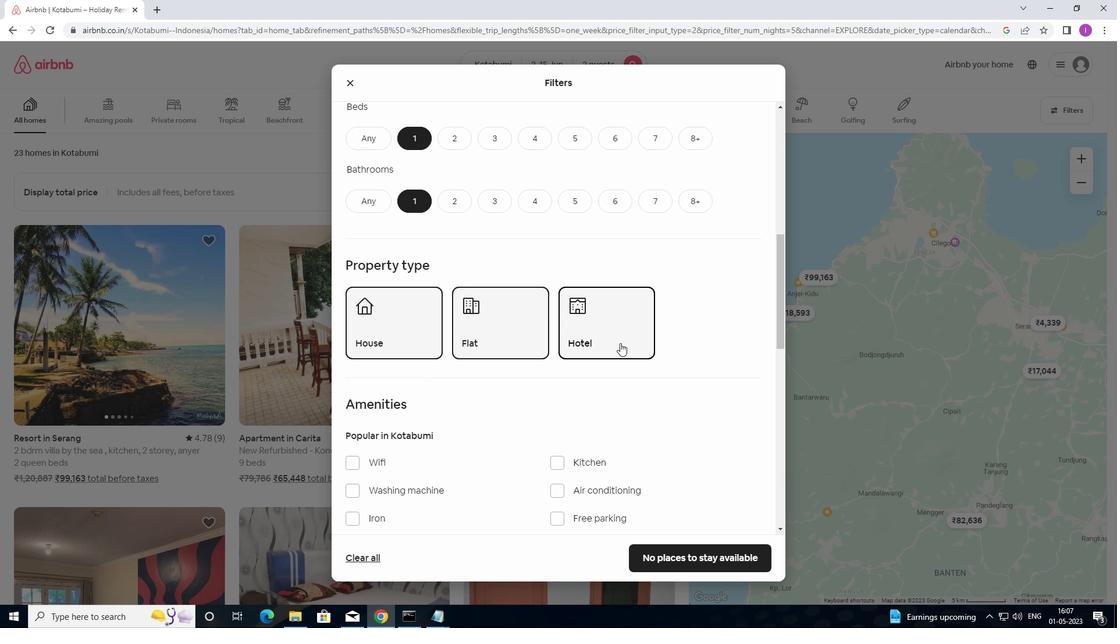 
Action: Mouse moved to (742, 383)
Screenshot: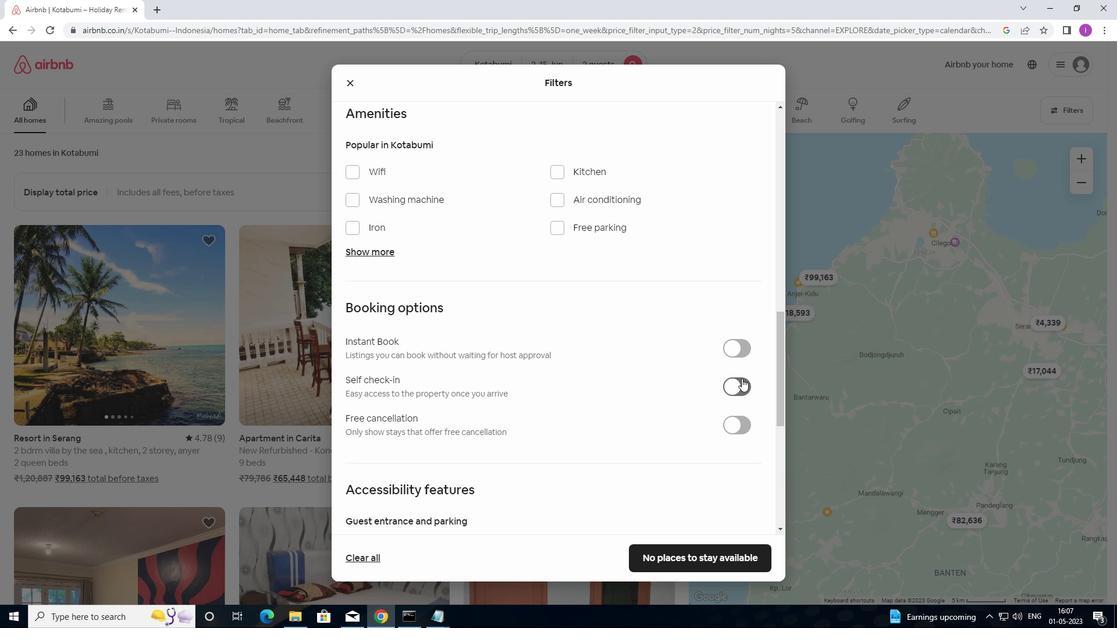 
Action: Mouse pressed left at (742, 383)
Screenshot: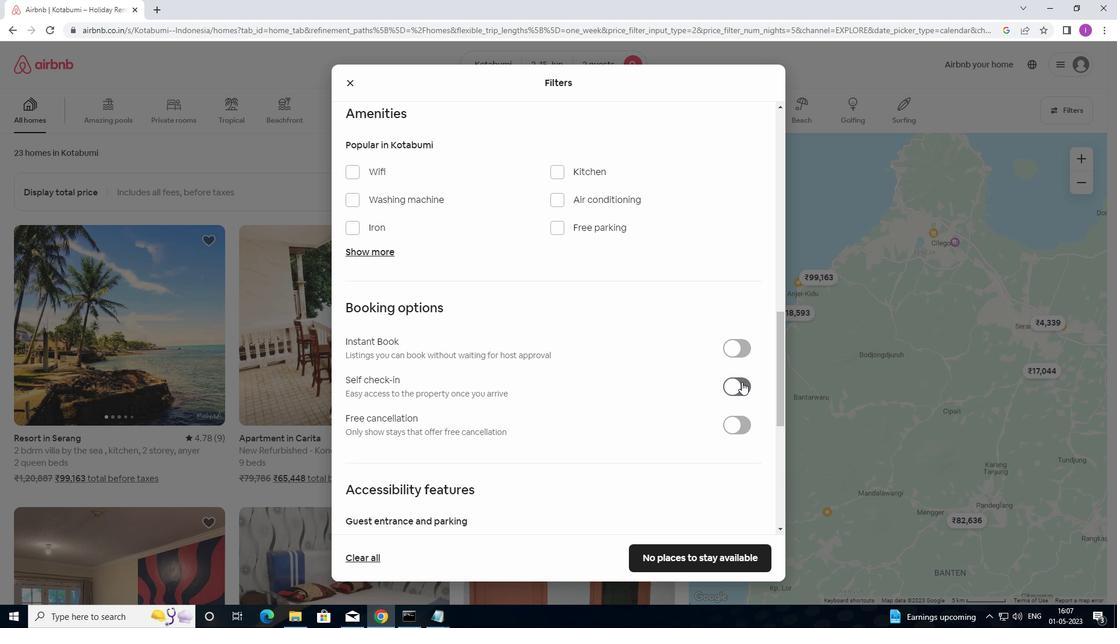 
Action: Mouse moved to (480, 403)
Screenshot: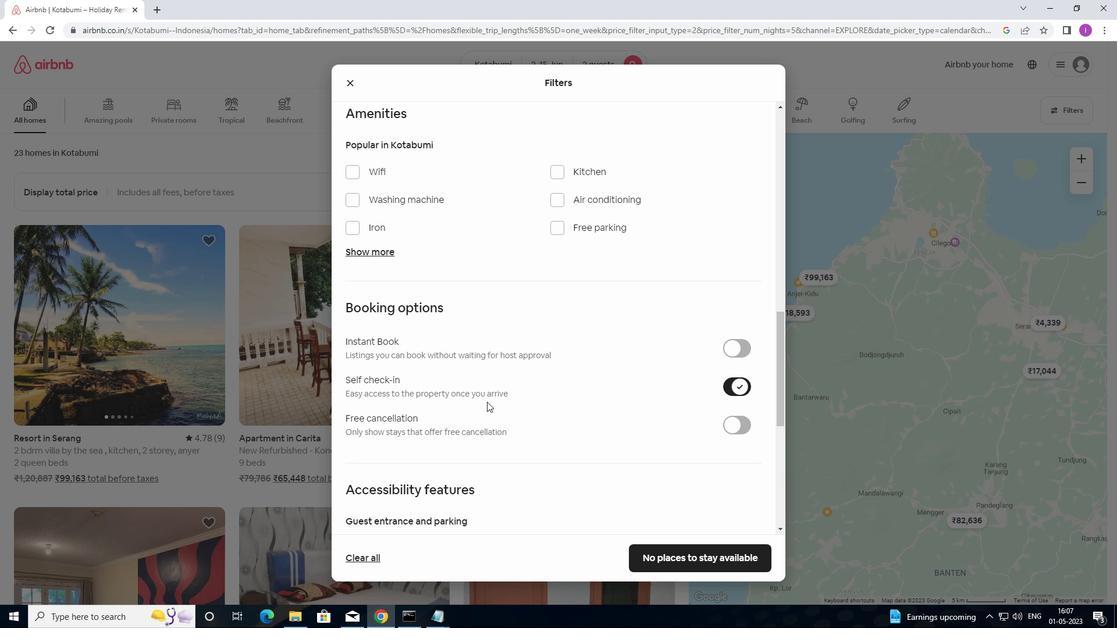 
Action: Mouse scrolled (480, 402) with delta (0, 0)
Screenshot: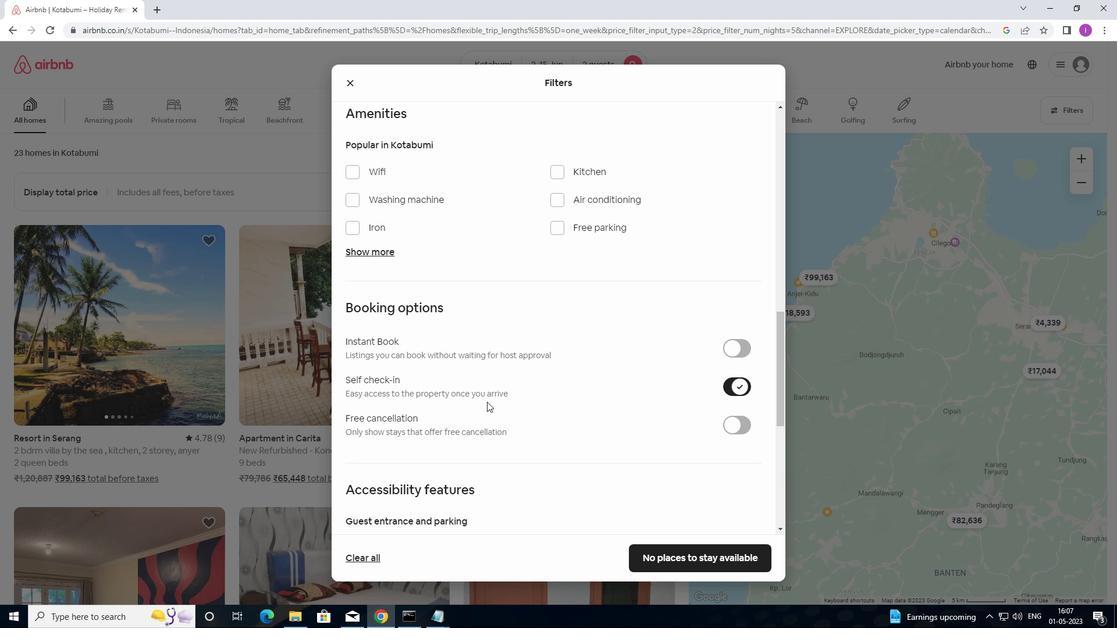 
Action: Mouse moved to (478, 405)
Screenshot: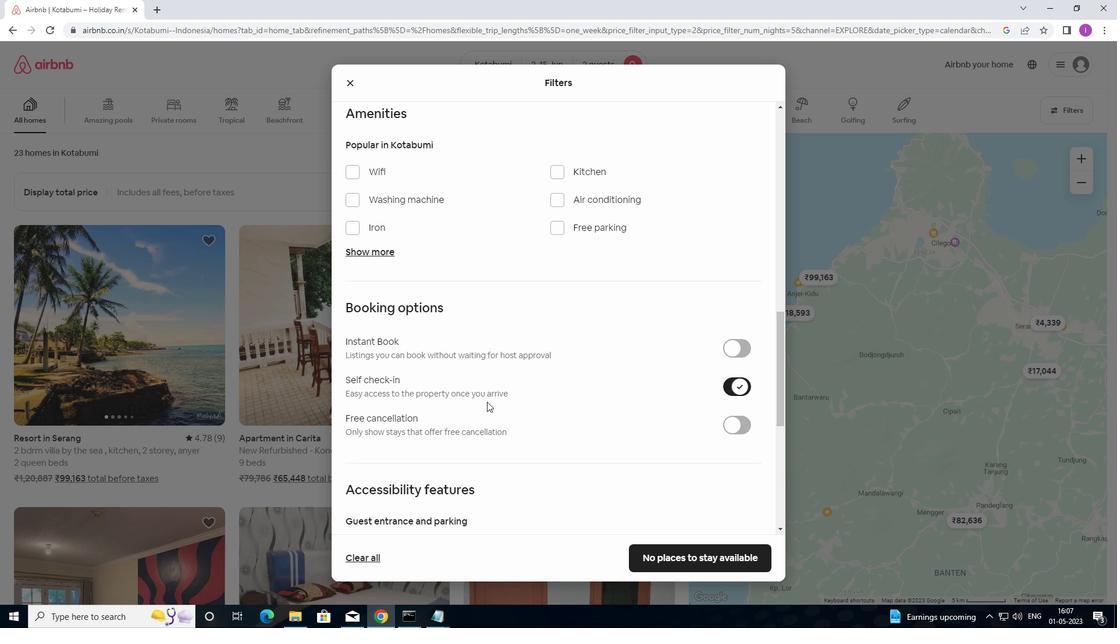 
Action: Mouse scrolled (478, 404) with delta (0, 0)
Screenshot: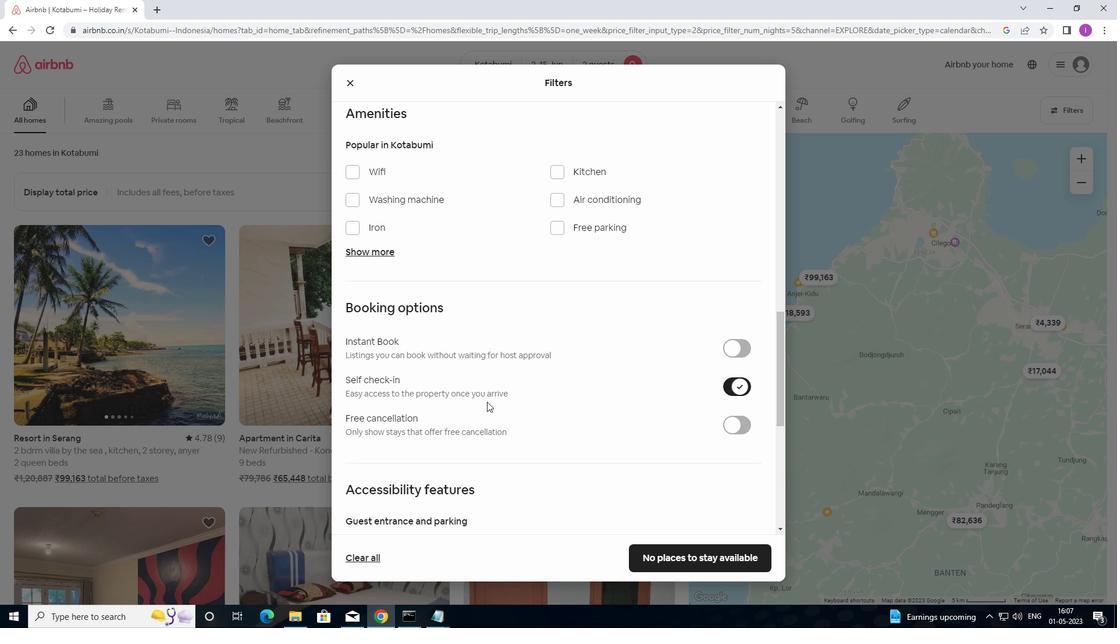 
Action: Mouse moved to (476, 405)
Screenshot: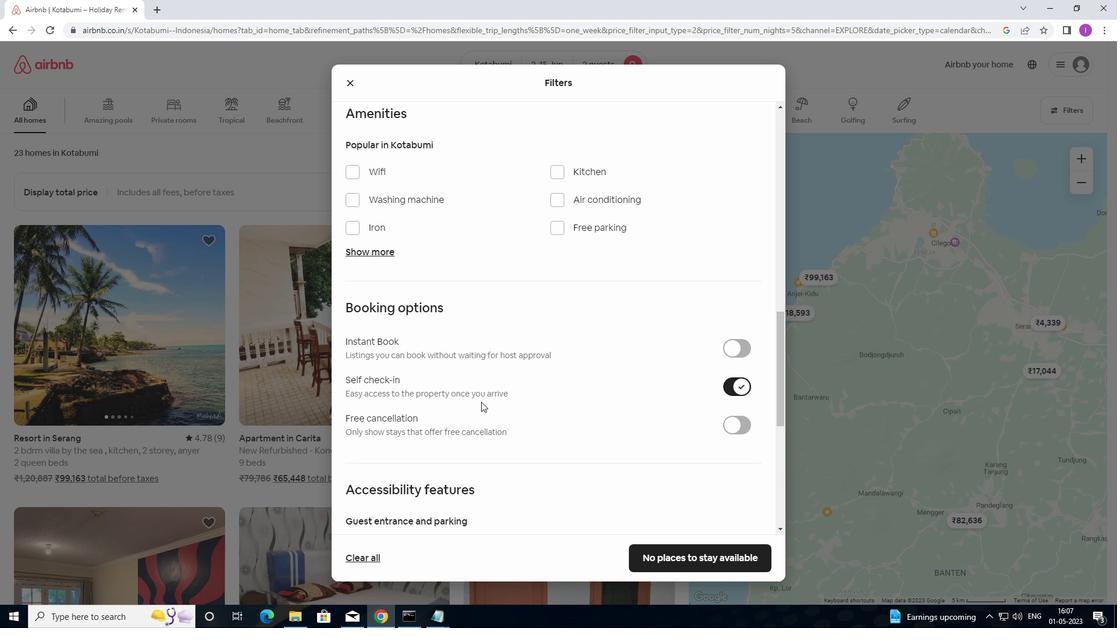 
Action: Mouse scrolled (476, 405) with delta (0, 0)
Screenshot: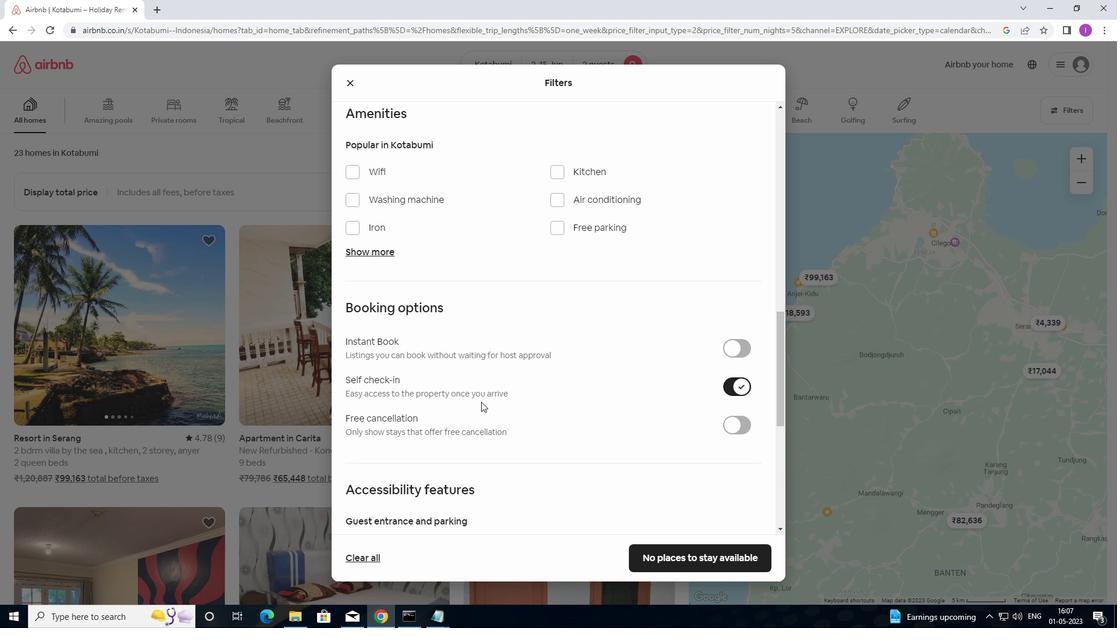 
Action: Mouse moved to (475, 405)
Screenshot: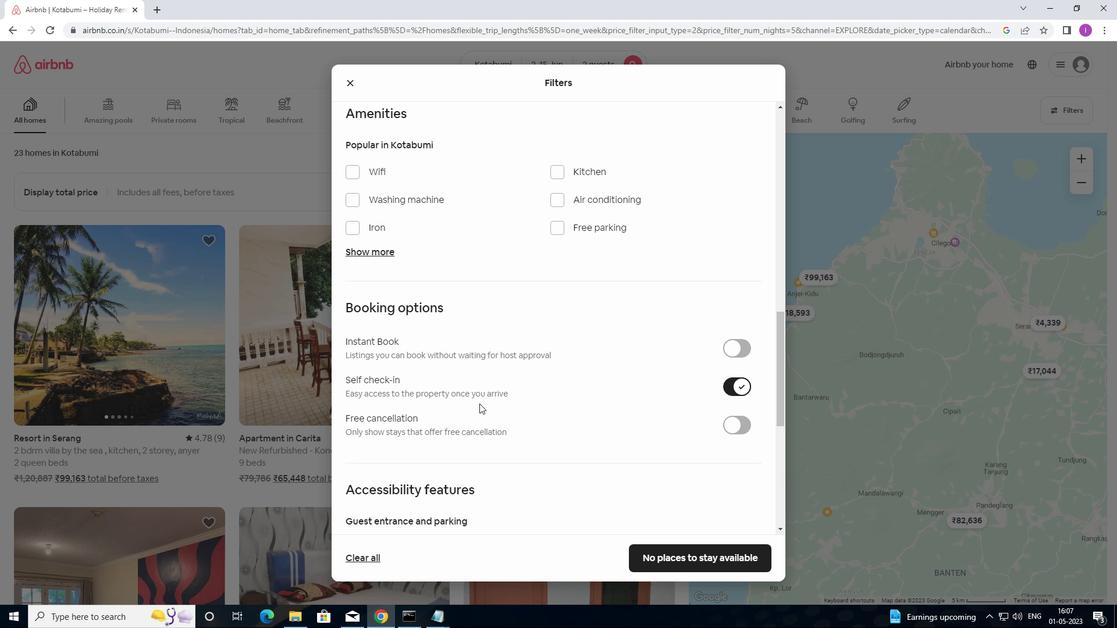 
Action: Mouse scrolled (475, 405) with delta (0, 0)
Screenshot: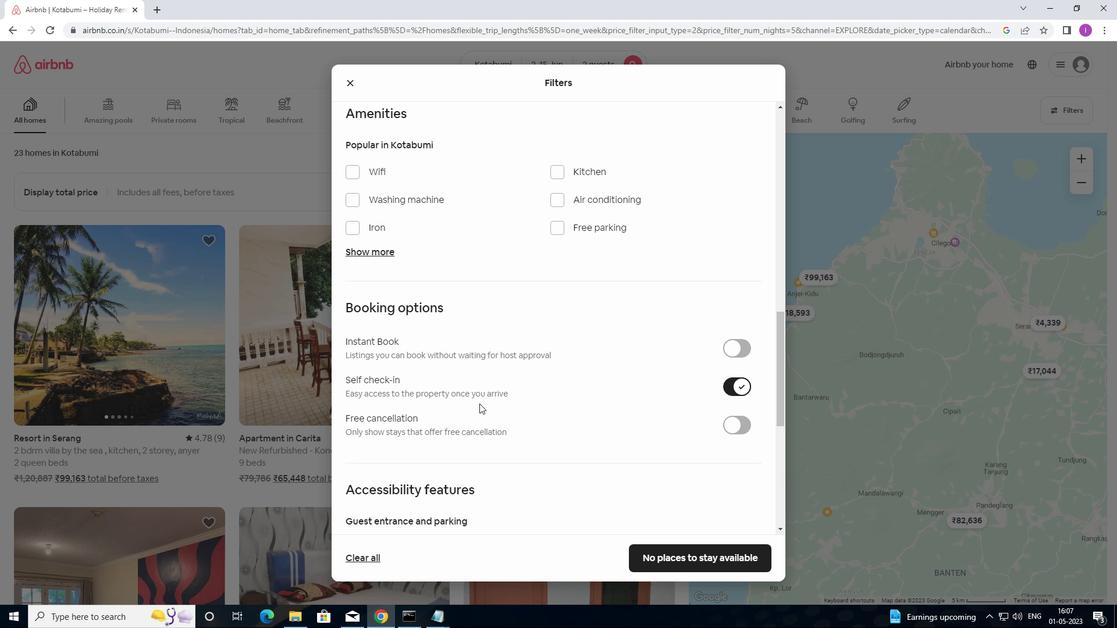 
Action: Mouse moved to (473, 405)
Screenshot: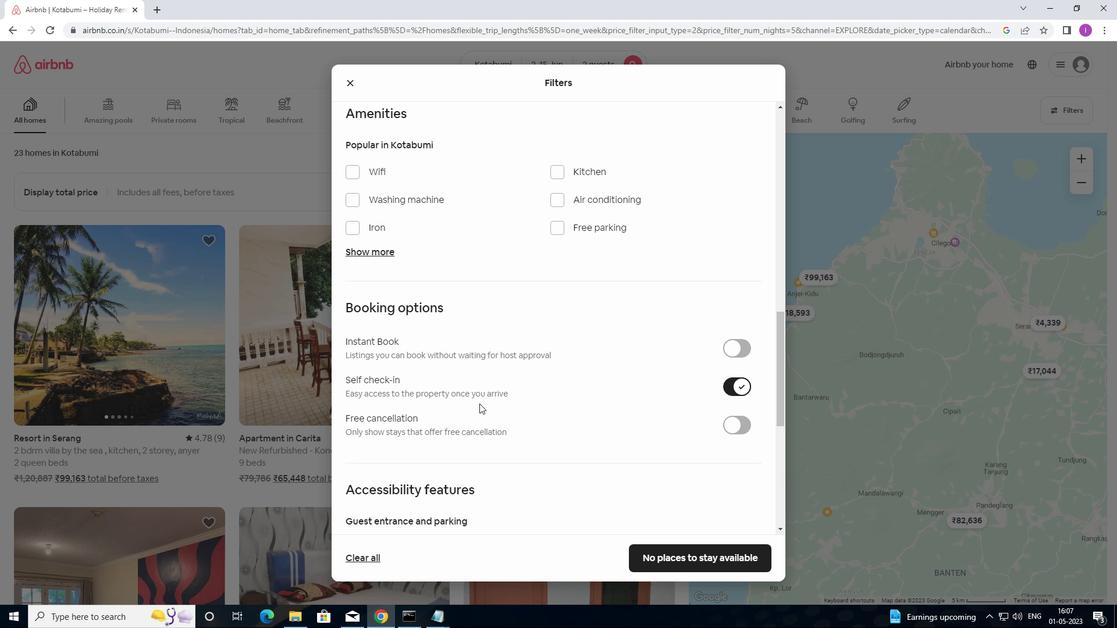 
Action: Mouse scrolled (473, 405) with delta (0, 0)
Screenshot: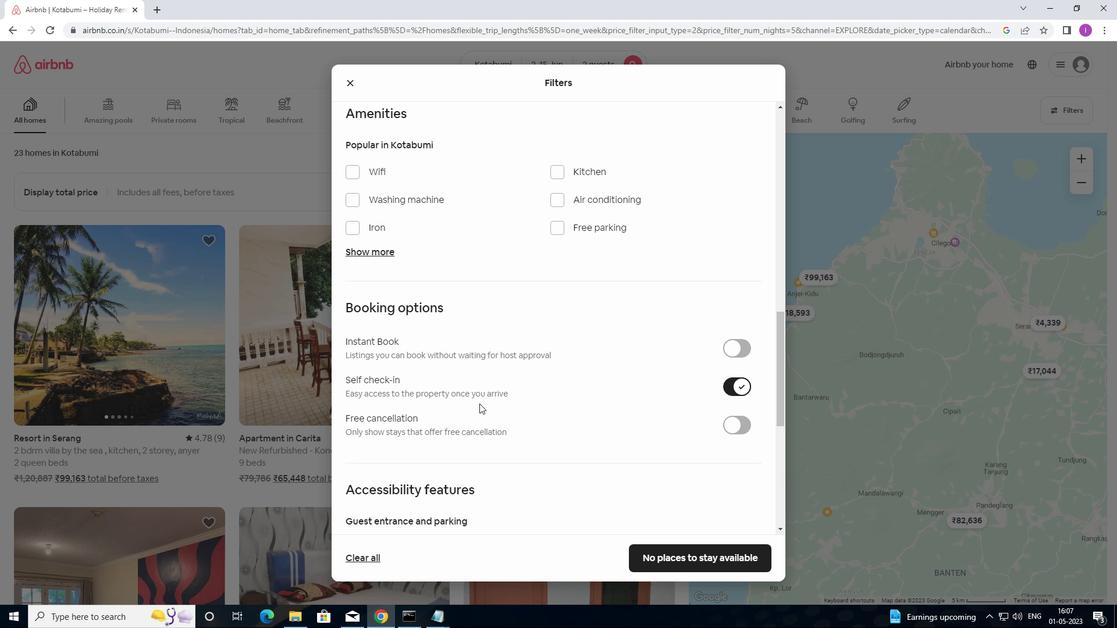 
Action: Mouse moved to (451, 390)
Screenshot: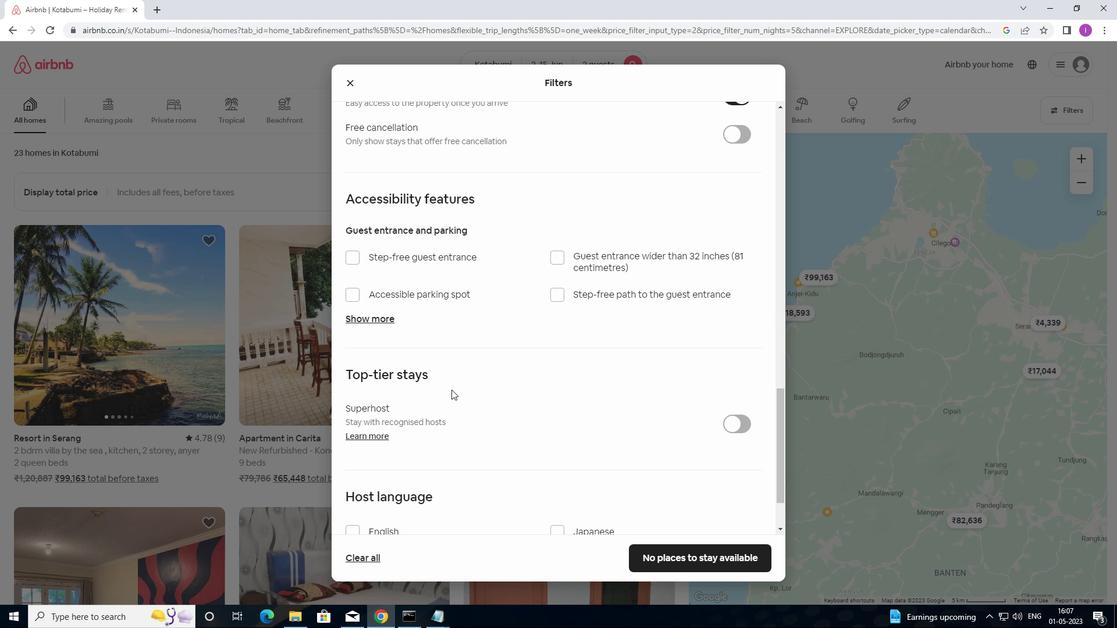 
Action: Mouse scrolled (451, 389) with delta (0, 0)
Screenshot: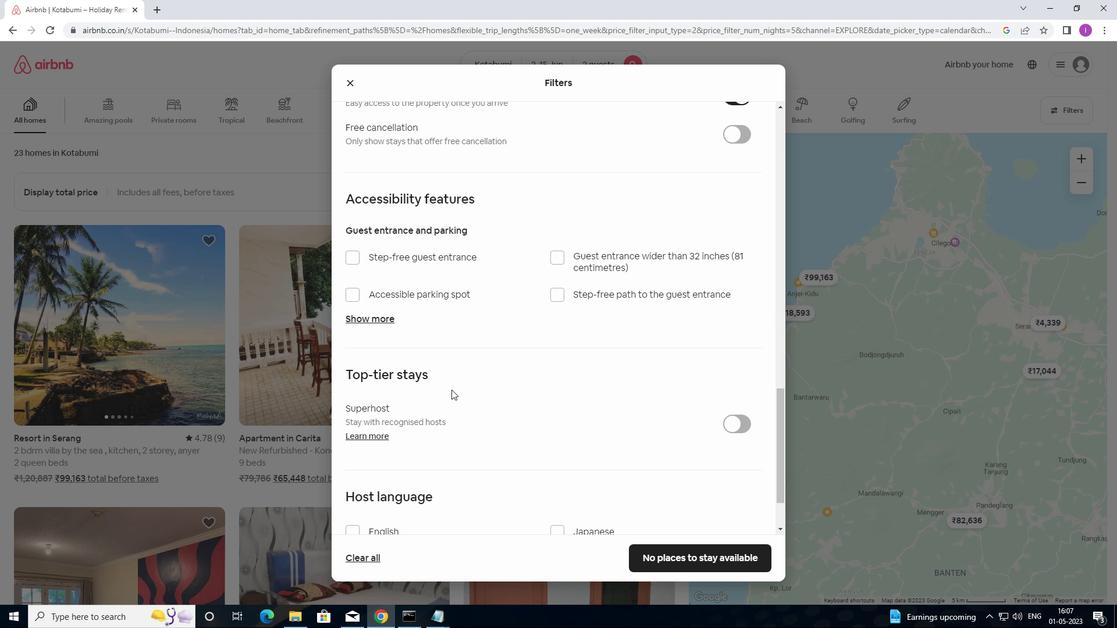 
Action: Mouse moved to (450, 390)
Screenshot: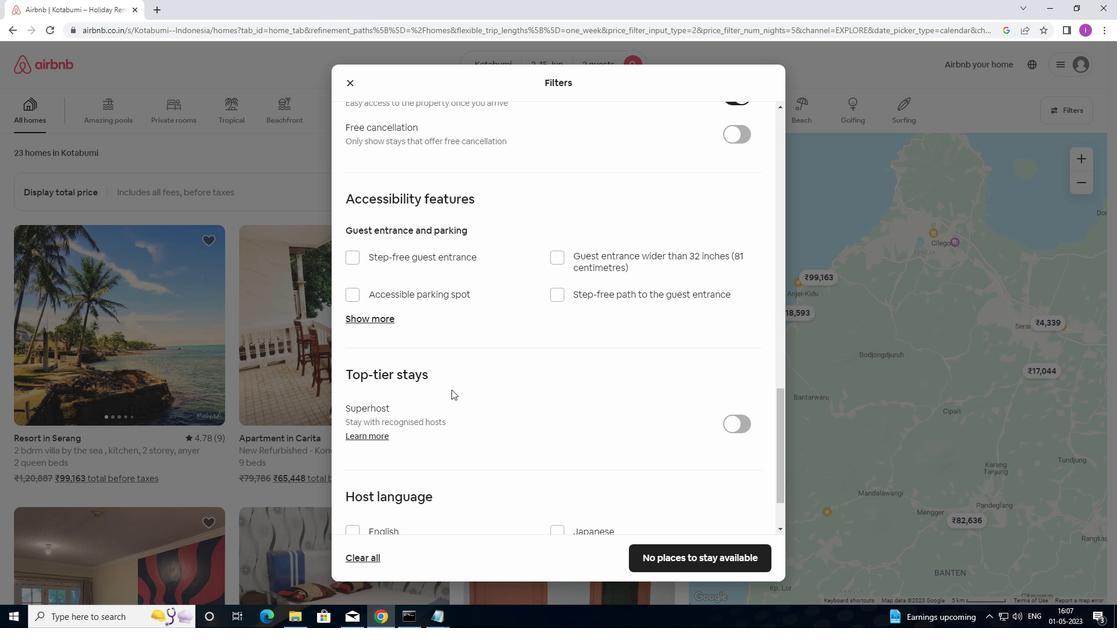 
Action: Mouse scrolled (450, 389) with delta (0, 0)
Screenshot: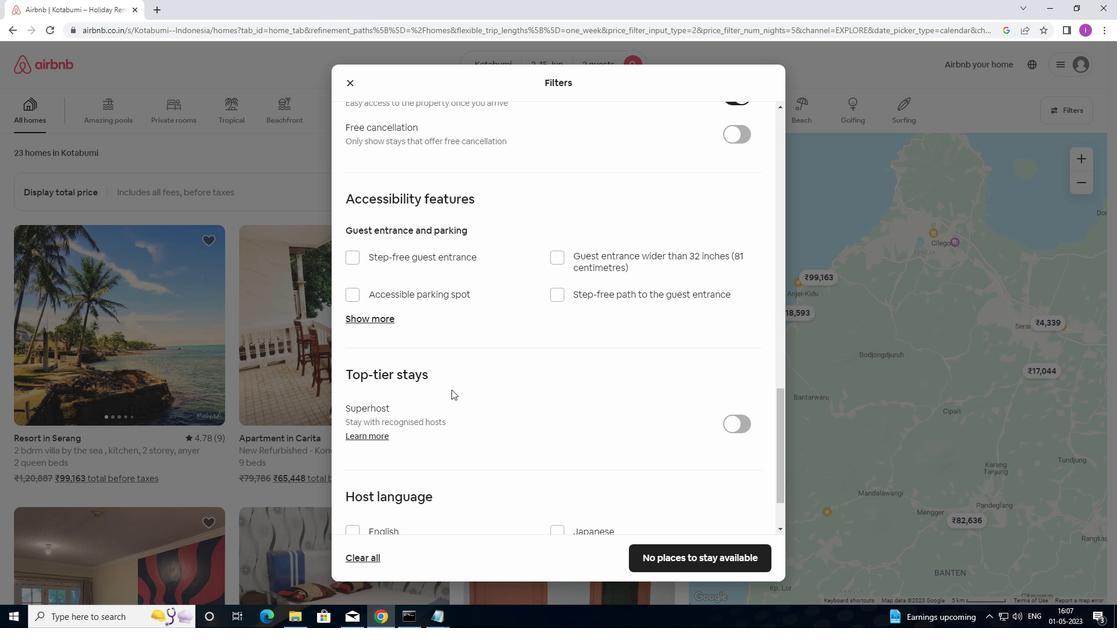 
Action: Mouse moved to (450, 390)
Screenshot: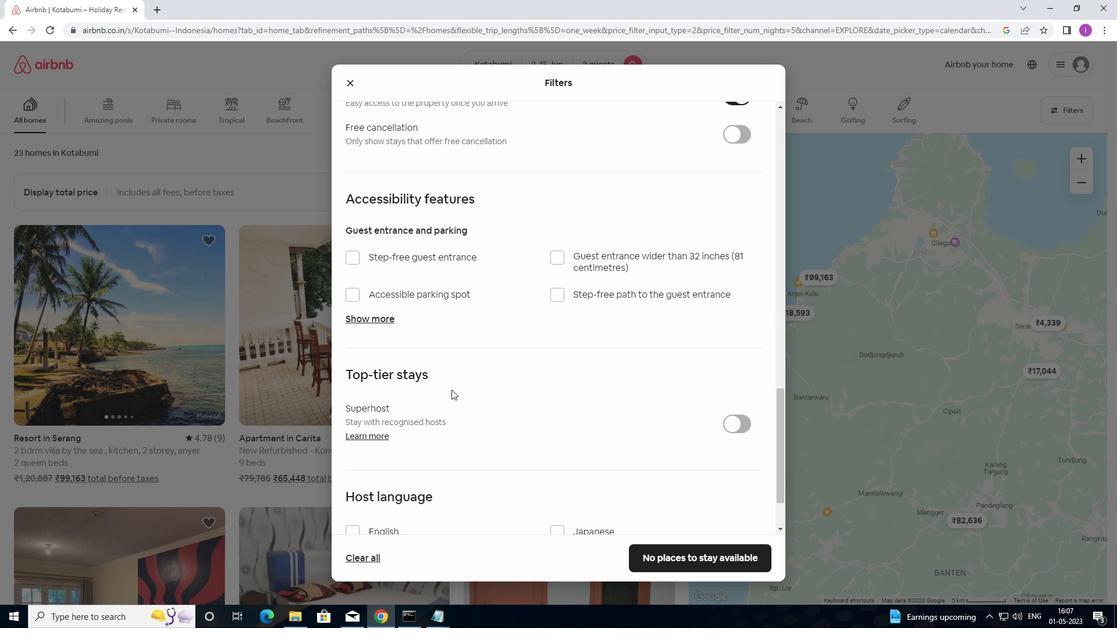 
Action: Mouse scrolled (450, 390) with delta (0, 0)
Screenshot: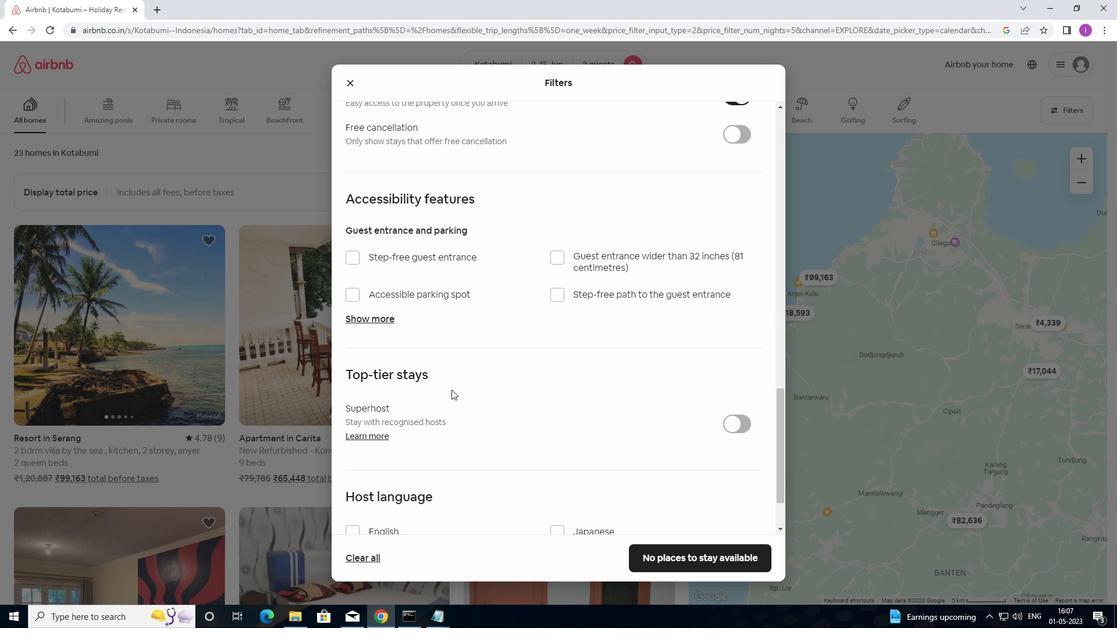 
Action: Mouse scrolled (450, 390) with delta (0, 0)
Screenshot: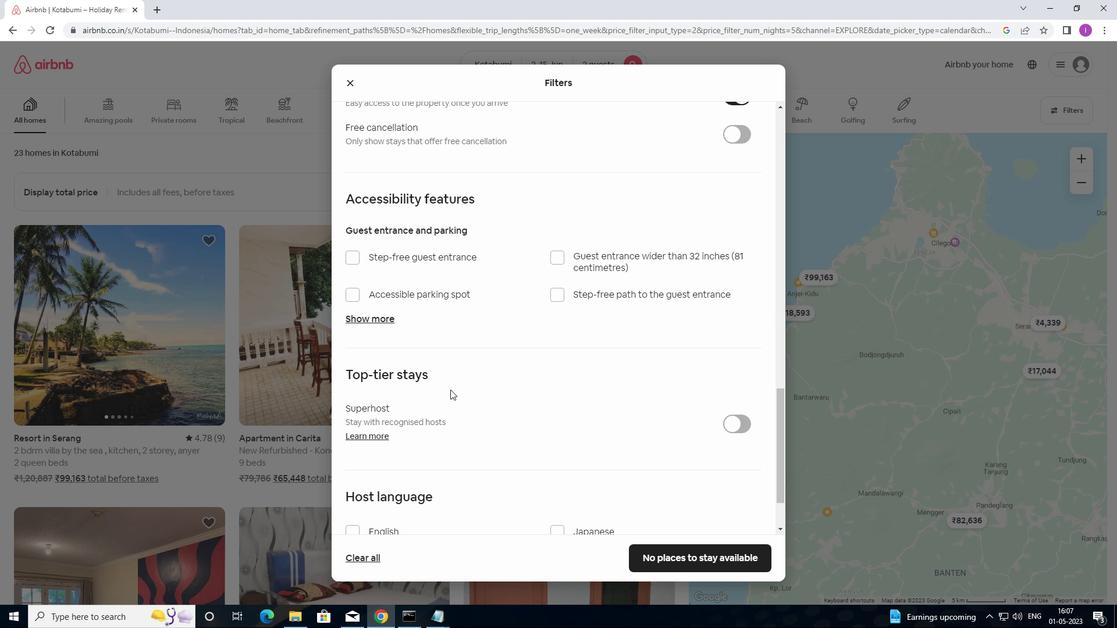 
Action: Mouse moved to (432, 397)
Screenshot: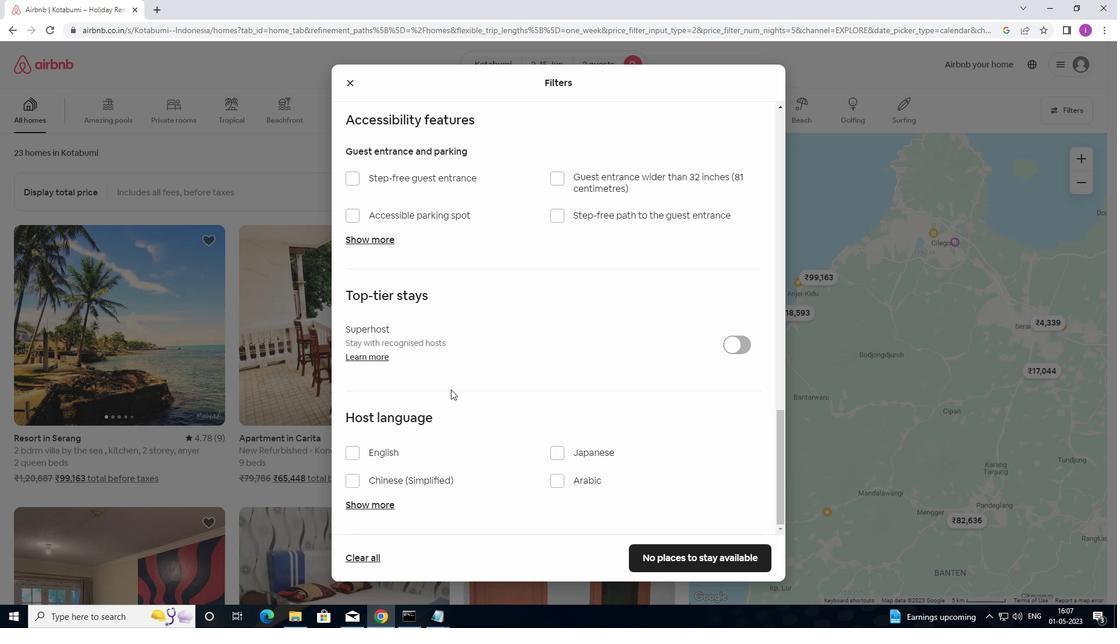 
Action: Mouse scrolled (432, 396) with delta (0, 0)
Screenshot: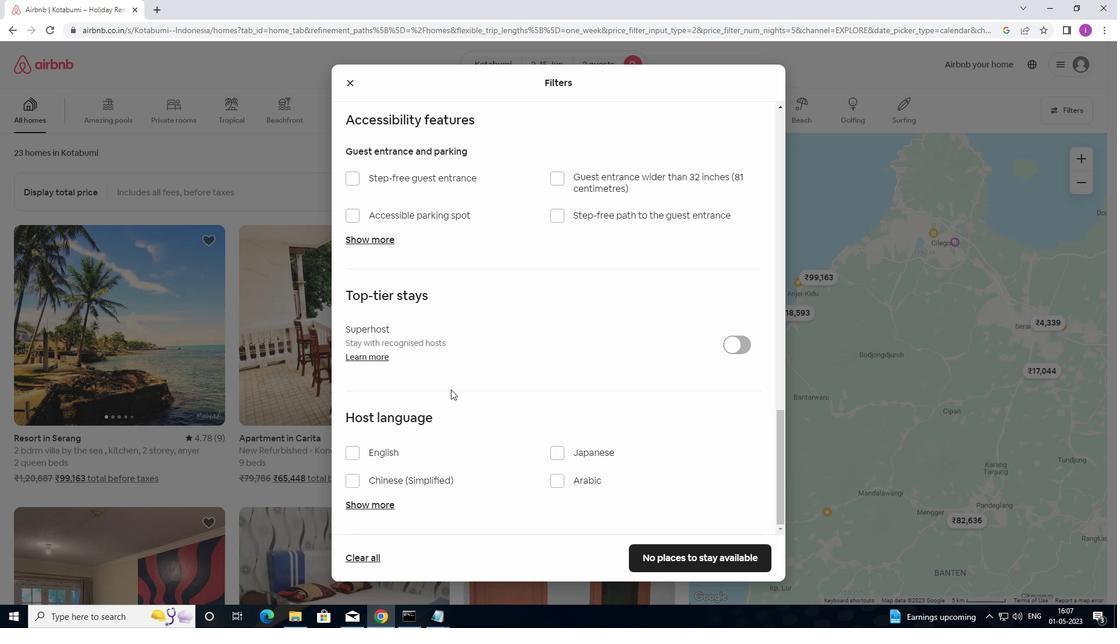 
Action: Mouse moved to (430, 400)
Screenshot: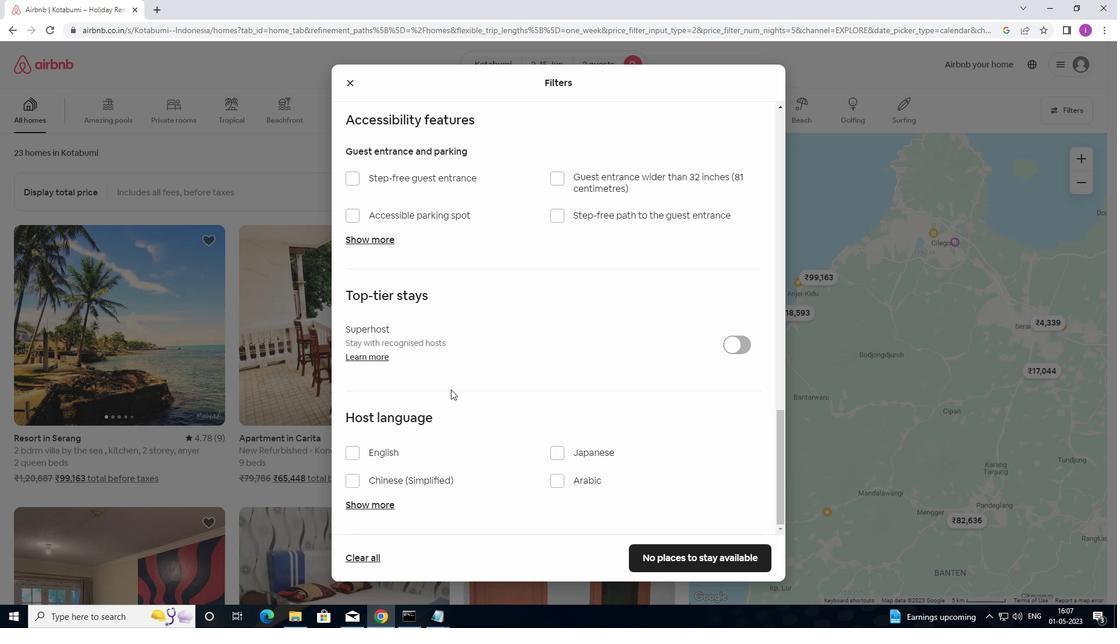 
Action: Mouse scrolled (430, 399) with delta (0, 0)
Screenshot: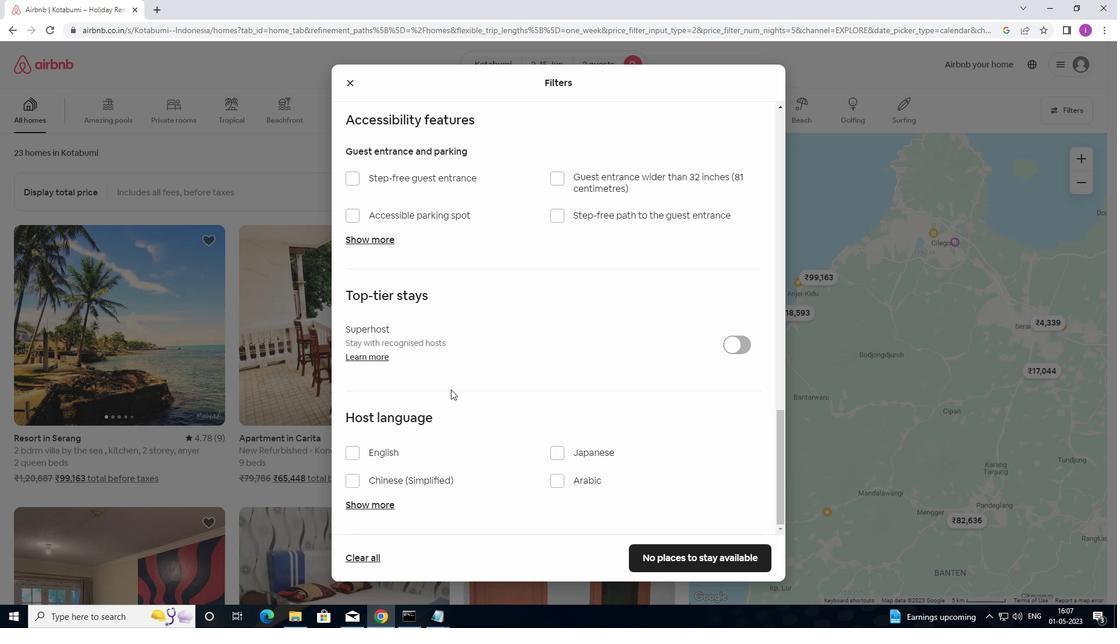 
Action: Mouse moved to (430, 401)
Screenshot: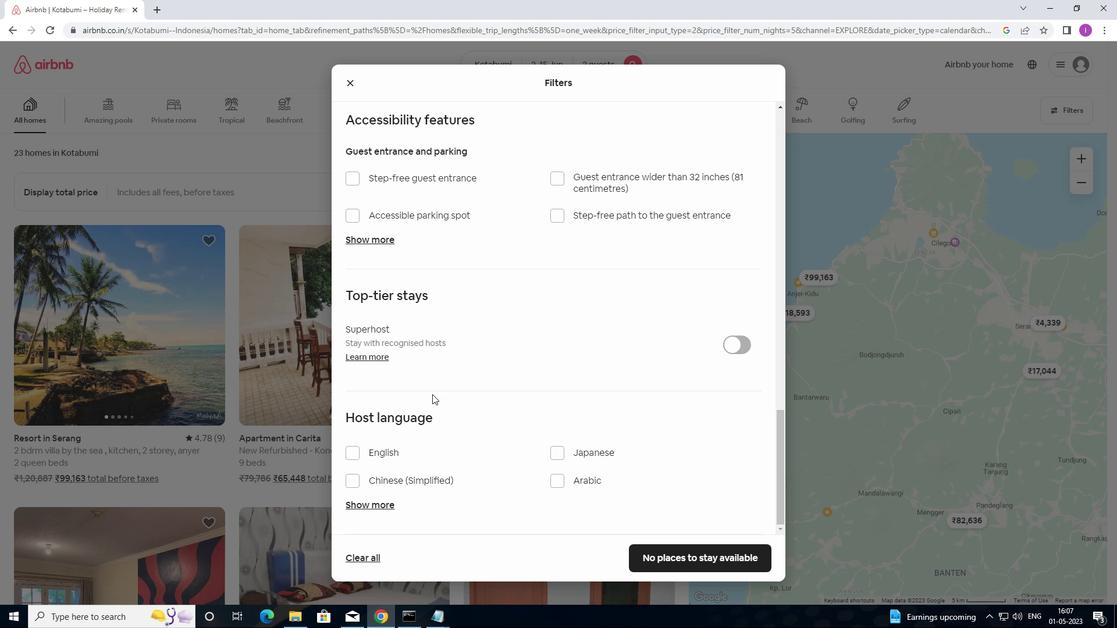 
Action: Mouse scrolled (430, 401) with delta (0, 0)
Screenshot: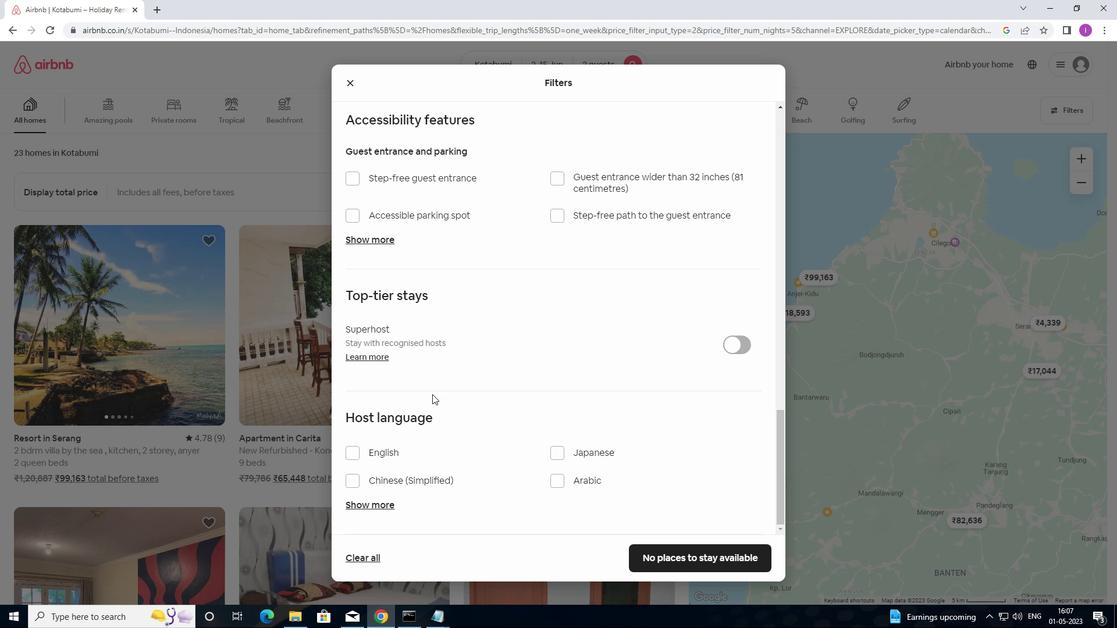 
Action: Mouse moved to (429, 401)
Screenshot: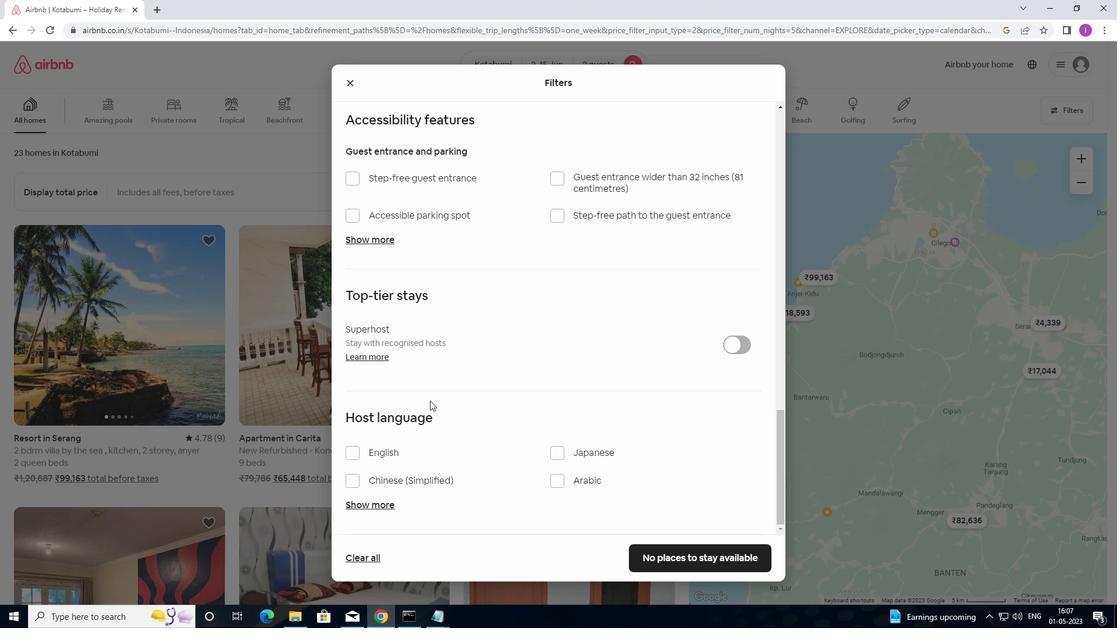 
Action: Mouse scrolled (429, 401) with delta (0, 0)
Screenshot: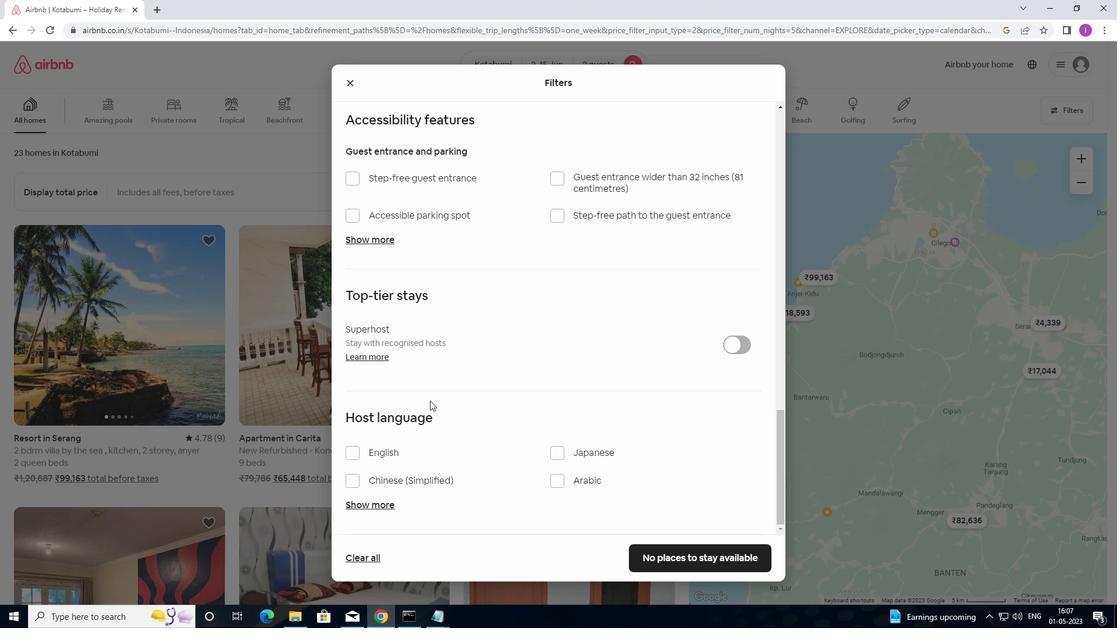 
Action: Mouse moved to (427, 402)
Screenshot: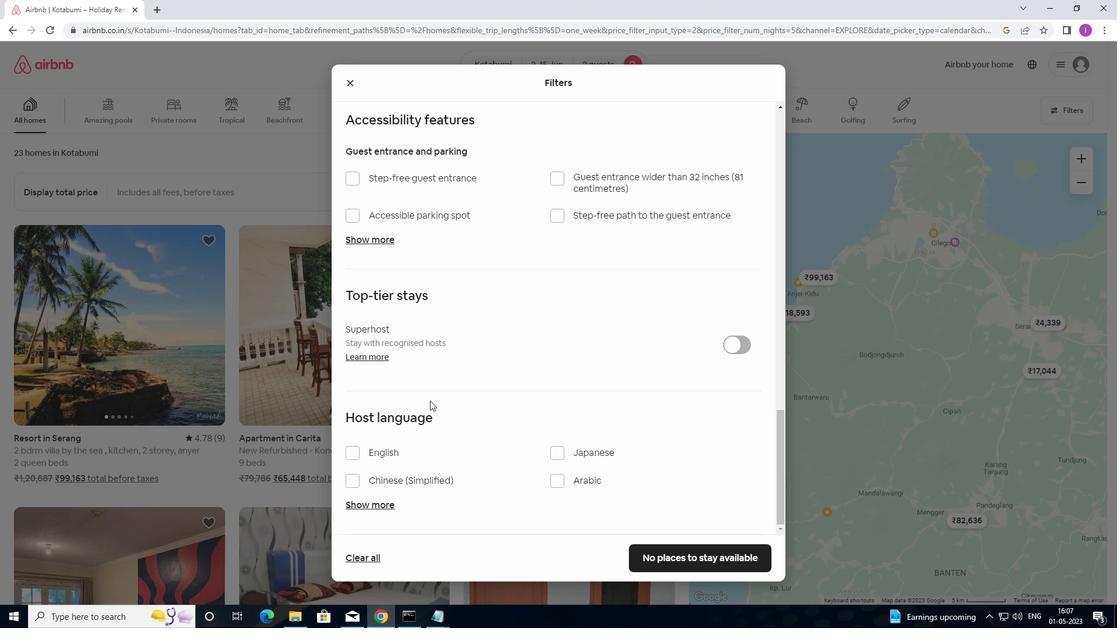 
Action: Mouse scrolled (427, 402) with delta (0, 0)
Screenshot: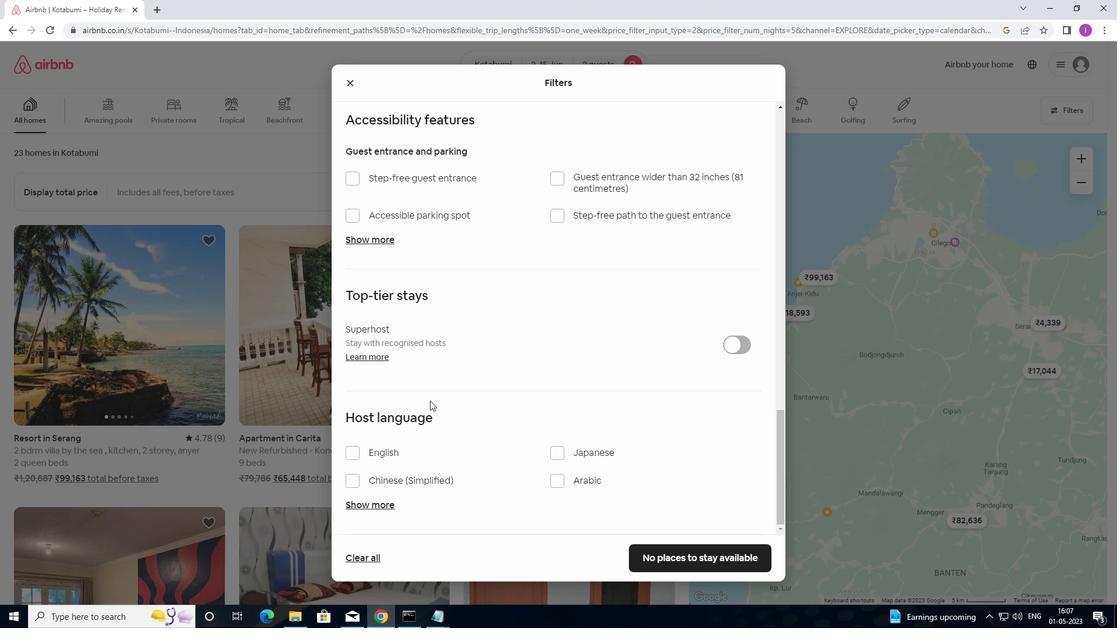 
Action: Mouse moved to (360, 458)
Screenshot: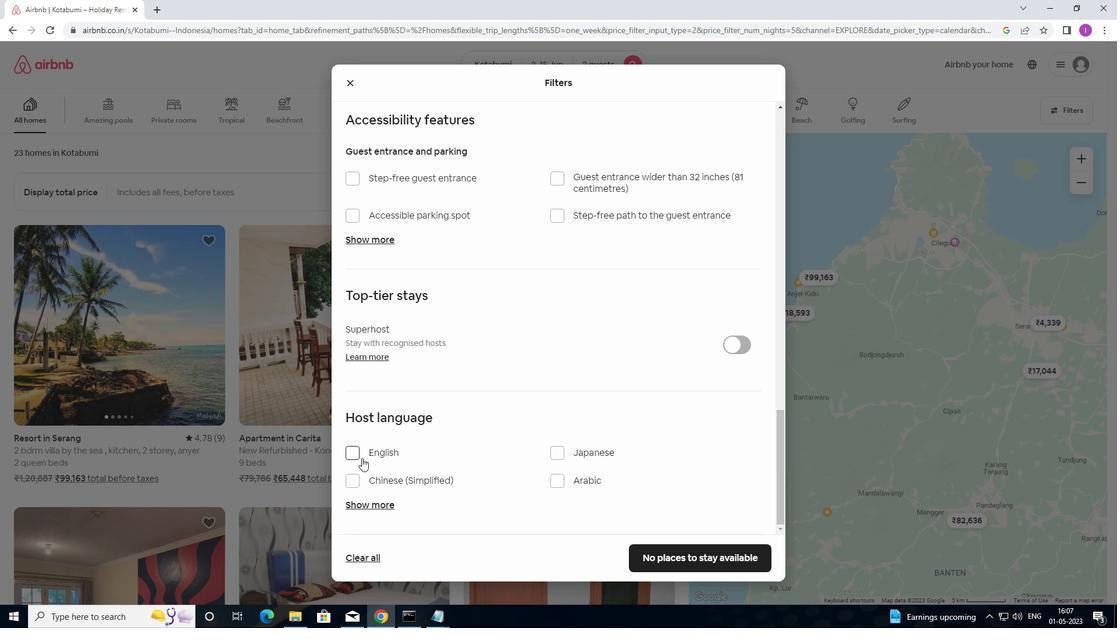 
Action: Mouse pressed left at (360, 458)
Screenshot: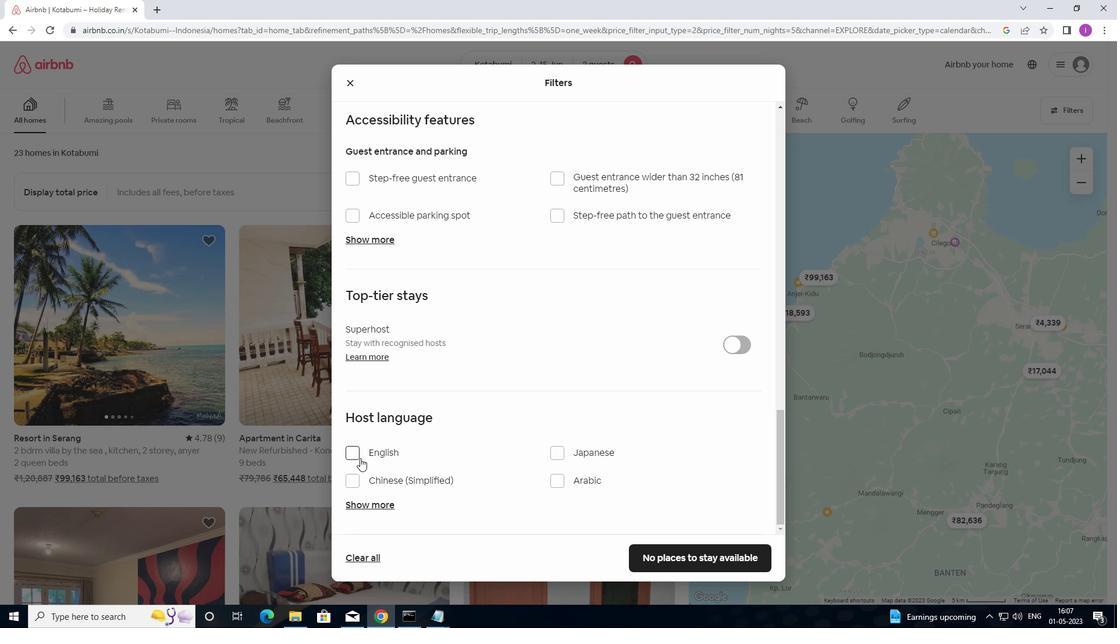 
Action: Mouse moved to (655, 554)
Screenshot: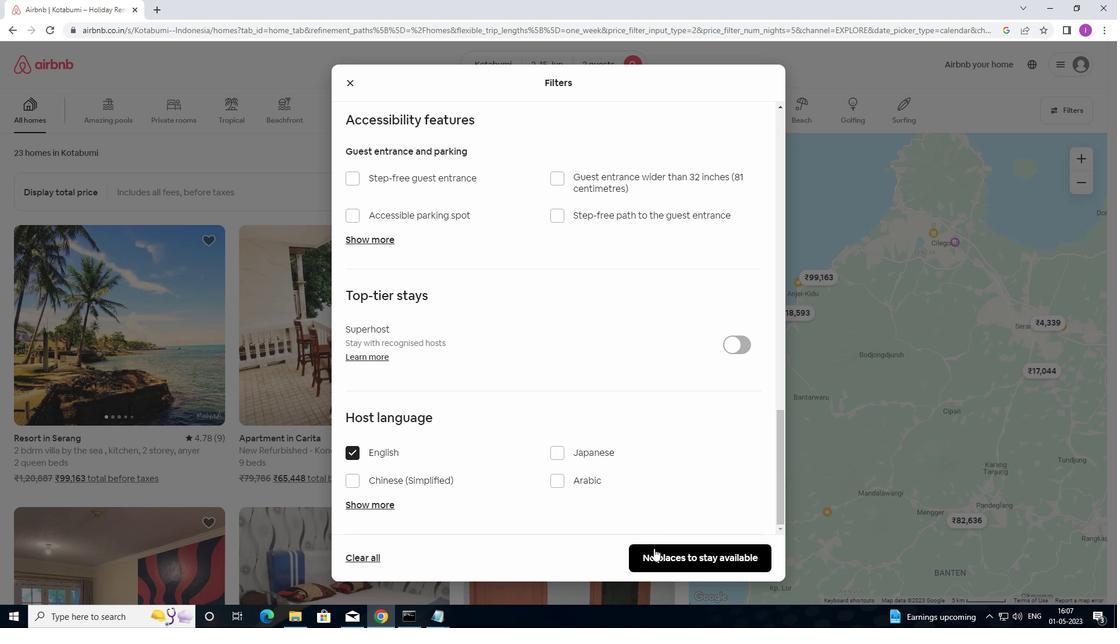 
Action: Mouse pressed left at (655, 554)
Screenshot: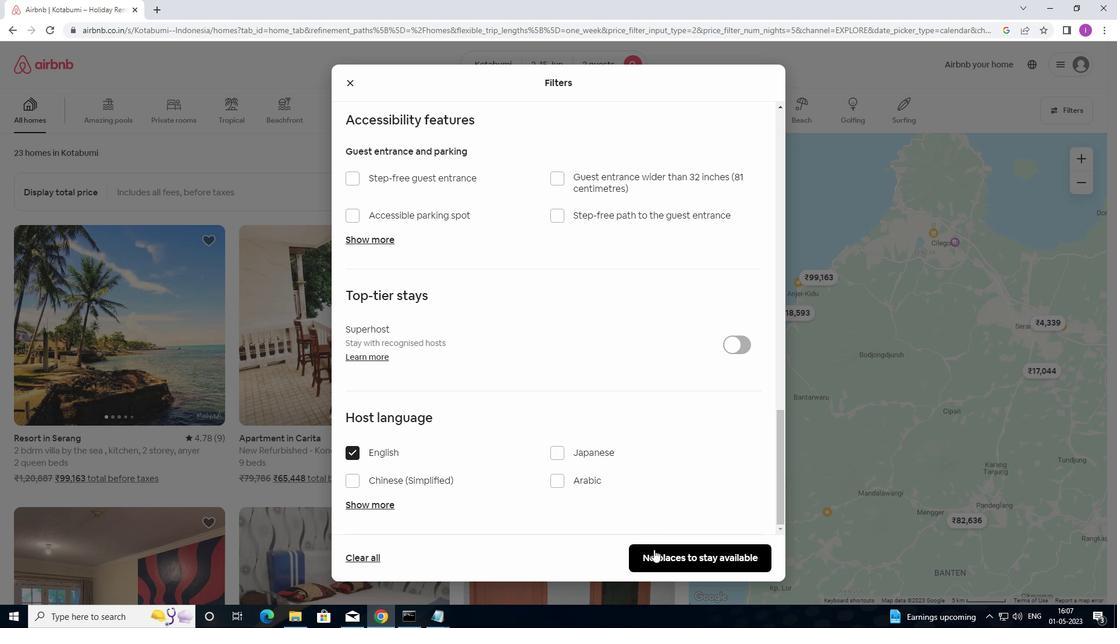 
Action: Mouse moved to (664, 529)
Screenshot: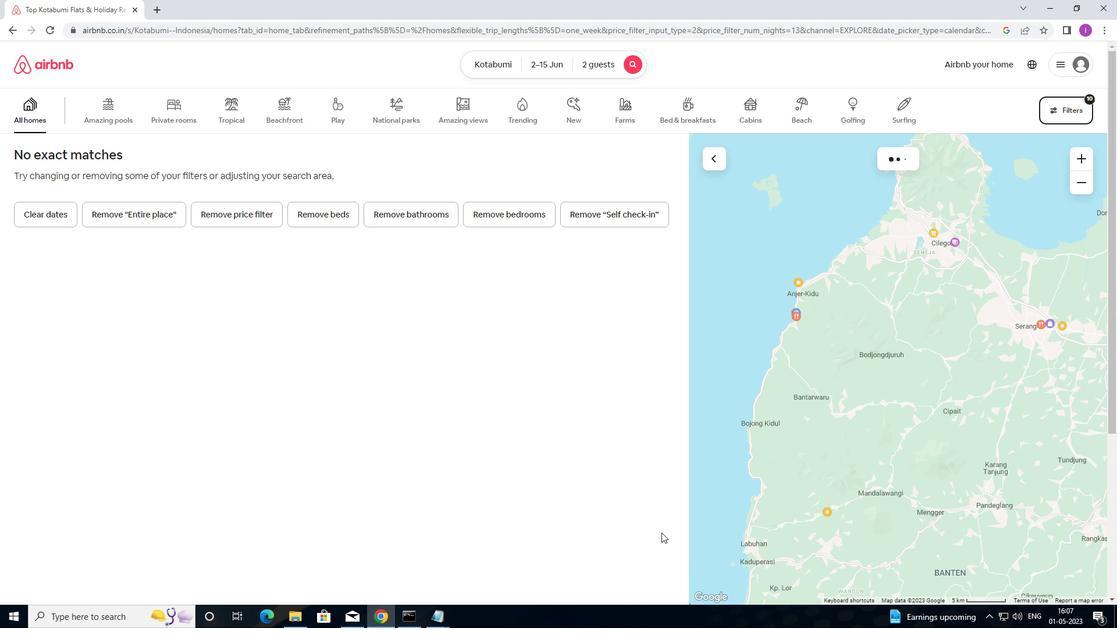 
